 Task: Look for space in Mytilíni, Greece from 6th September, 2023 to 15th September, 2023 for 6 adults in price range Rs.8000 to Rs.12000. Place can be entire place or private room with 6 bedrooms having 6 beds and 6 bathrooms. Property type can be house, flat, hotel. Amenities needed are: wifi, TV, free parkinig on premises, gym, breakfast. Booking option can be shelf check-in. Required host language is English.
Action: Mouse moved to (544, 107)
Screenshot: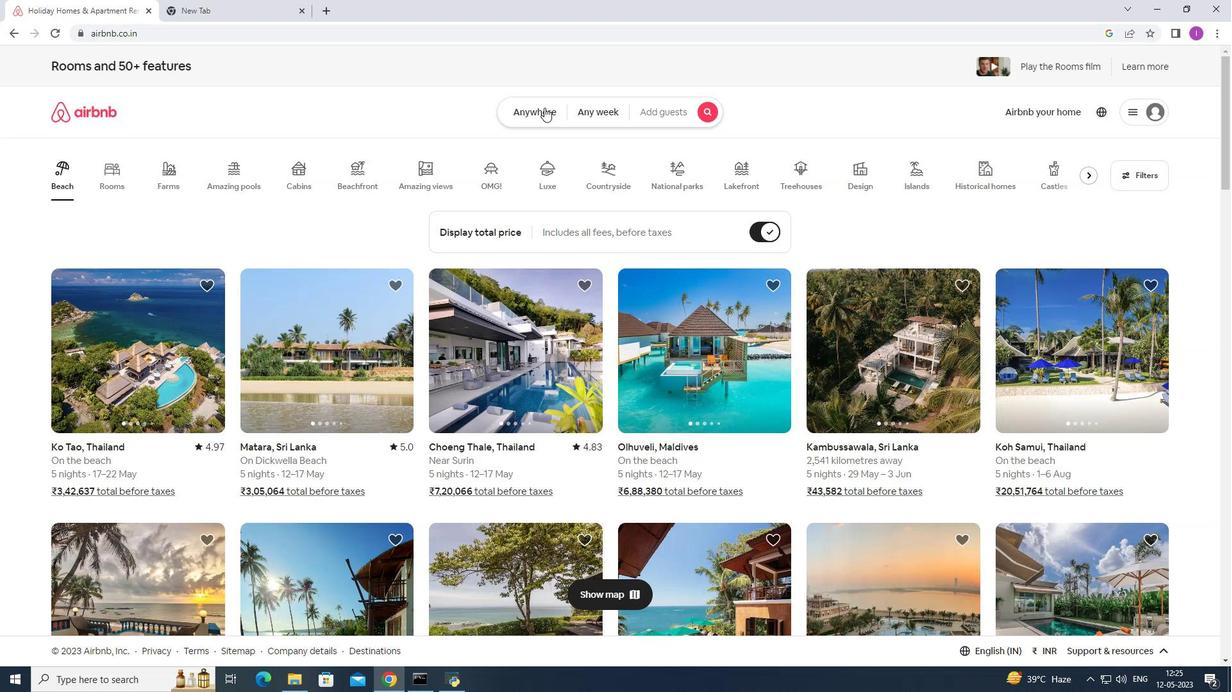 
Action: Mouse pressed left at (544, 107)
Screenshot: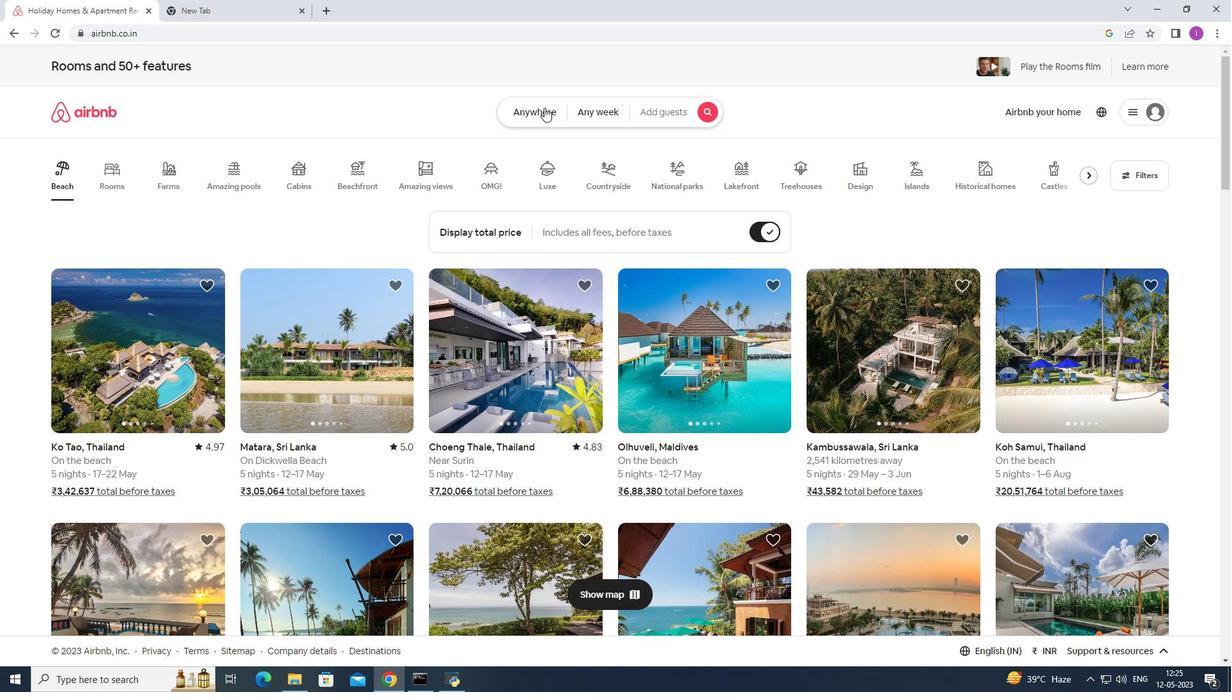 
Action: Mouse moved to (463, 160)
Screenshot: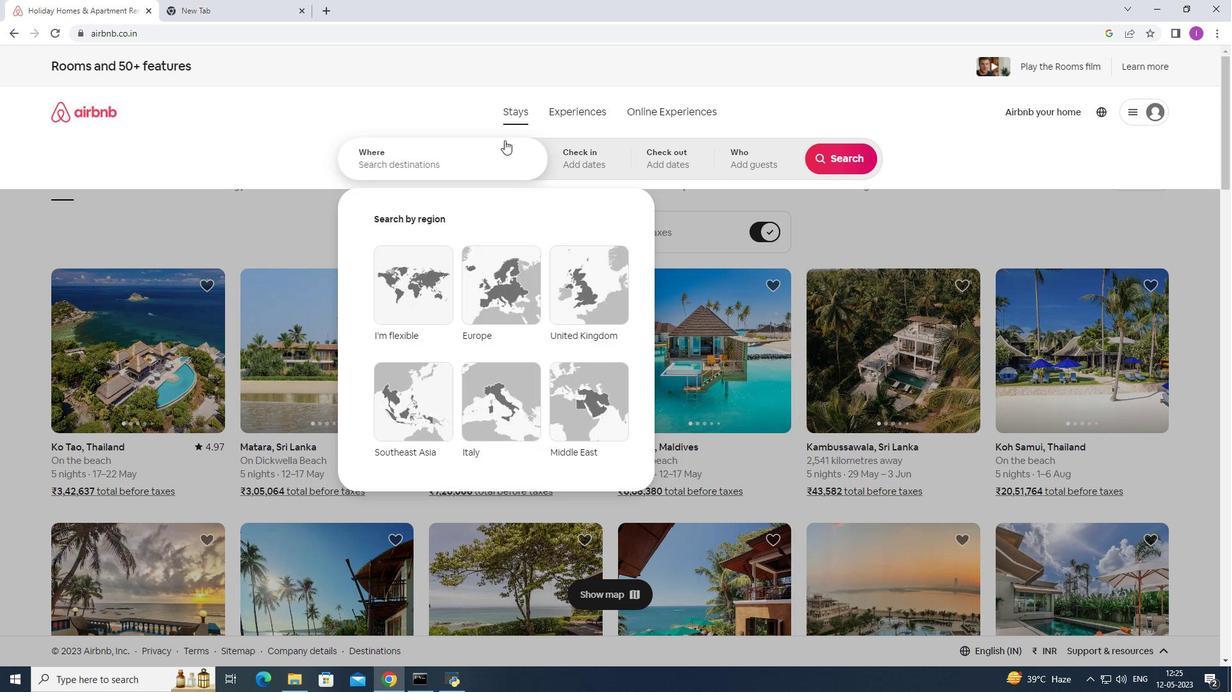 
Action: Mouse pressed left at (463, 160)
Screenshot: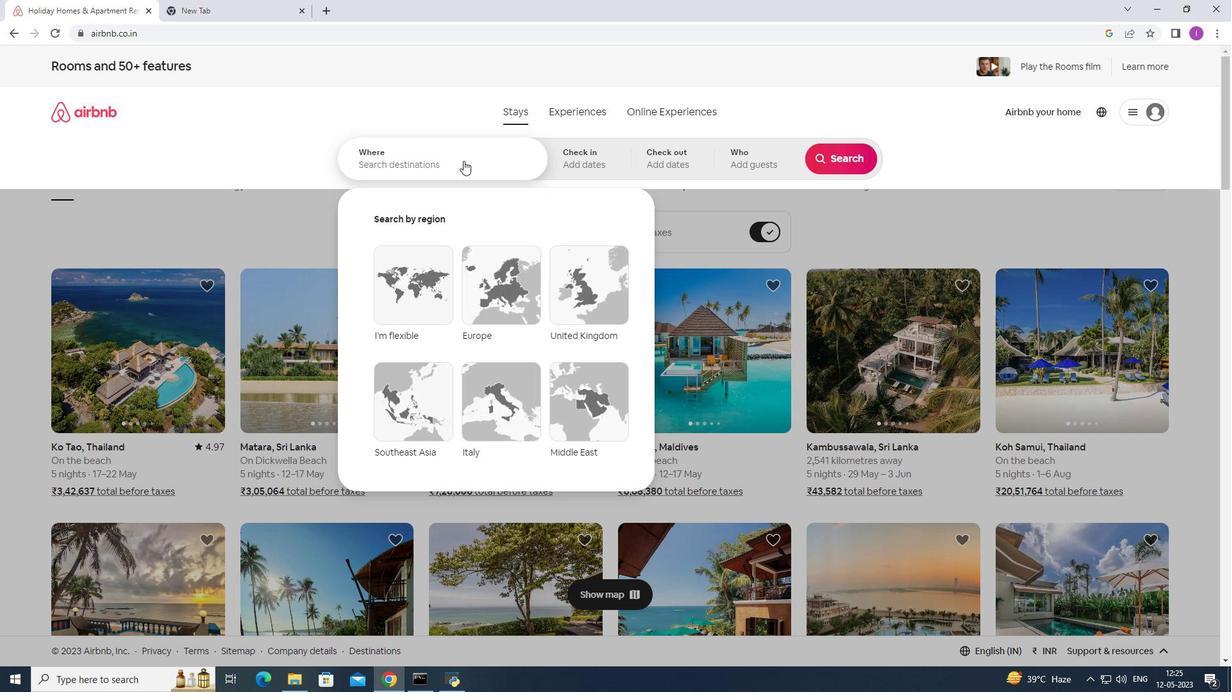 
Action: Mouse moved to (467, 157)
Screenshot: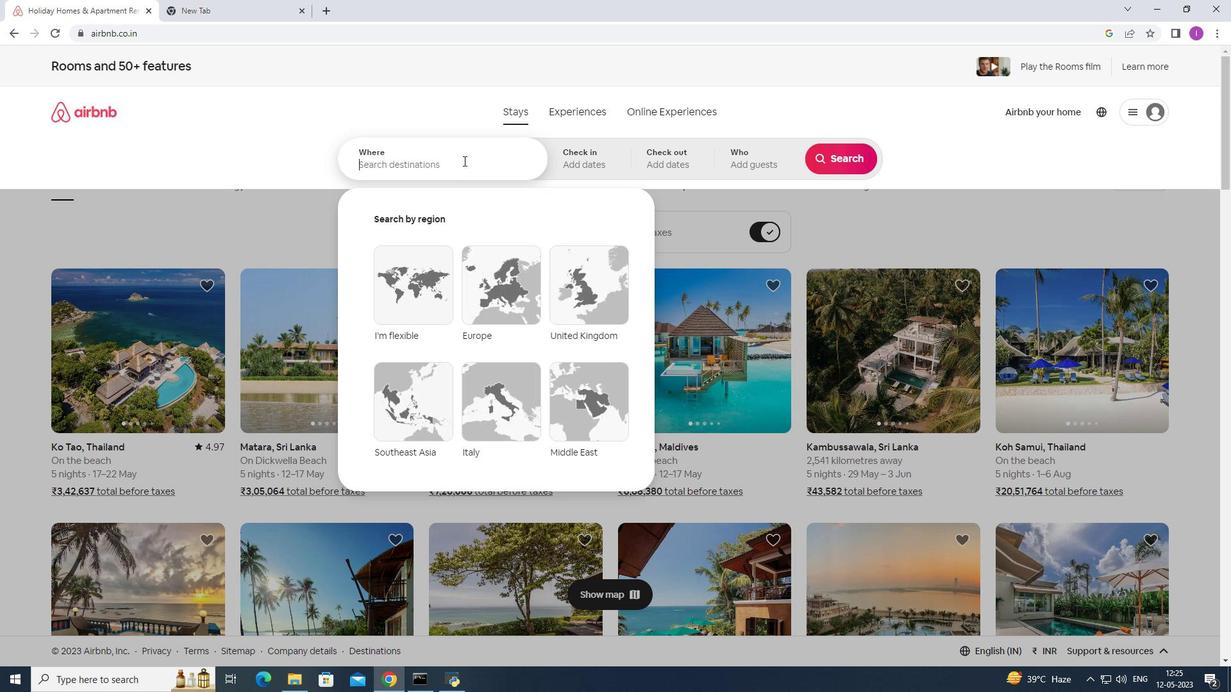 
Action: Key pressed <Key.shift><Key.shift><Key.shift><Key.shift><Key.shift>Mytilini,<Key.shift><Key.shift><Key.shift><Key.shift><Key.shift><Key.shift>Greece
Screenshot: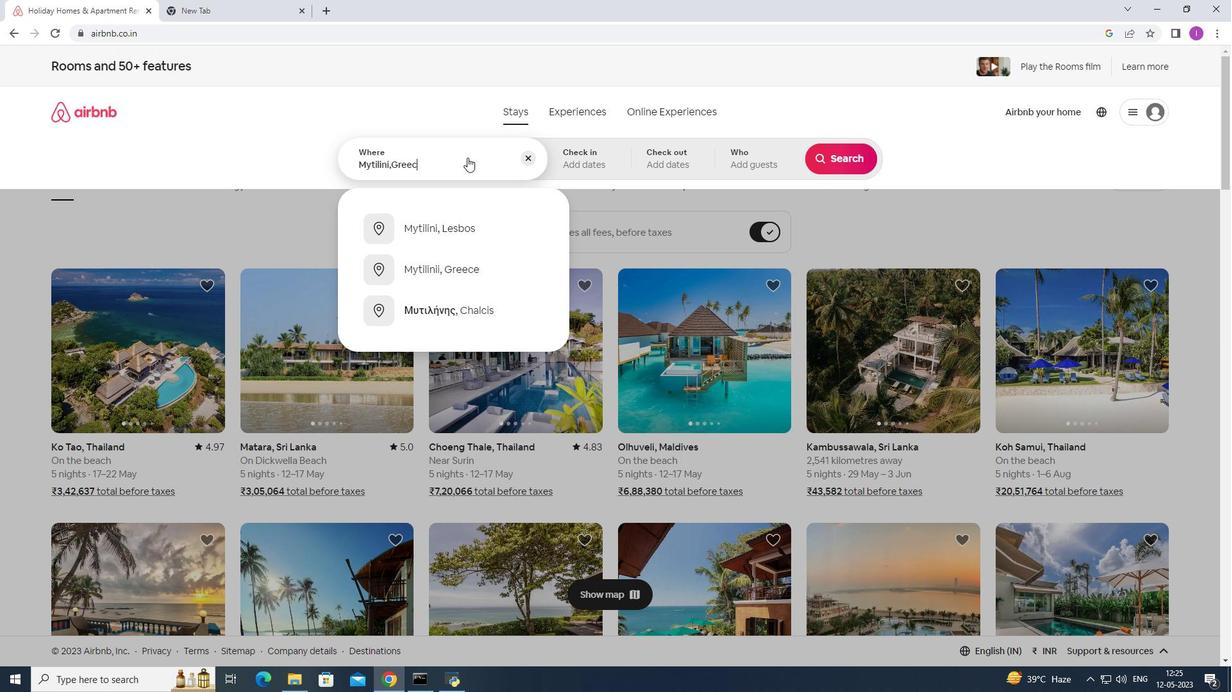 
Action: Mouse moved to (443, 228)
Screenshot: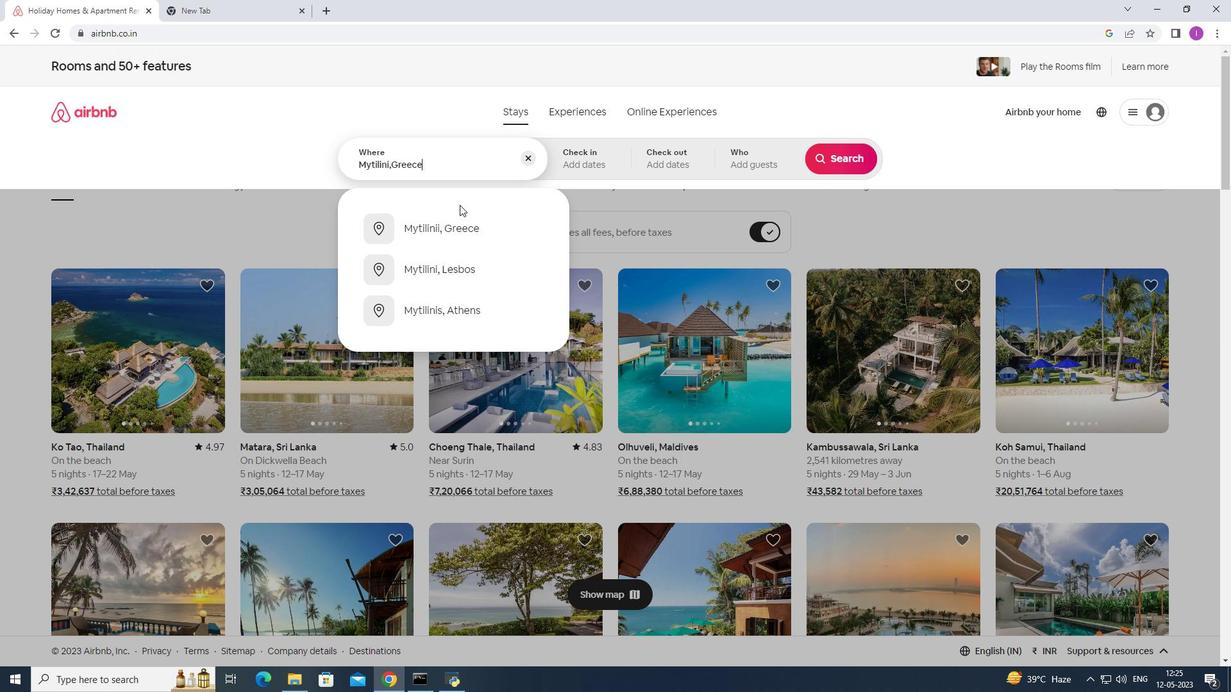 
Action: Mouse pressed left at (443, 228)
Screenshot: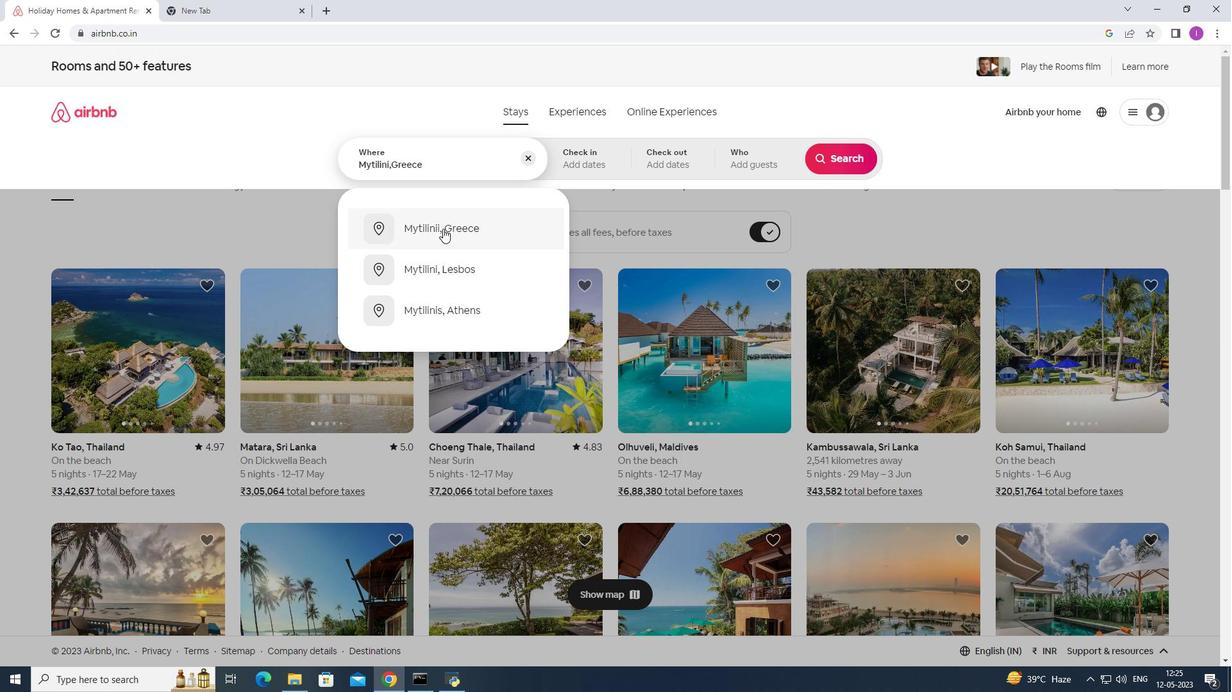 
Action: Mouse moved to (838, 260)
Screenshot: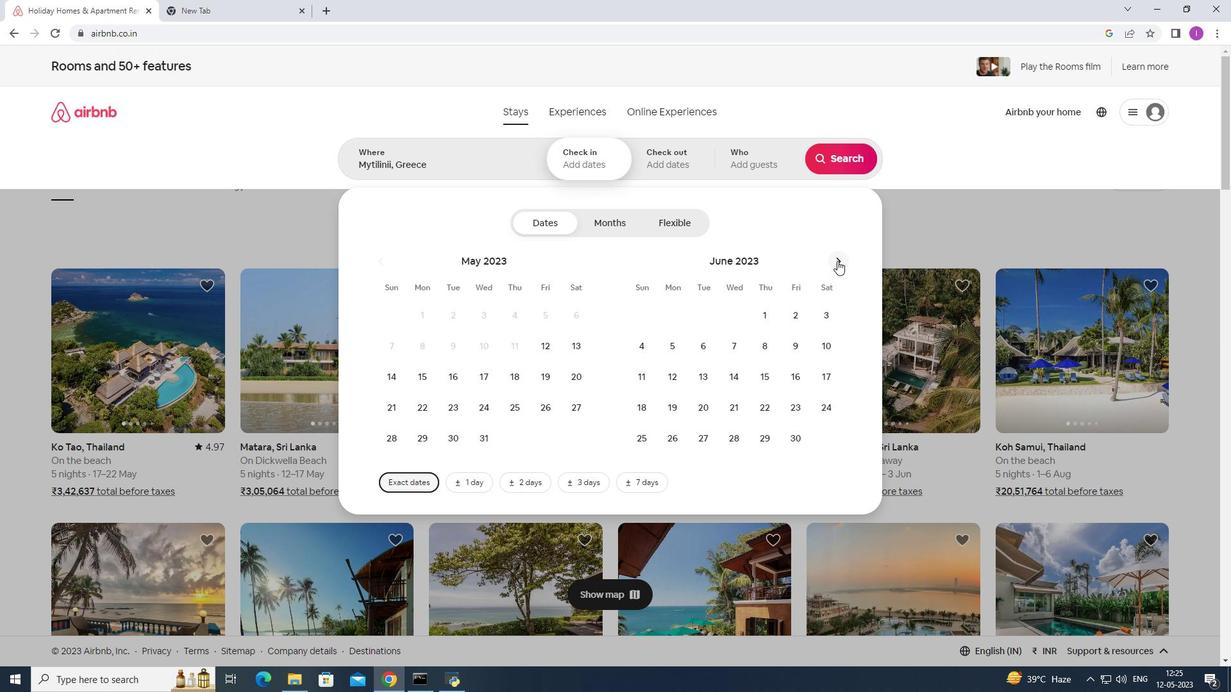 
Action: Mouse pressed left at (838, 260)
Screenshot: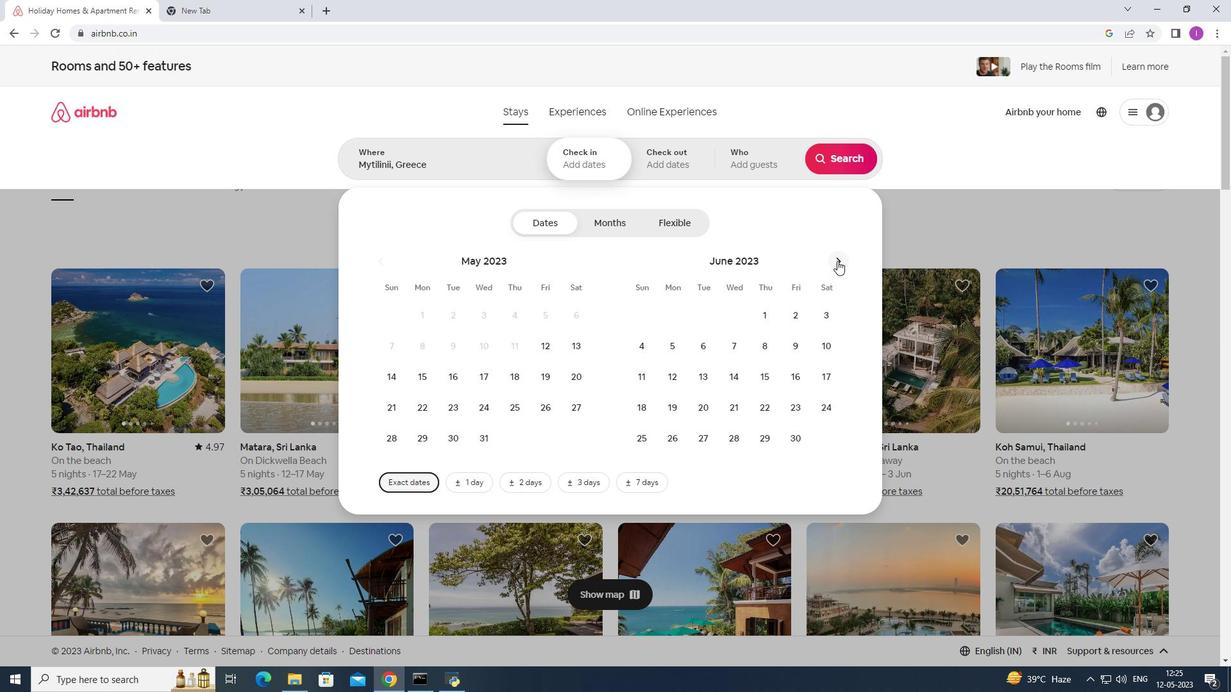 
Action: Mouse moved to (838, 260)
Screenshot: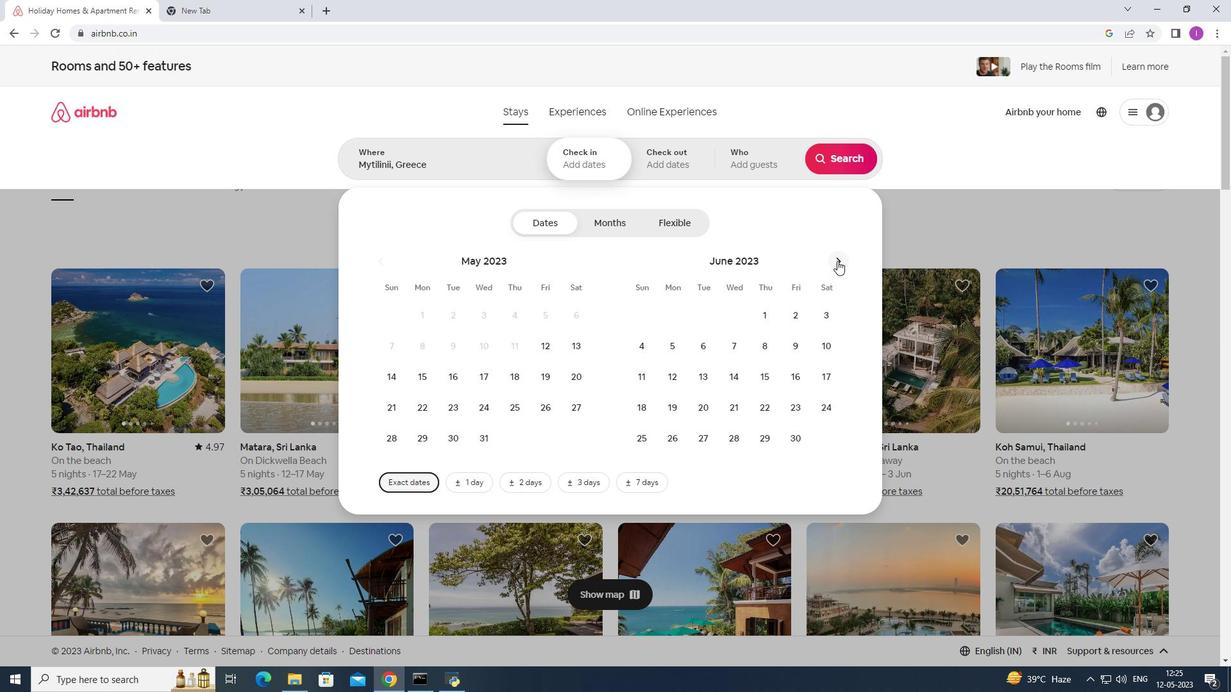 
Action: Mouse pressed left at (838, 260)
Screenshot: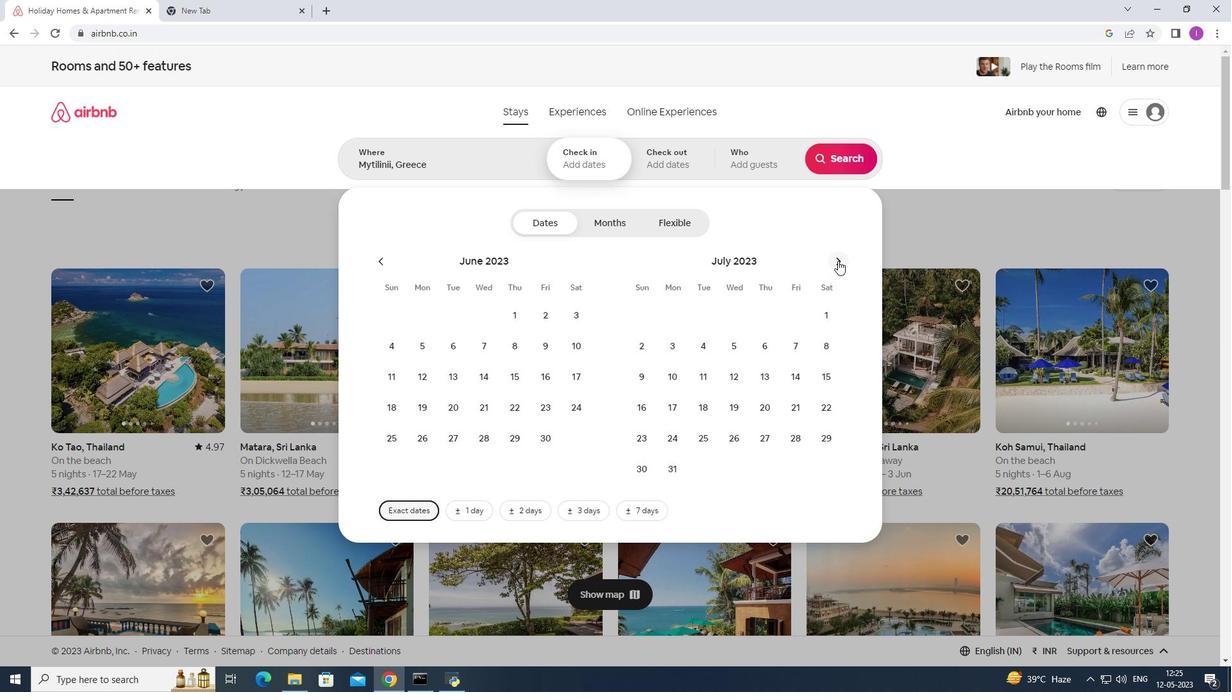 
Action: Mouse moved to (832, 263)
Screenshot: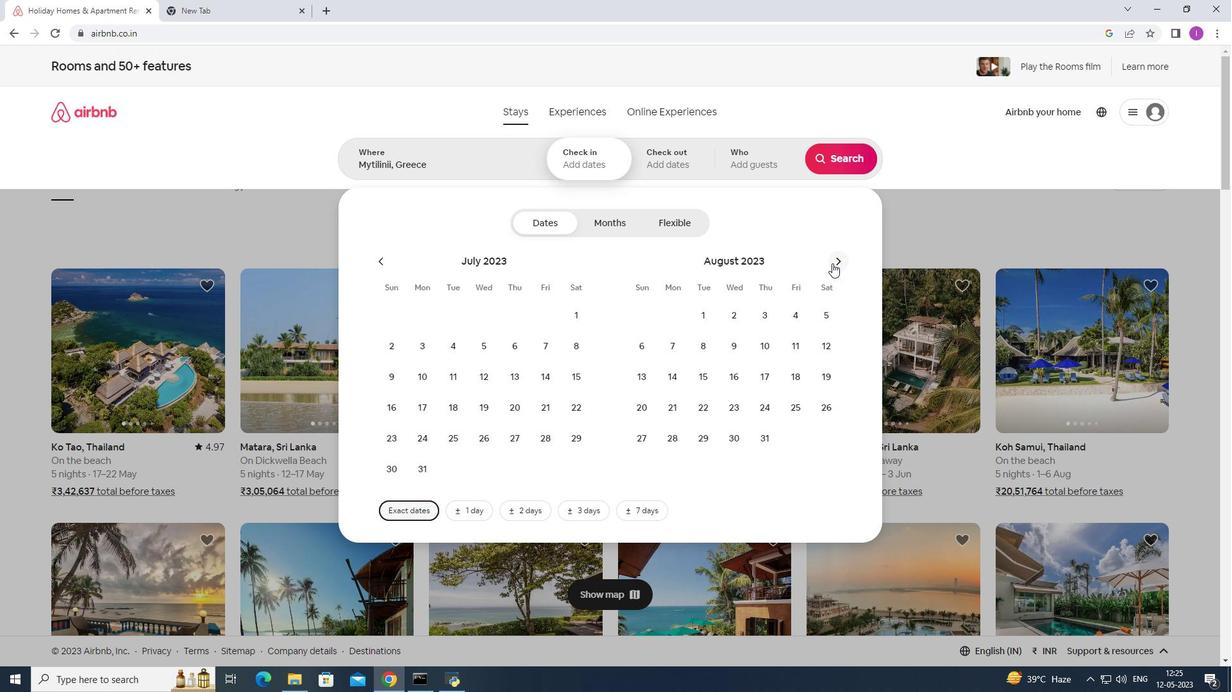 
Action: Mouse pressed left at (832, 263)
Screenshot: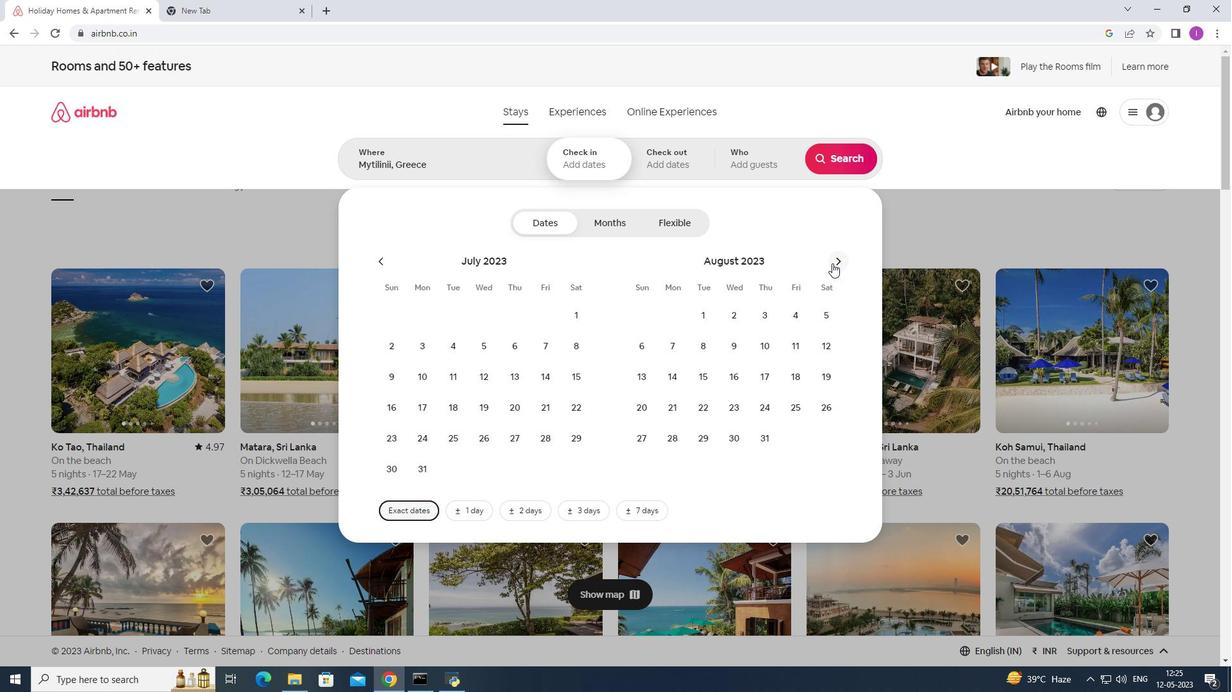 
Action: Mouse moved to (735, 343)
Screenshot: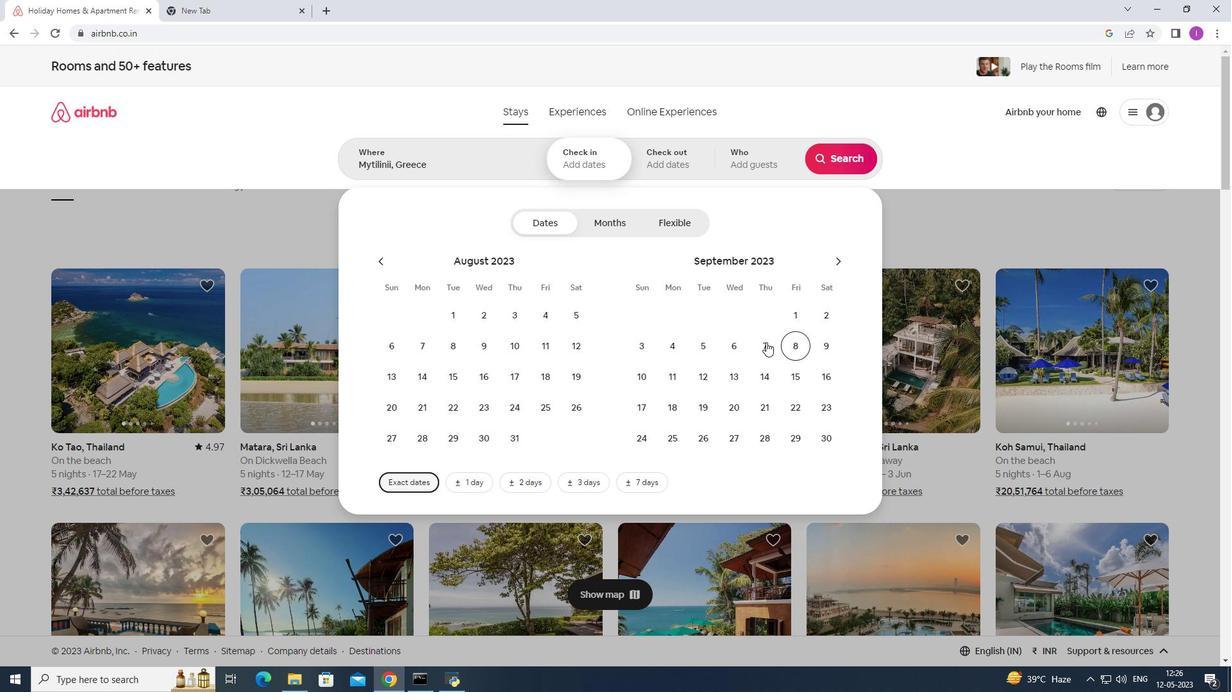 
Action: Mouse pressed left at (735, 343)
Screenshot: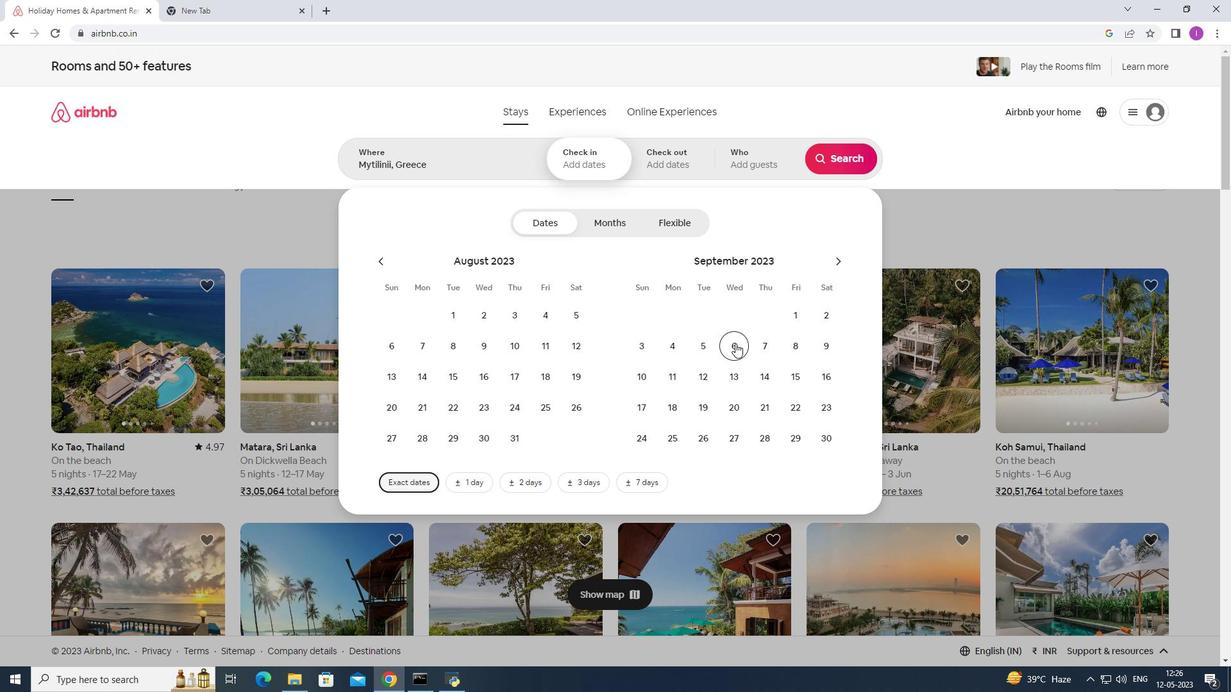 
Action: Mouse moved to (800, 371)
Screenshot: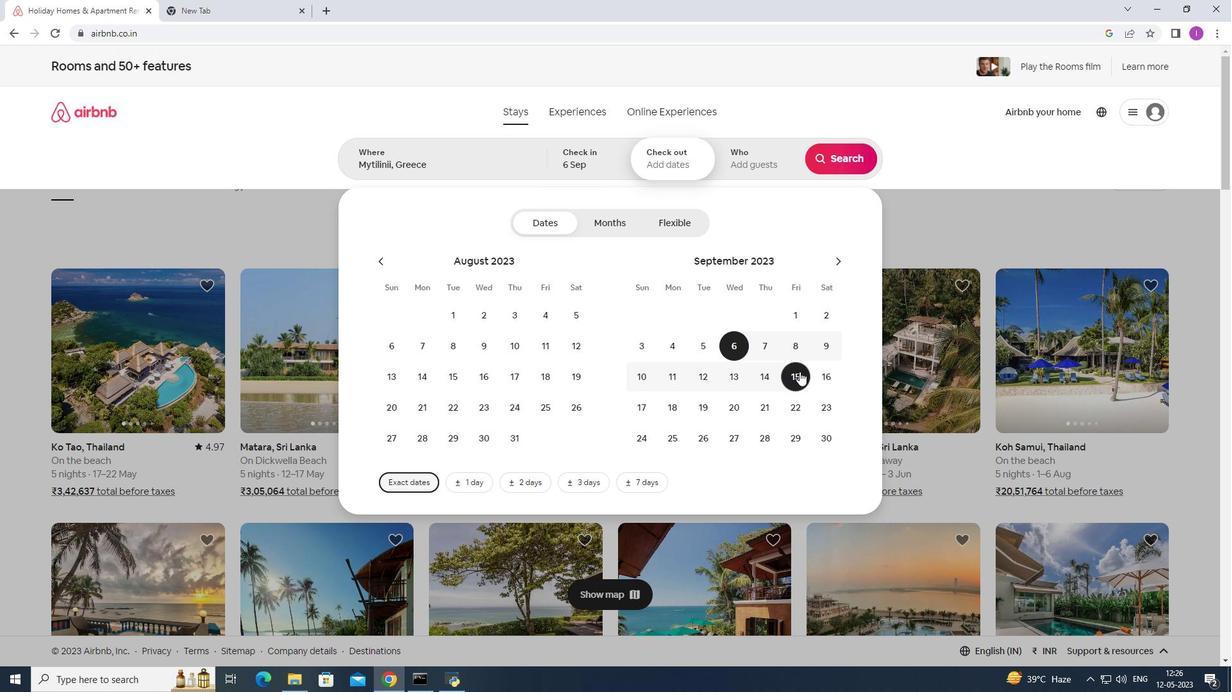 
Action: Mouse pressed left at (800, 371)
Screenshot: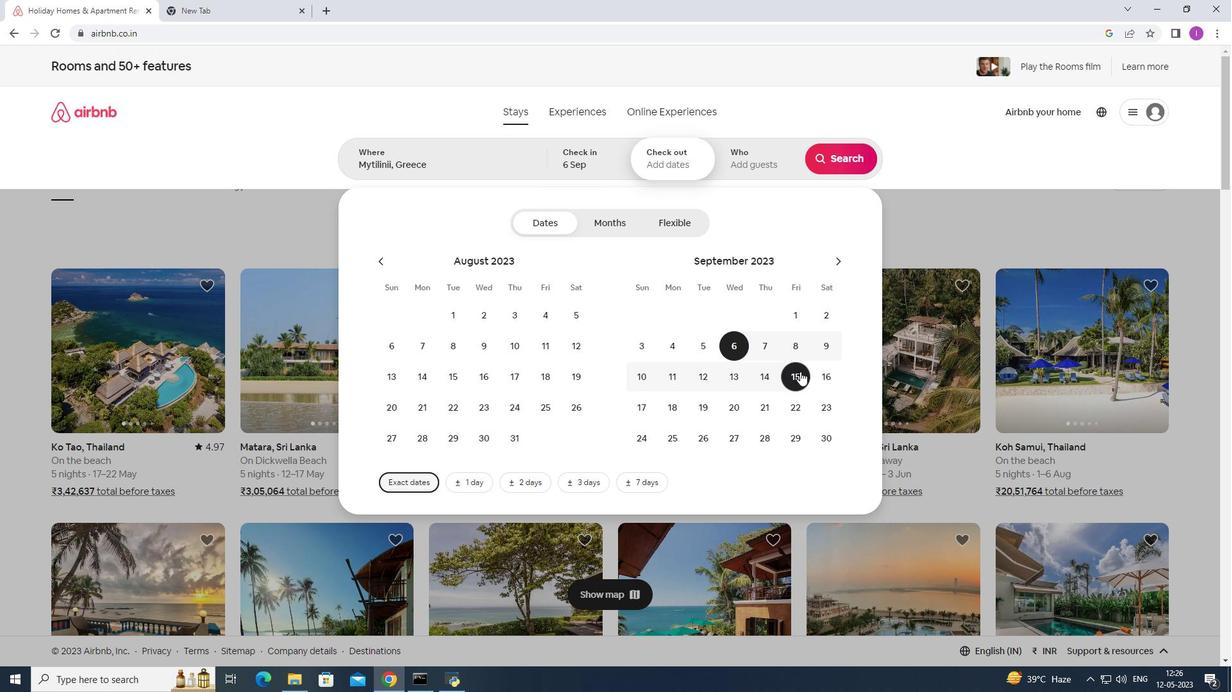 
Action: Mouse moved to (756, 159)
Screenshot: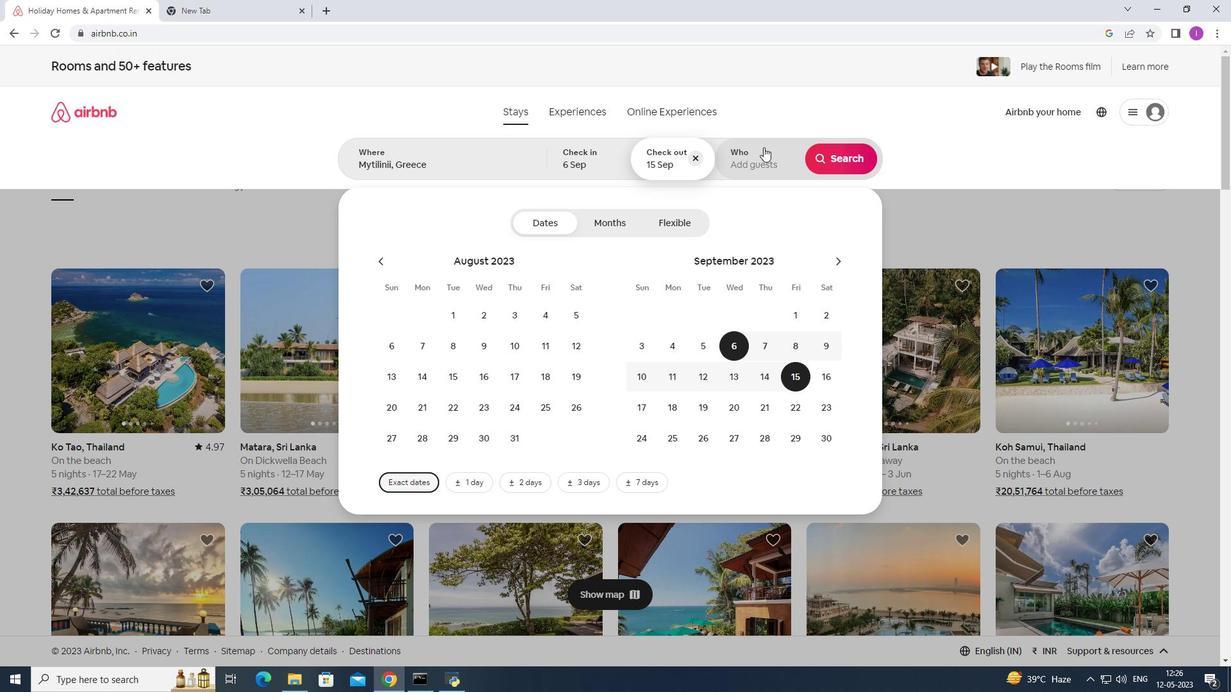 
Action: Mouse pressed left at (756, 159)
Screenshot: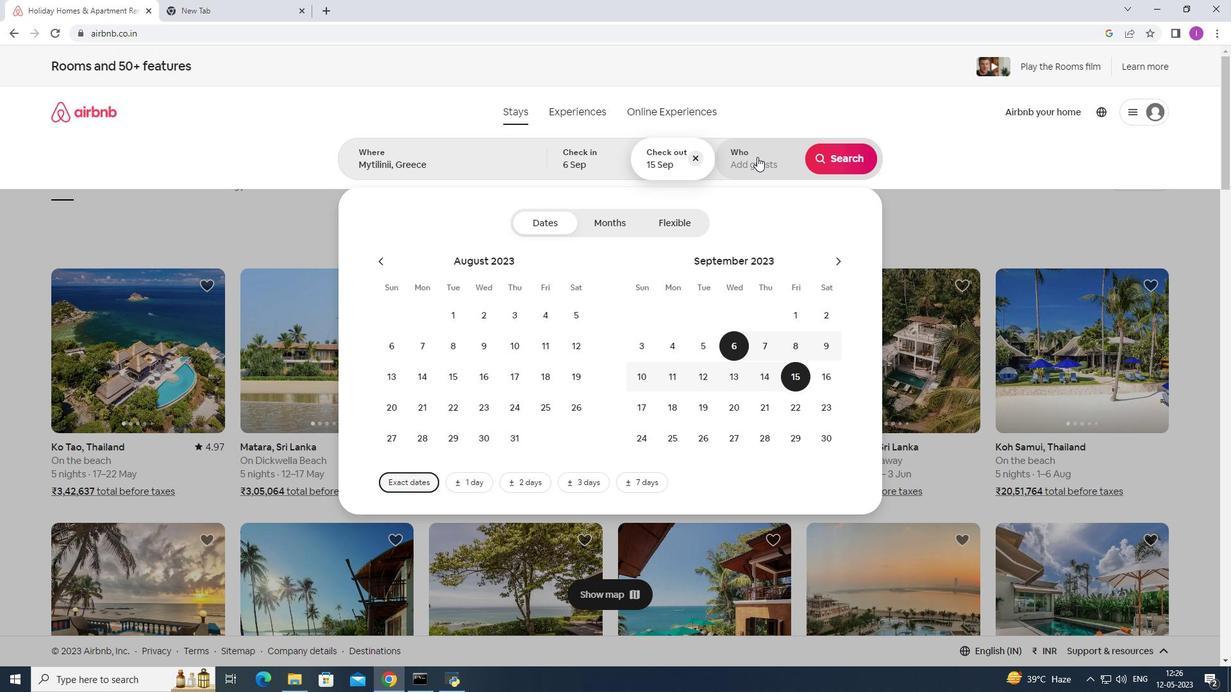 
Action: Mouse moved to (848, 223)
Screenshot: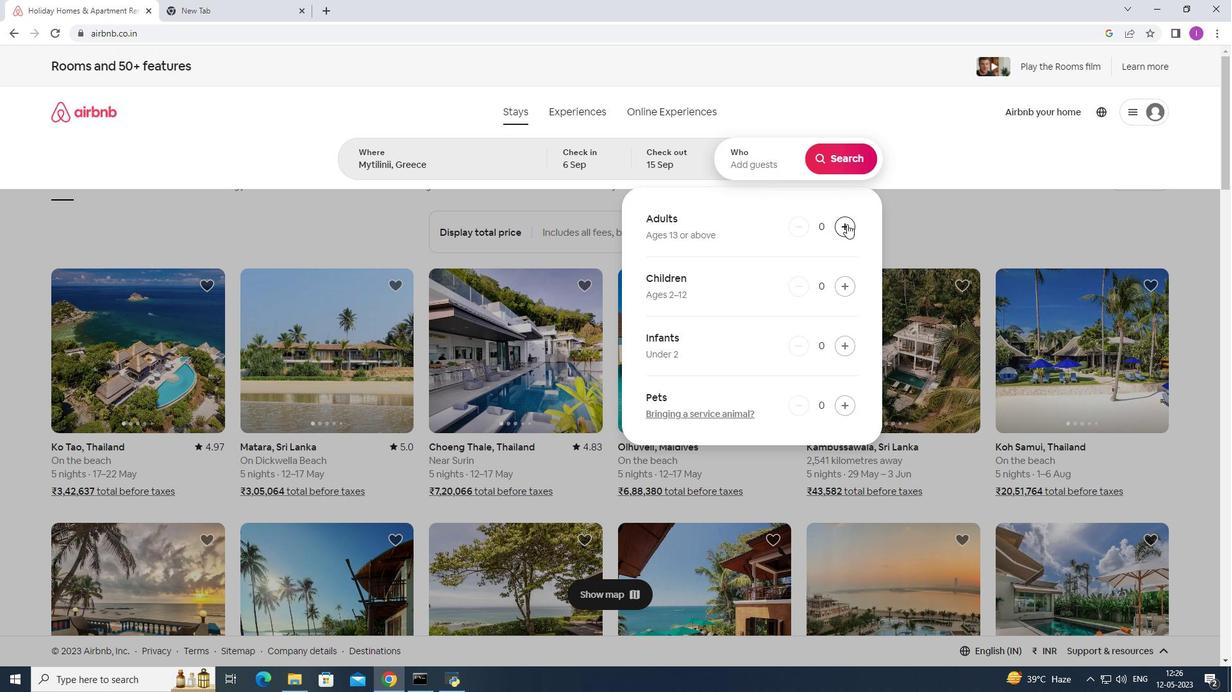 
Action: Mouse pressed left at (848, 223)
Screenshot: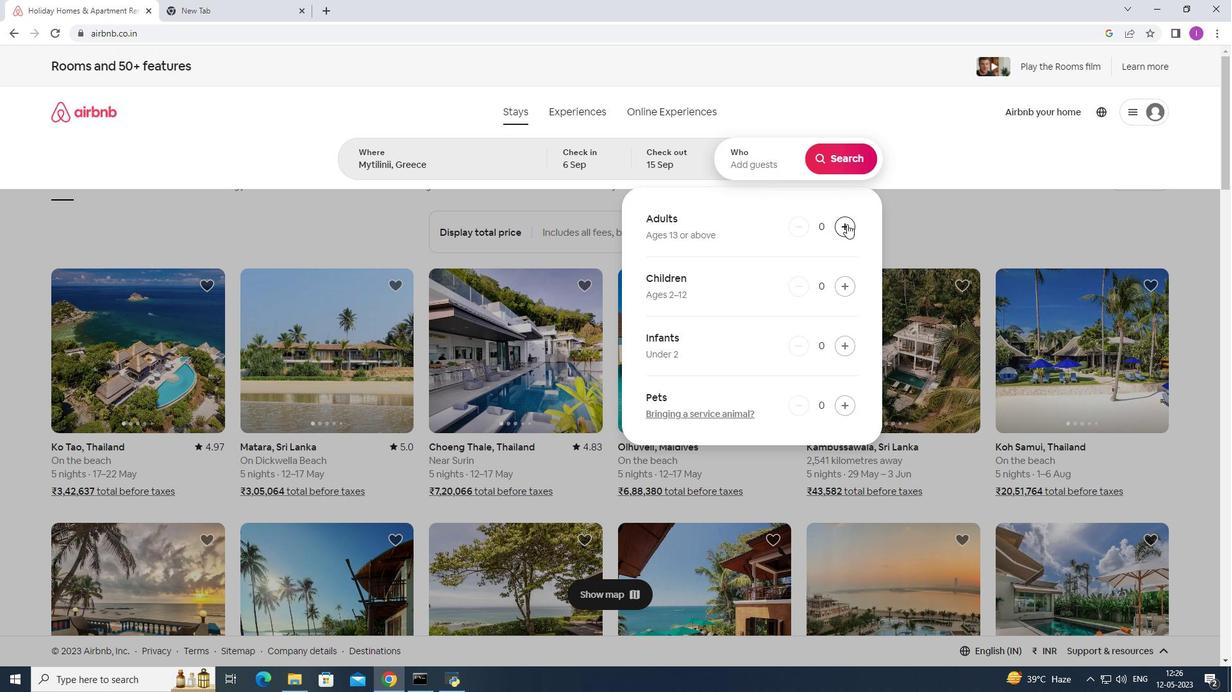 
Action: Mouse moved to (848, 222)
Screenshot: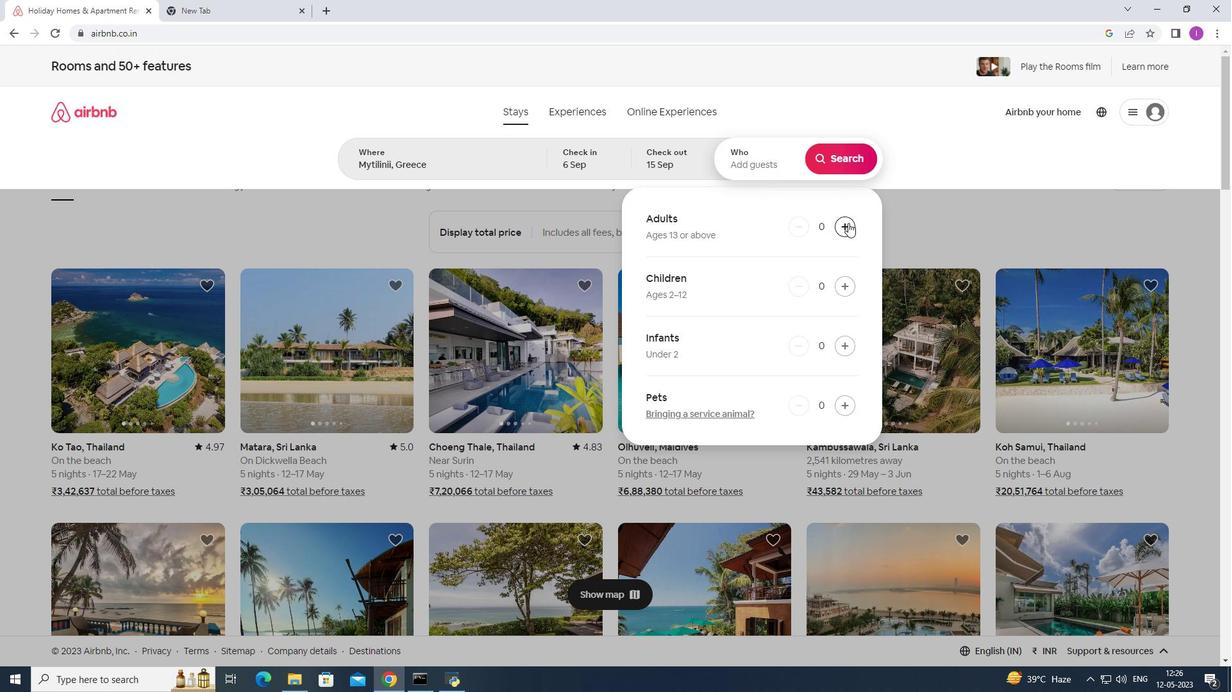 
Action: Mouse pressed left at (848, 222)
Screenshot: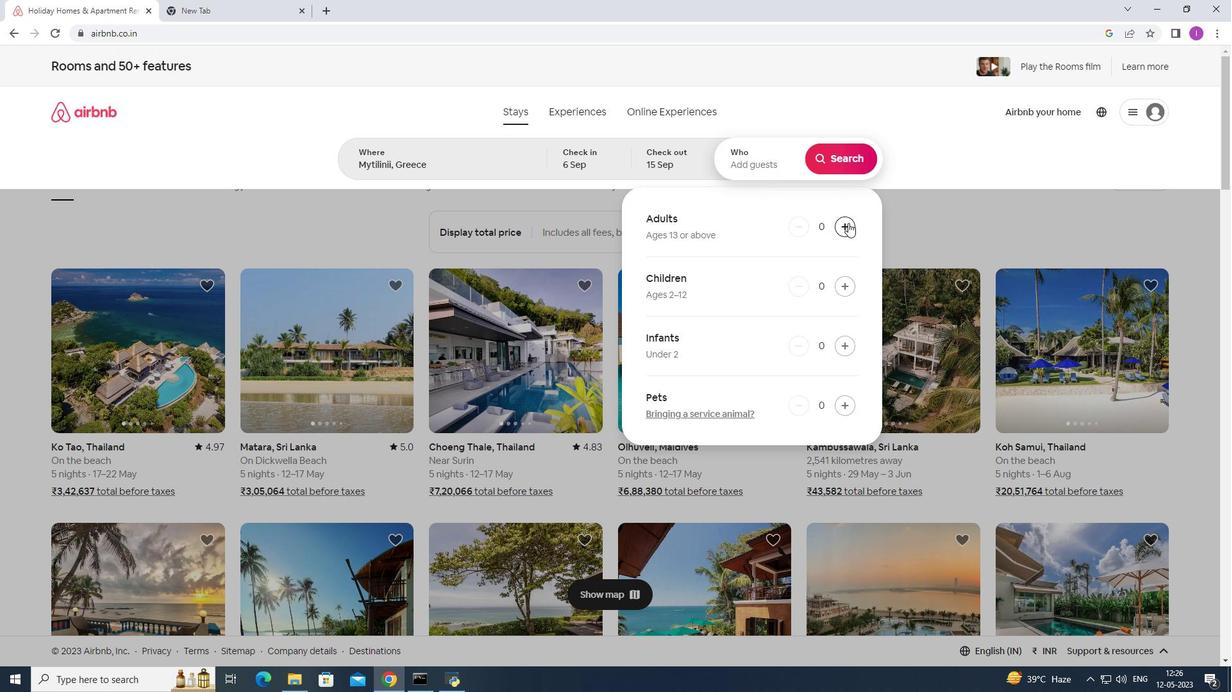 
Action: Mouse moved to (849, 222)
Screenshot: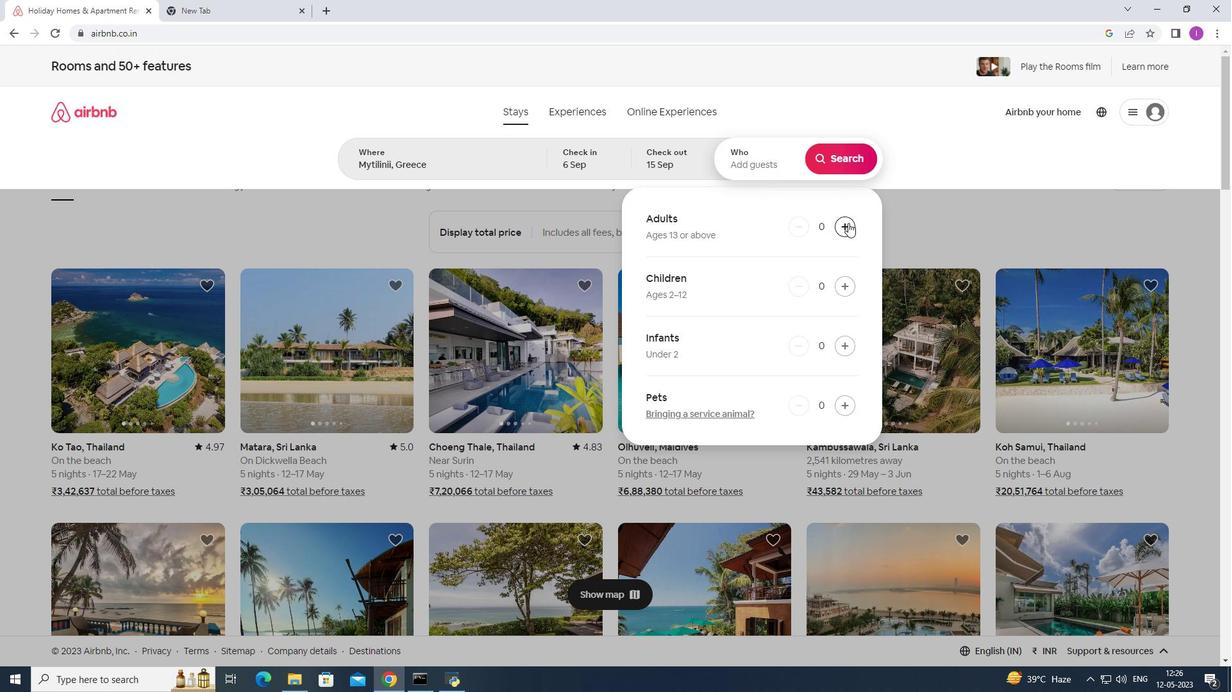 
Action: Mouse pressed left at (849, 222)
Screenshot: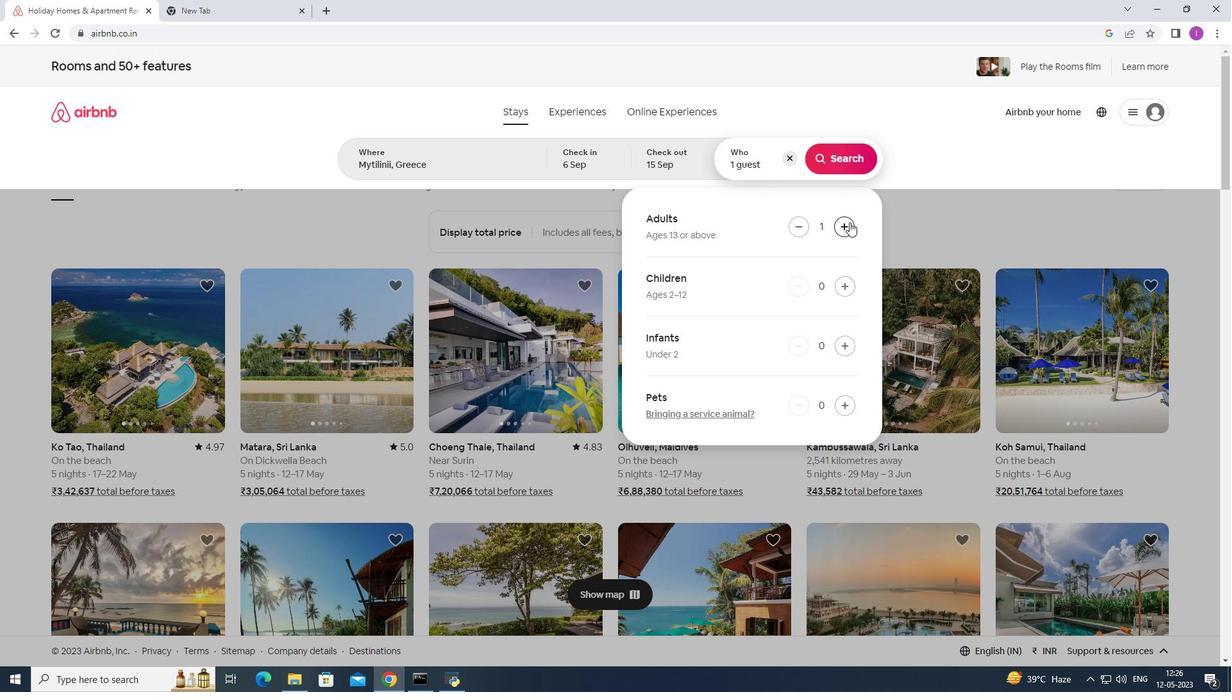 
Action: Mouse moved to (850, 222)
Screenshot: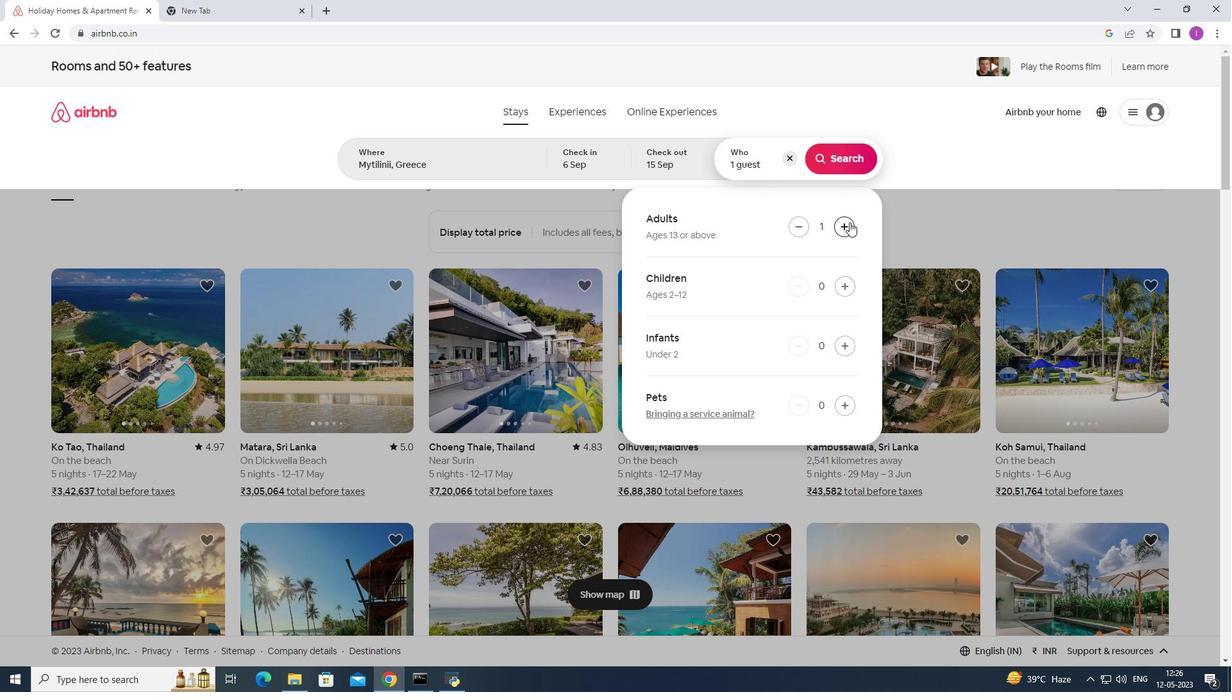 
Action: Mouse pressed left at (850, 222)
Screenshot: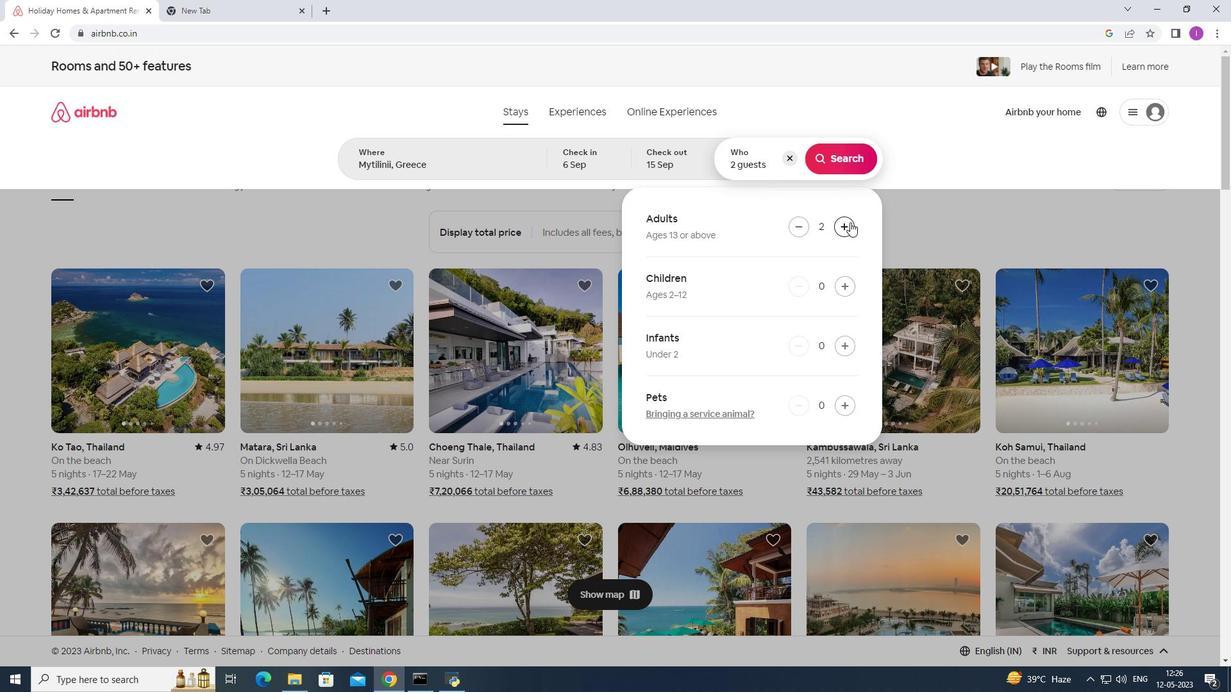 
Action: Mouse pressed left at (850, 222)
Screenshot: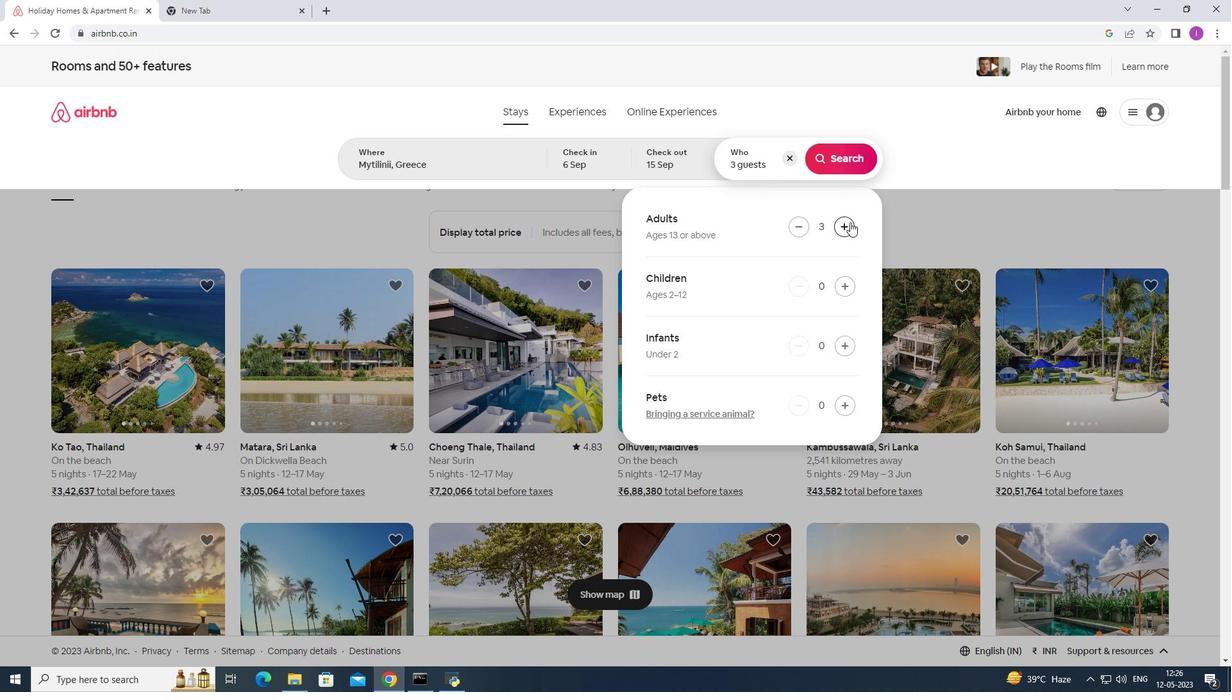 
Action: Mouse pressed left at (850, 222)
Screenshot: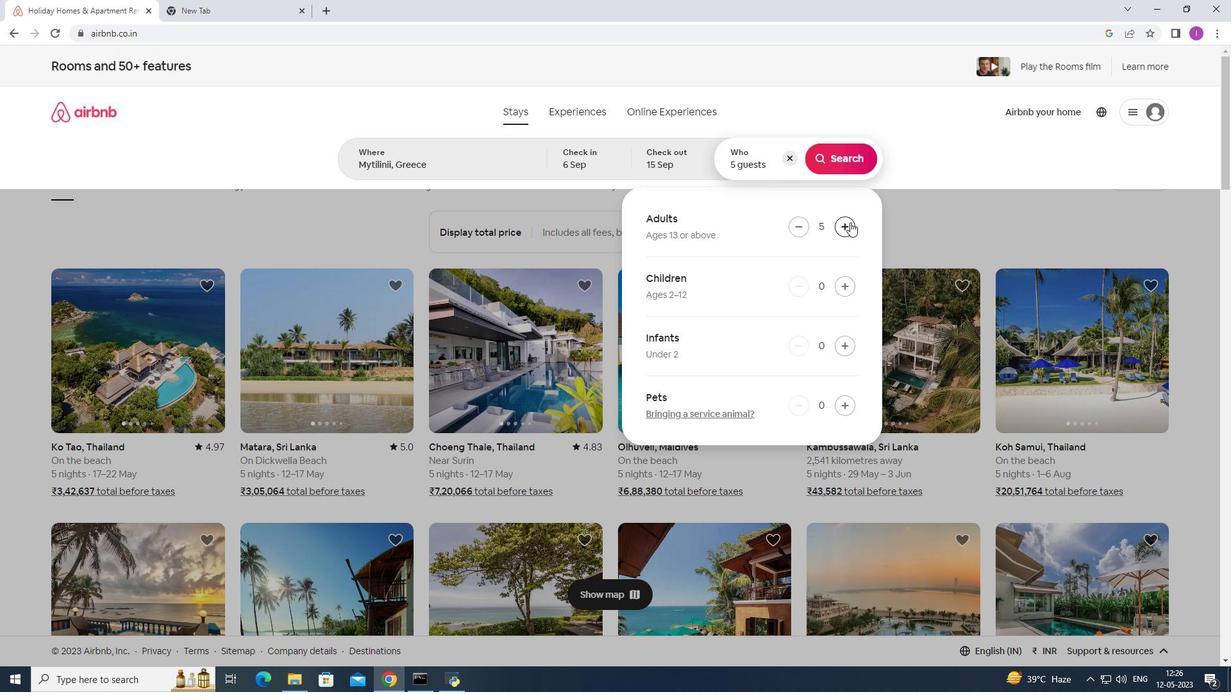 
Action: Mouse moved to (850, 168)
Screenshot: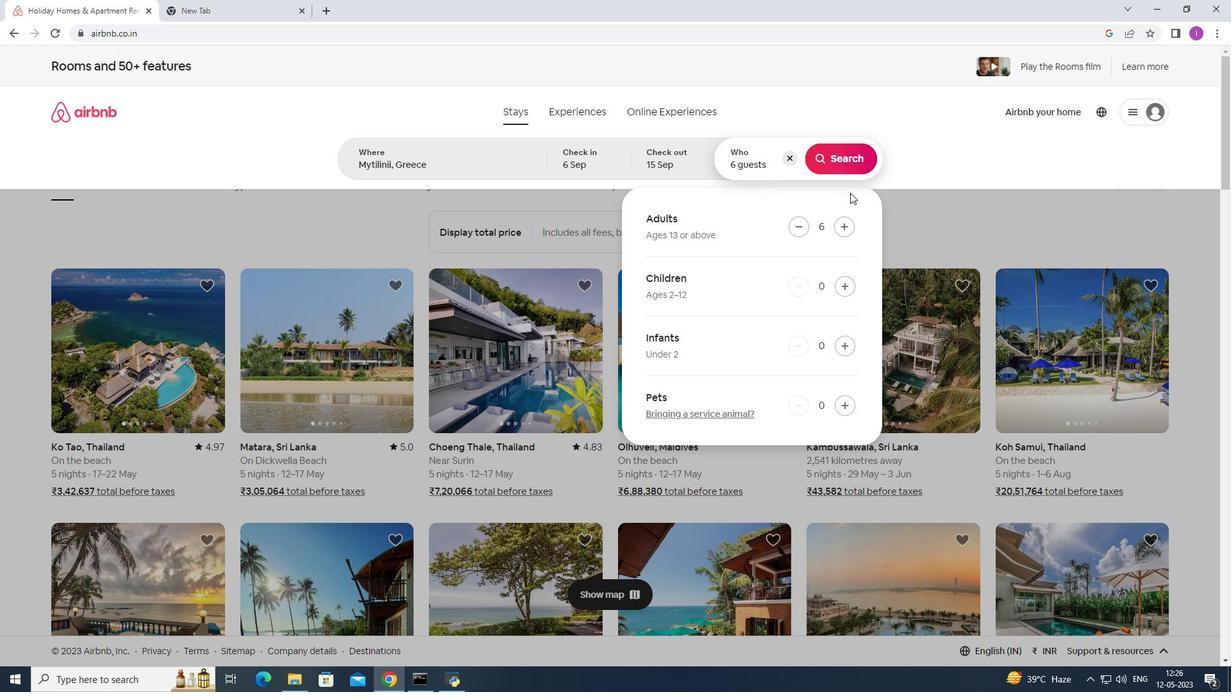 
Action: Mouse pressed left at (850, 168)
Screenshot: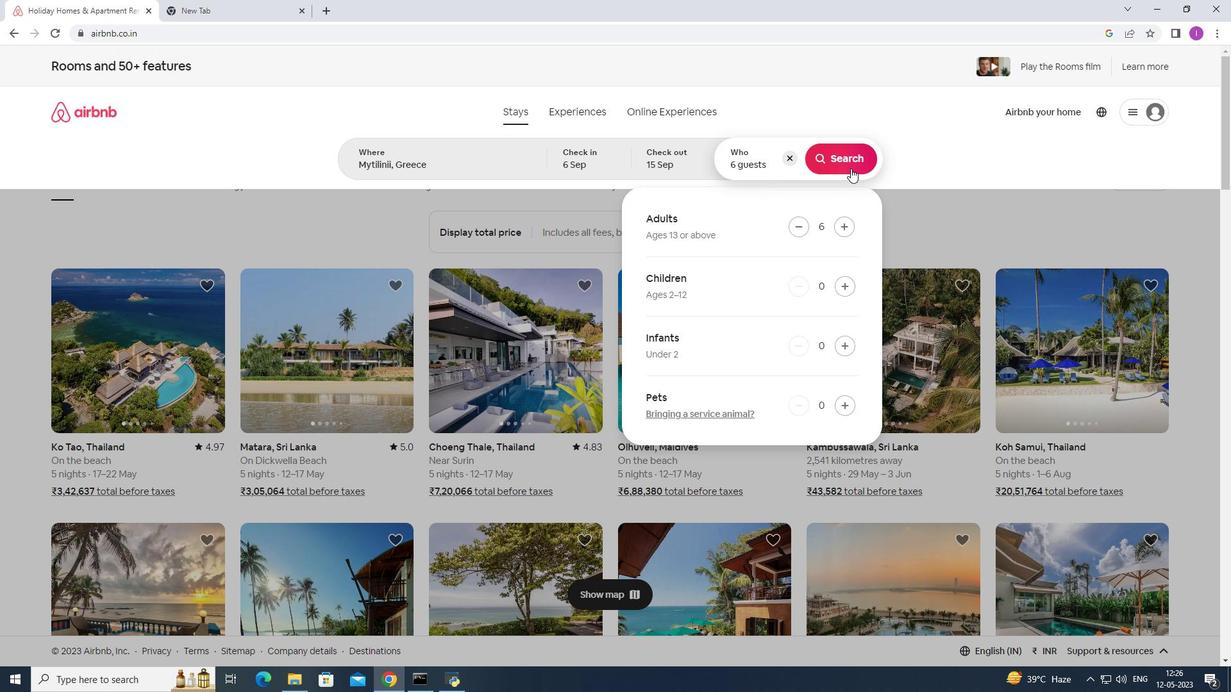 
Action: Mouse moved to (1172, 120)
Screenshot: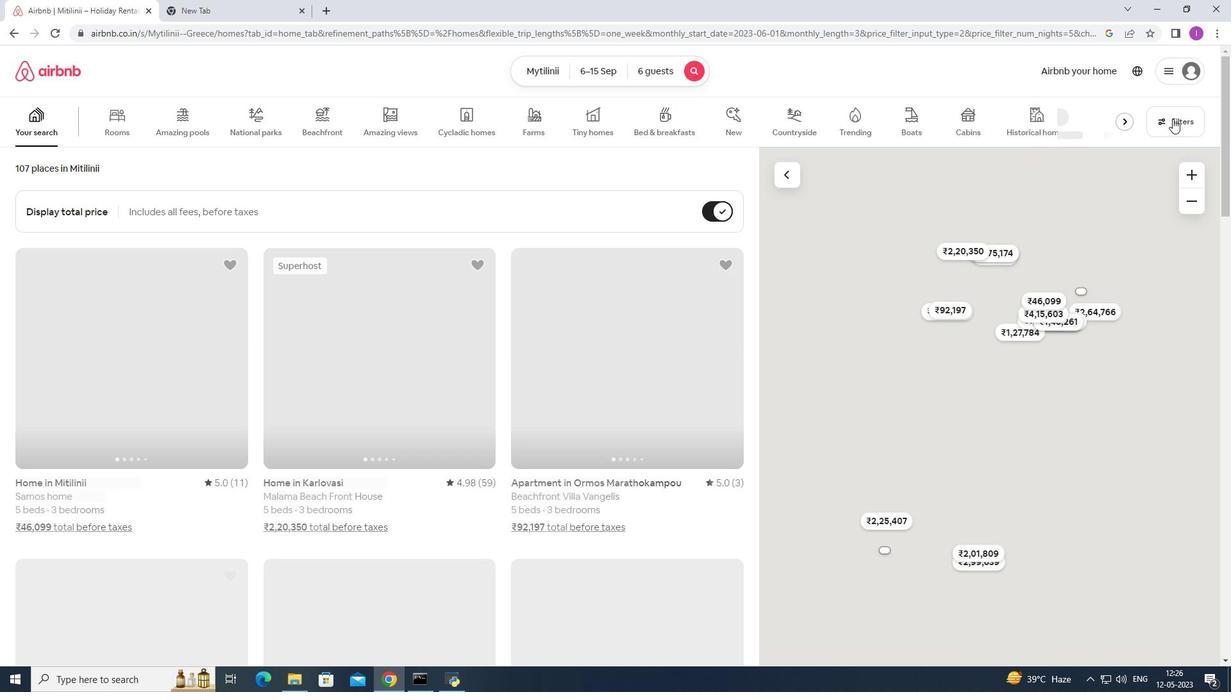 
Action: Mouse pressed left at (1172, 120)
Screenshot: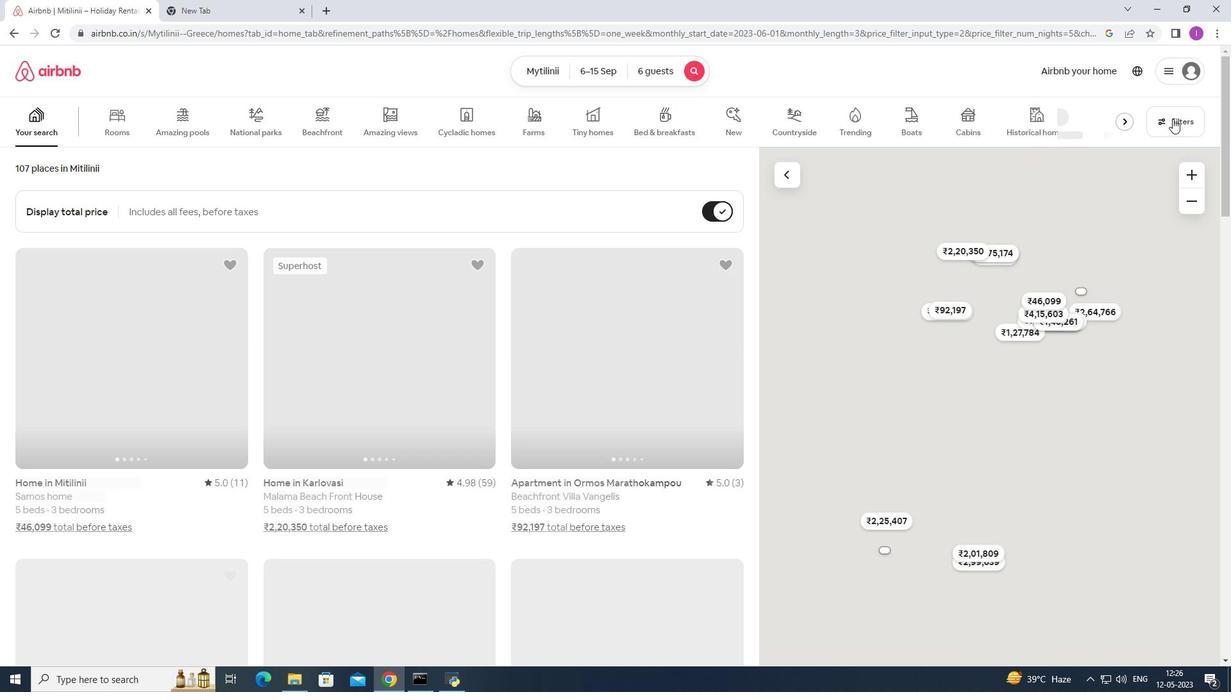 
Action: Mouse moved to (705, 434)
Screenshot: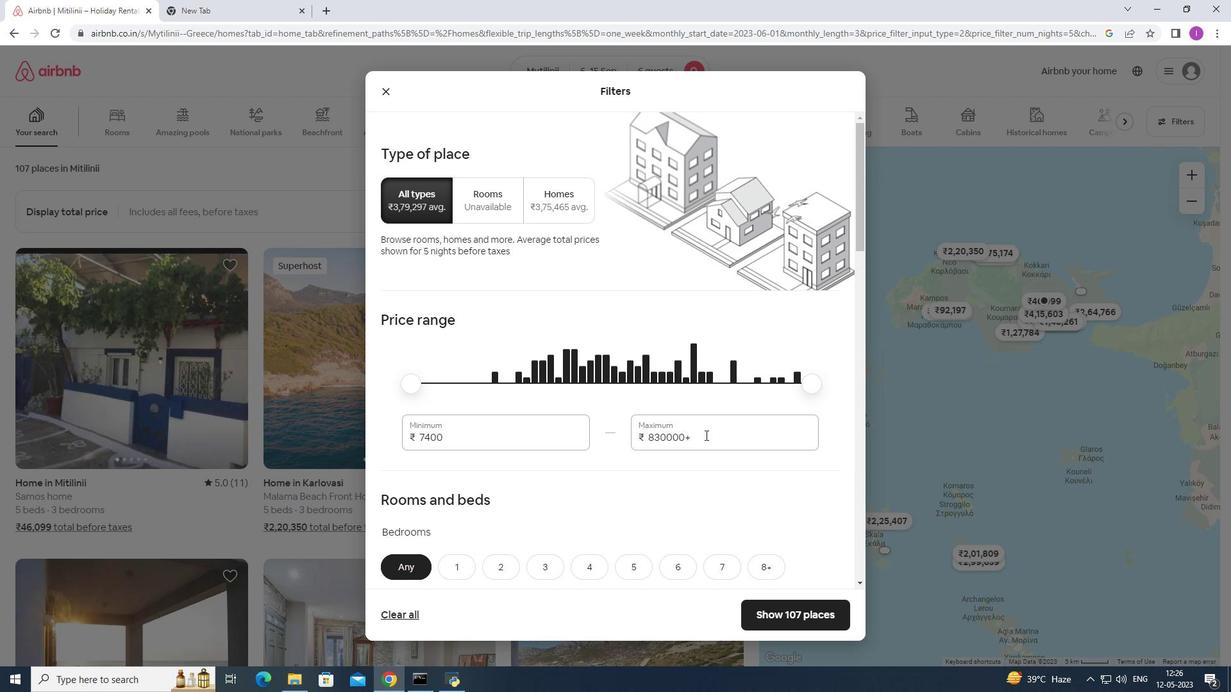 
Action: Mouse pressed left at (705, 434)
Screenshot: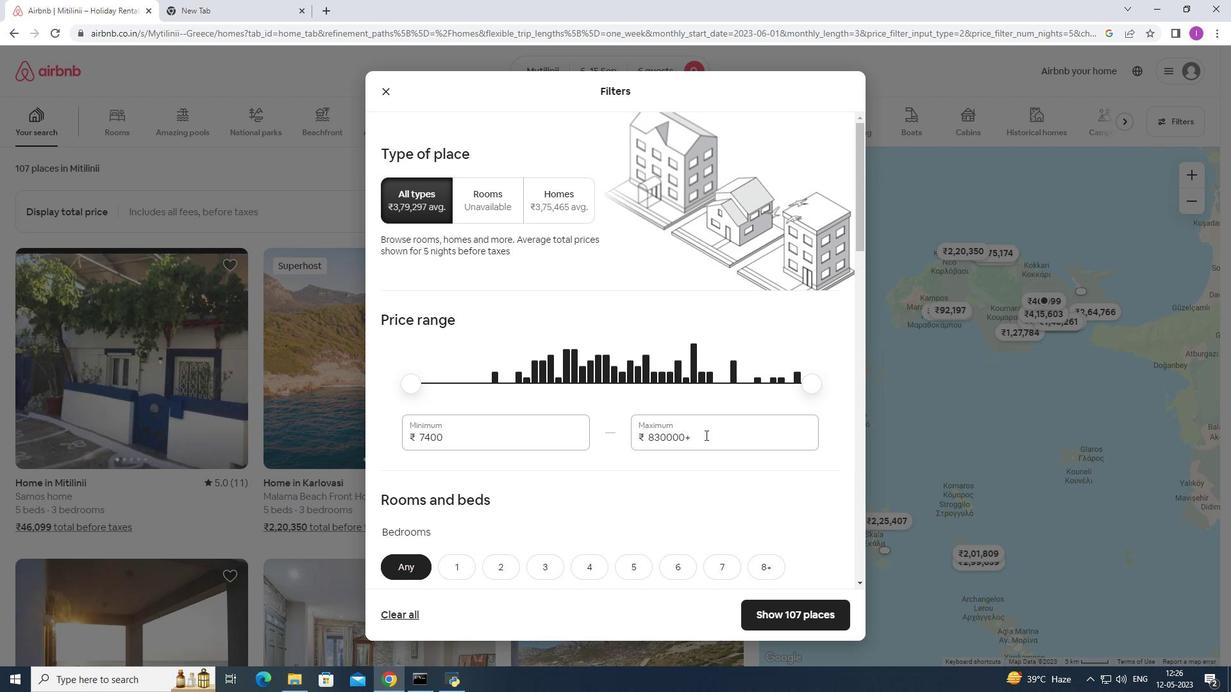 
Action: Mouse moved to (616, 448)
Screenshot: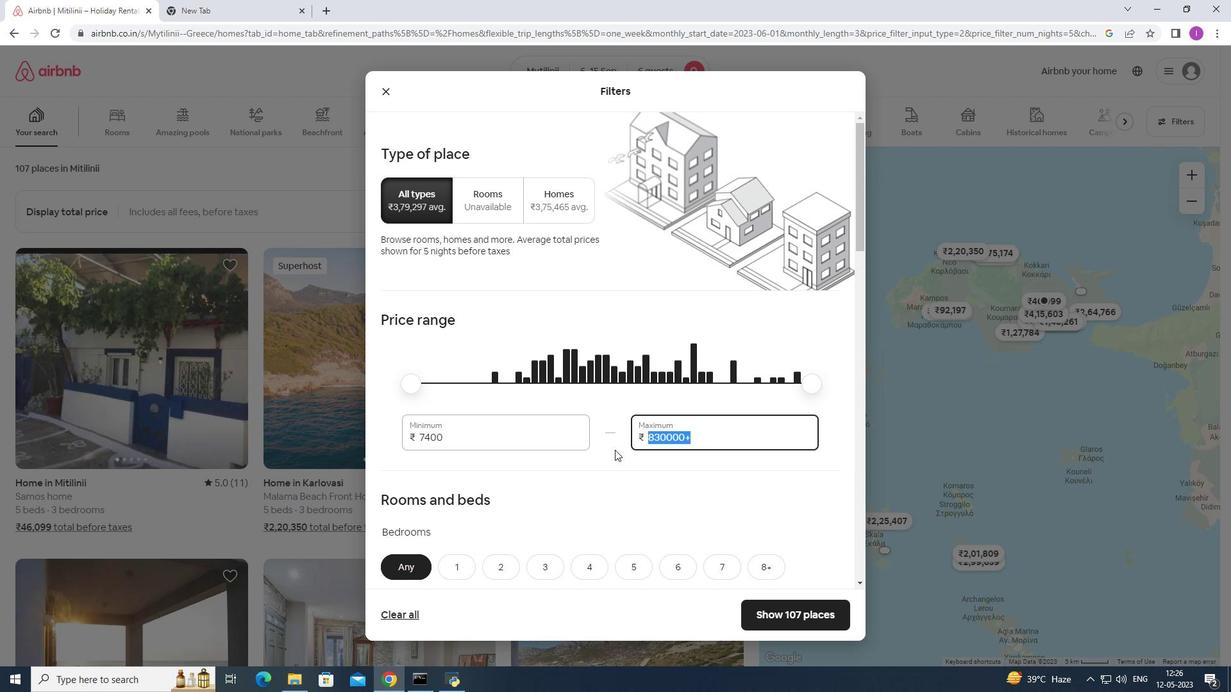 
Action: Key pressed 12000
Screenshot: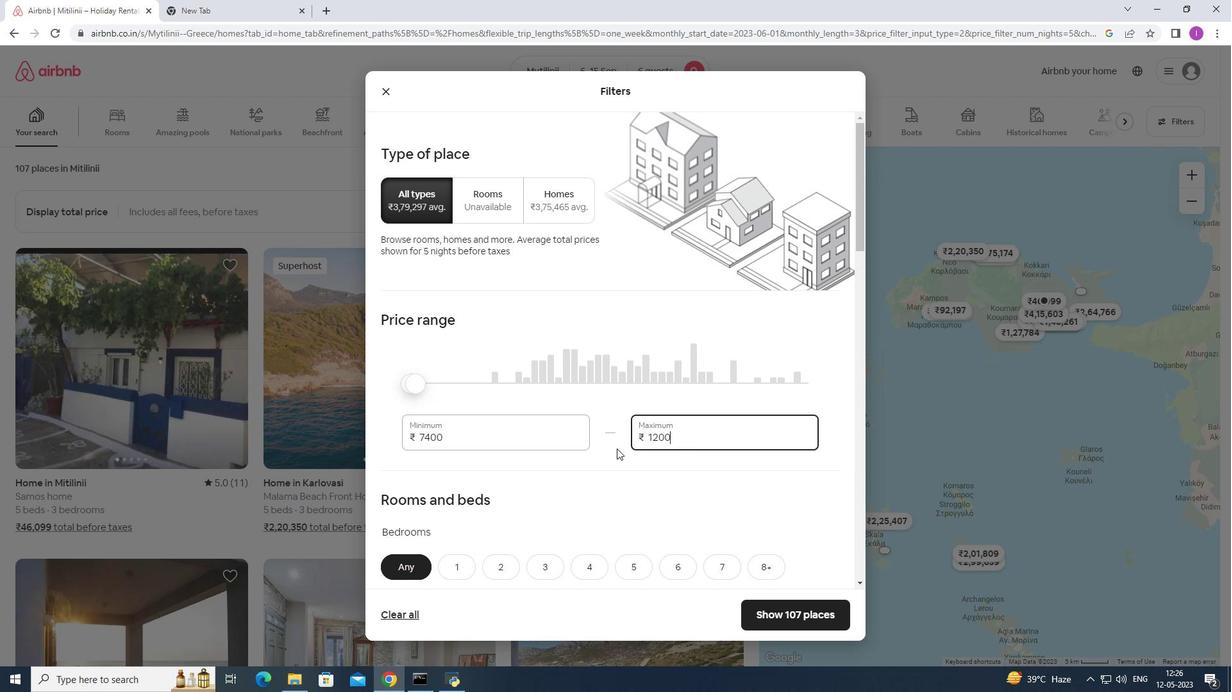 
Action: Mouse moved to (444, 434)
Screenshot: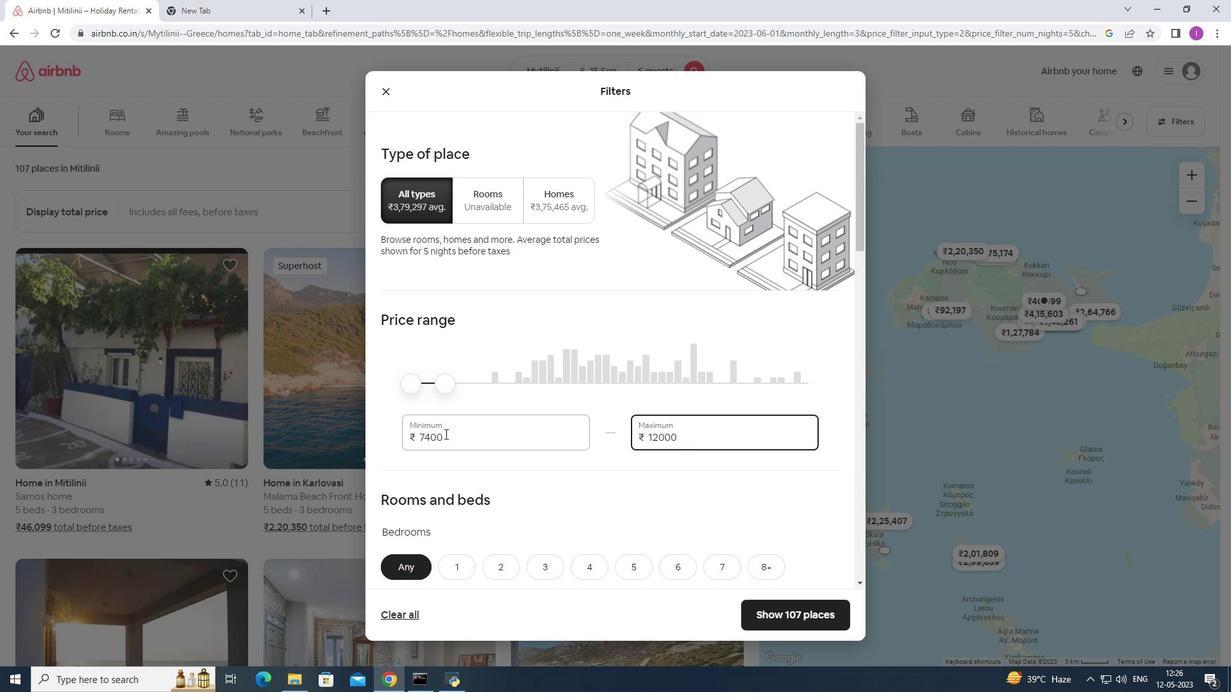 
Action: Mouse pressed left at (444, 434)
Screenshot: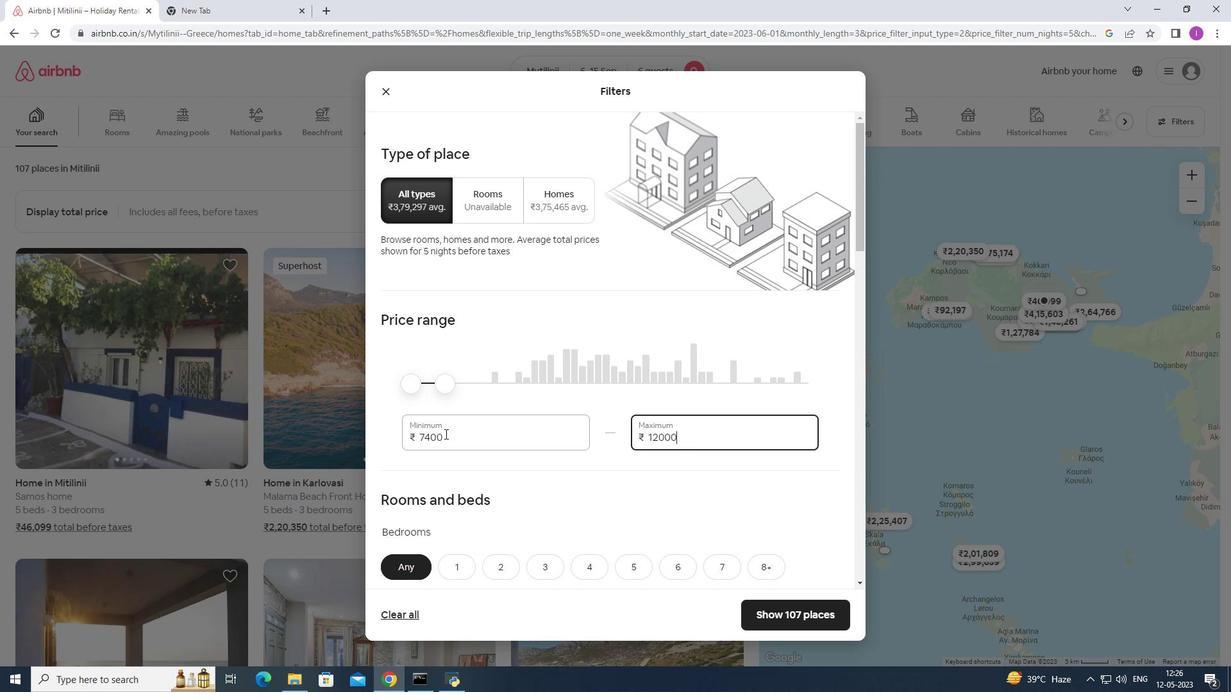 
Action: Mouse moved to (435, 432)
Screenshot: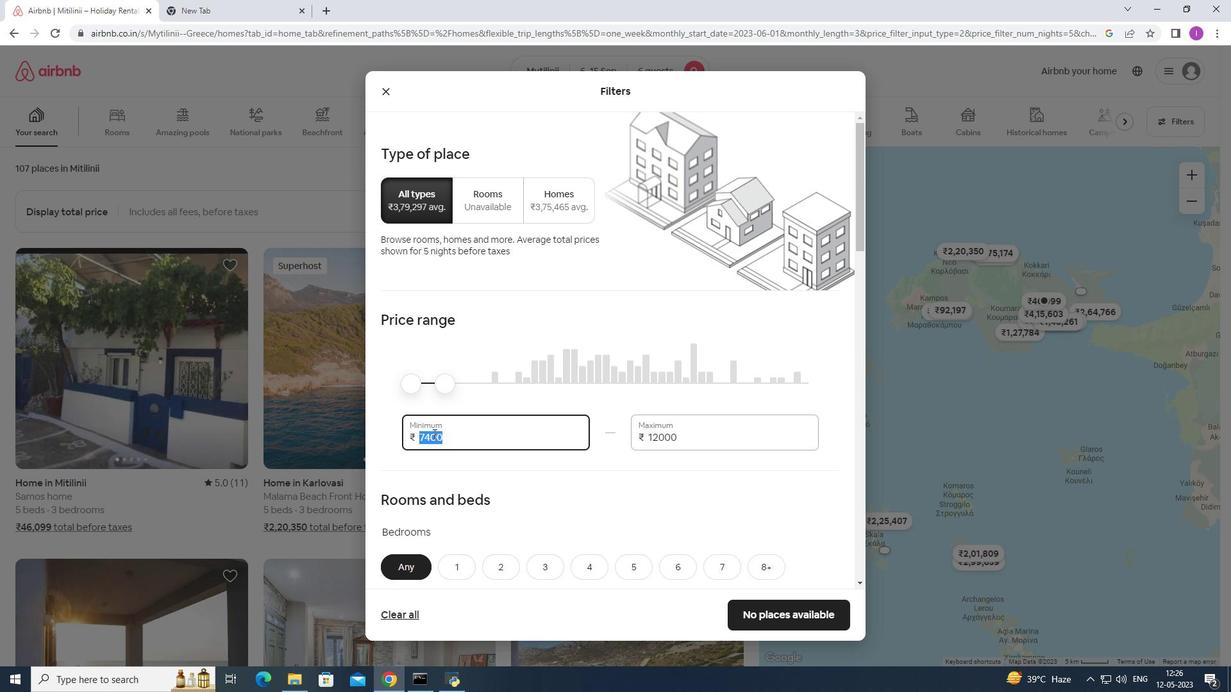 
Action: Key pressed 8
Screenshot: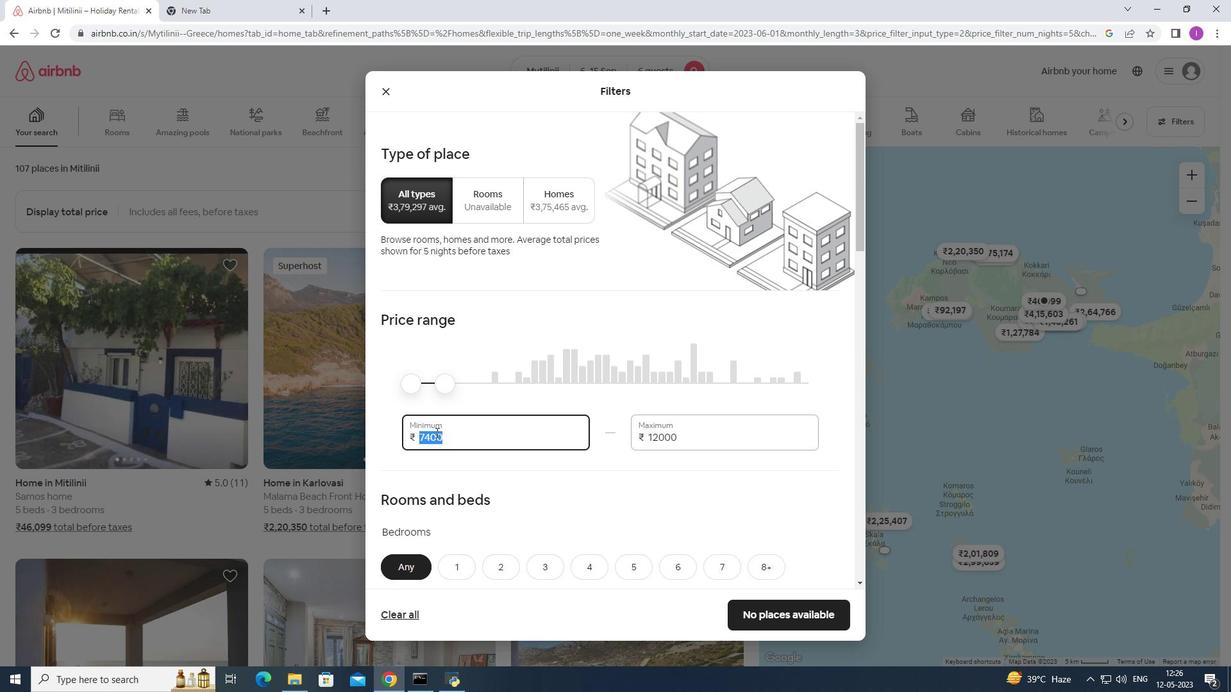 
Action: Mouse moved to (436, 432)
Screenshot: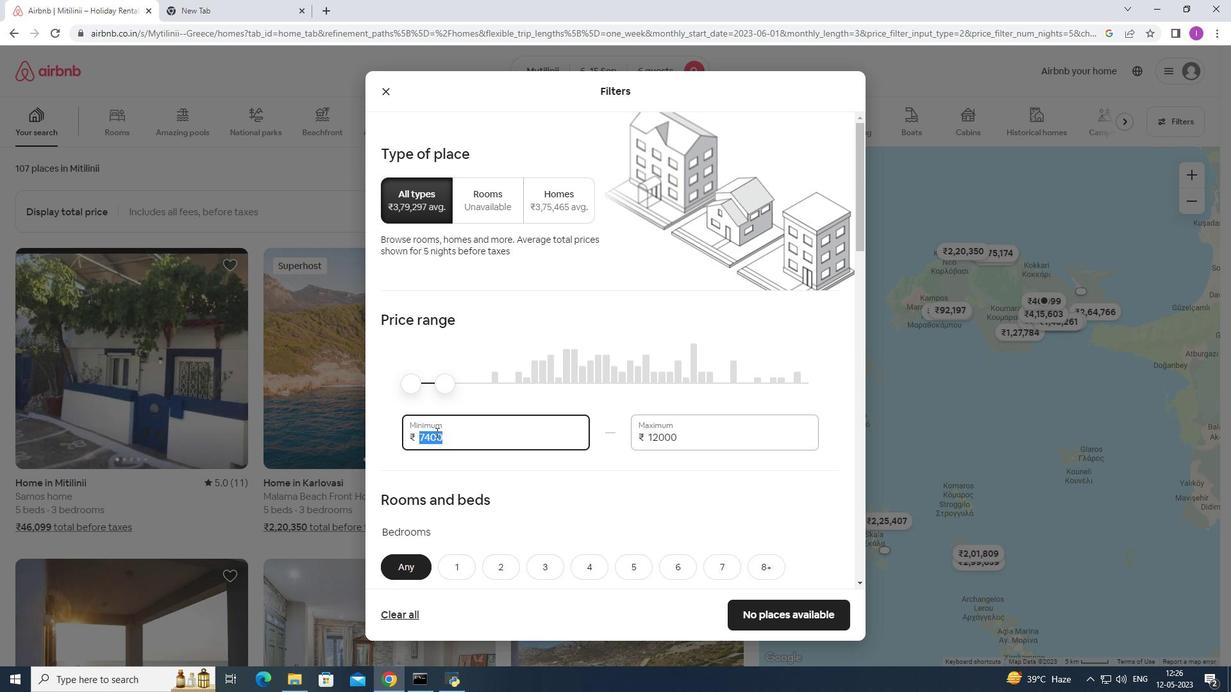 
Action: Key pressed 000
Screenshot: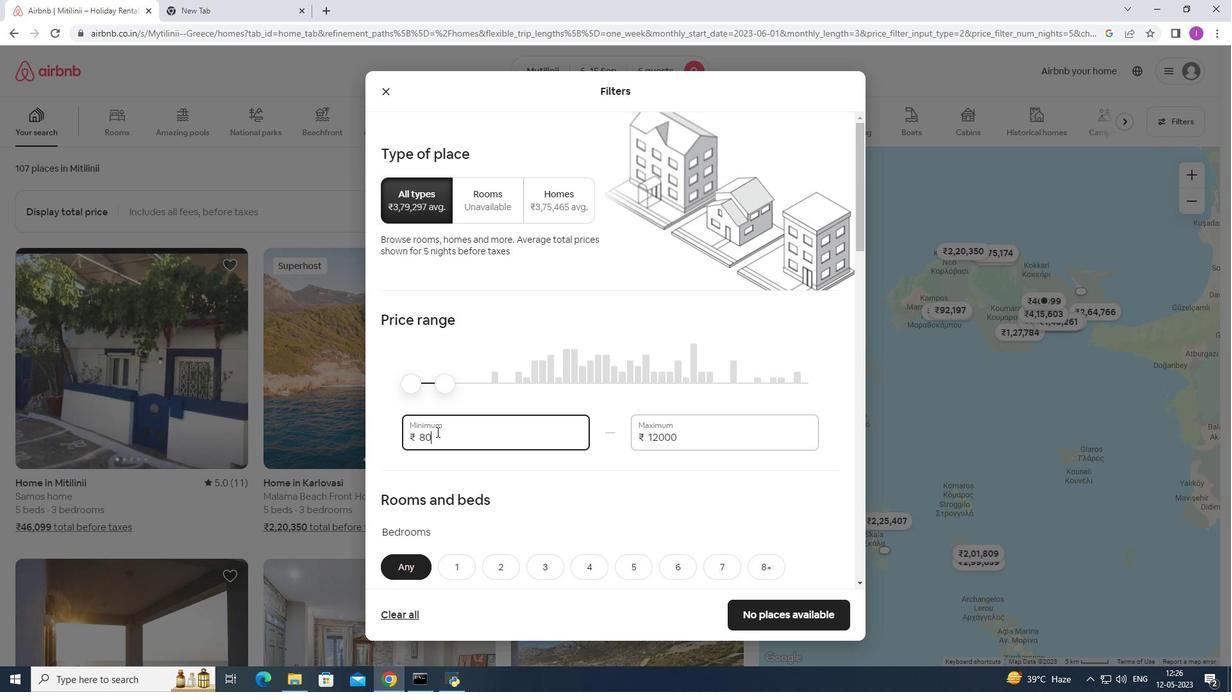 
Action: Mouse moved to (564, 420)
Screenshot: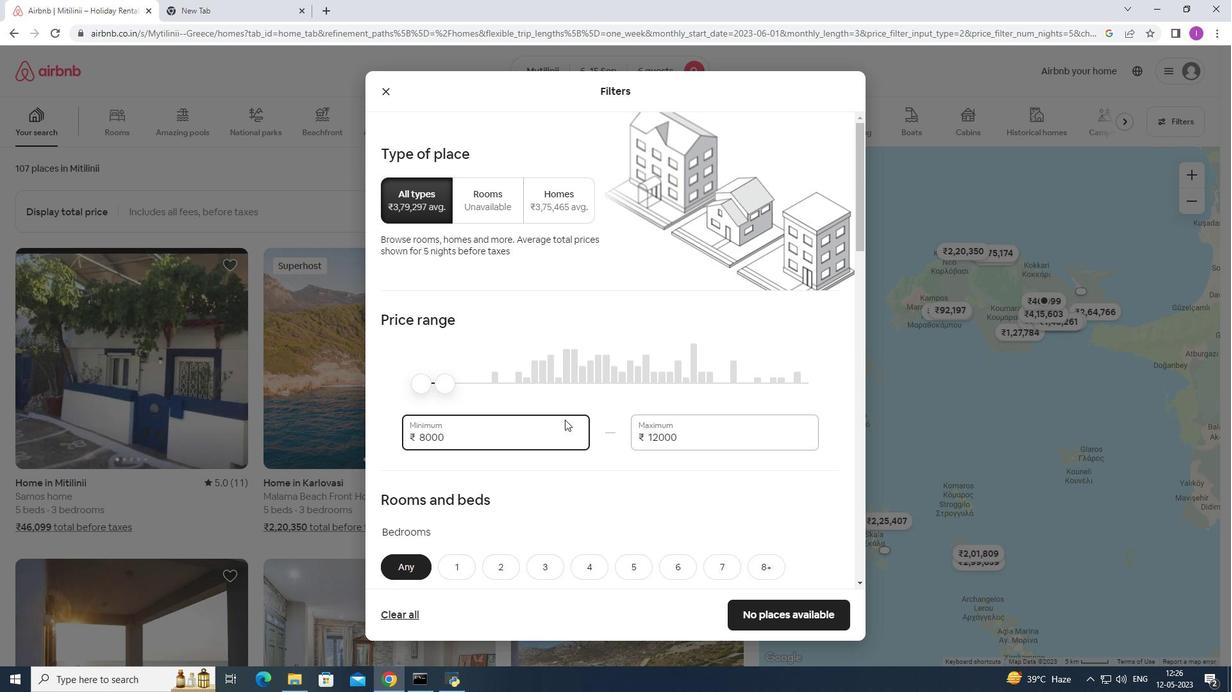 
Action: Mouse scrolled (564, 419) with delta (0, 0)
Screenshot: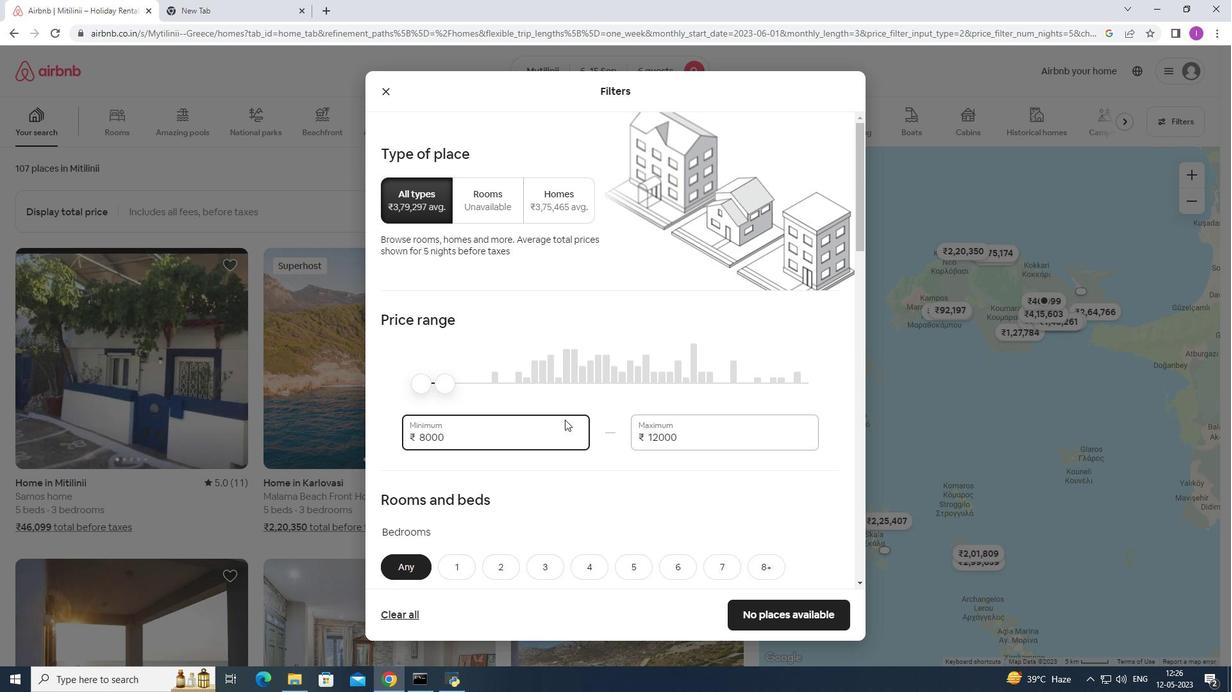 
Action: Mouse moved to (564, 421)
Screenshot: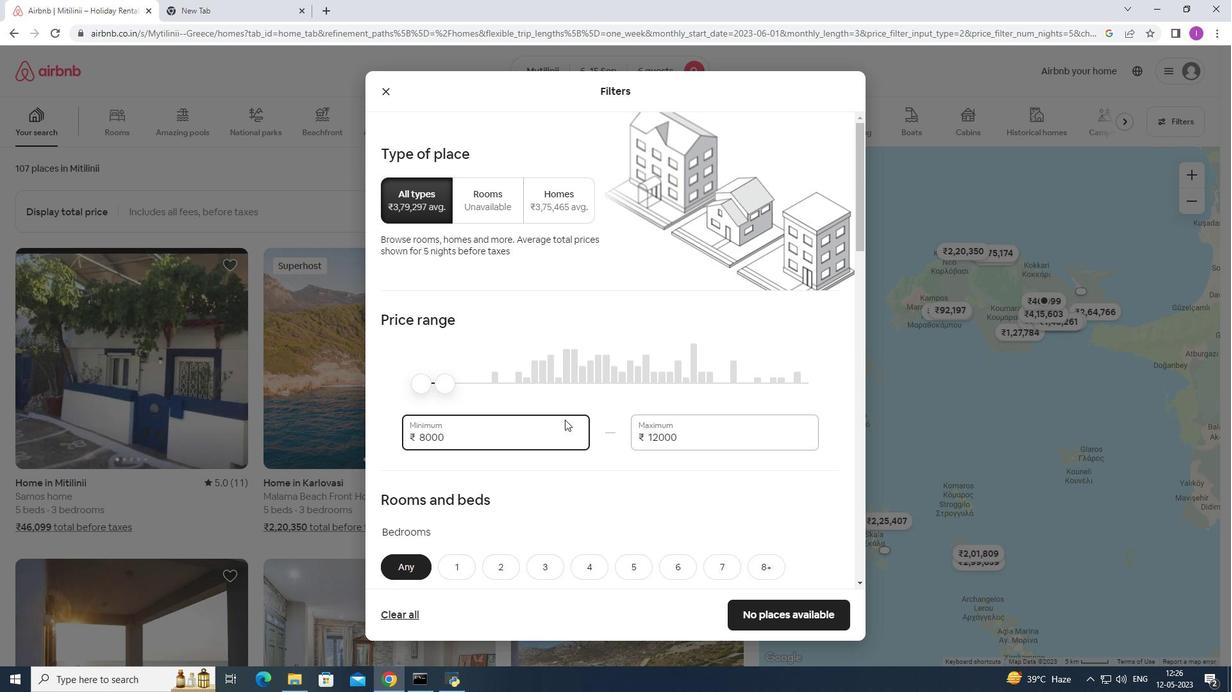 
Action: Mouse scrolled (564, 421) with delta (0, 0)
Screenshot: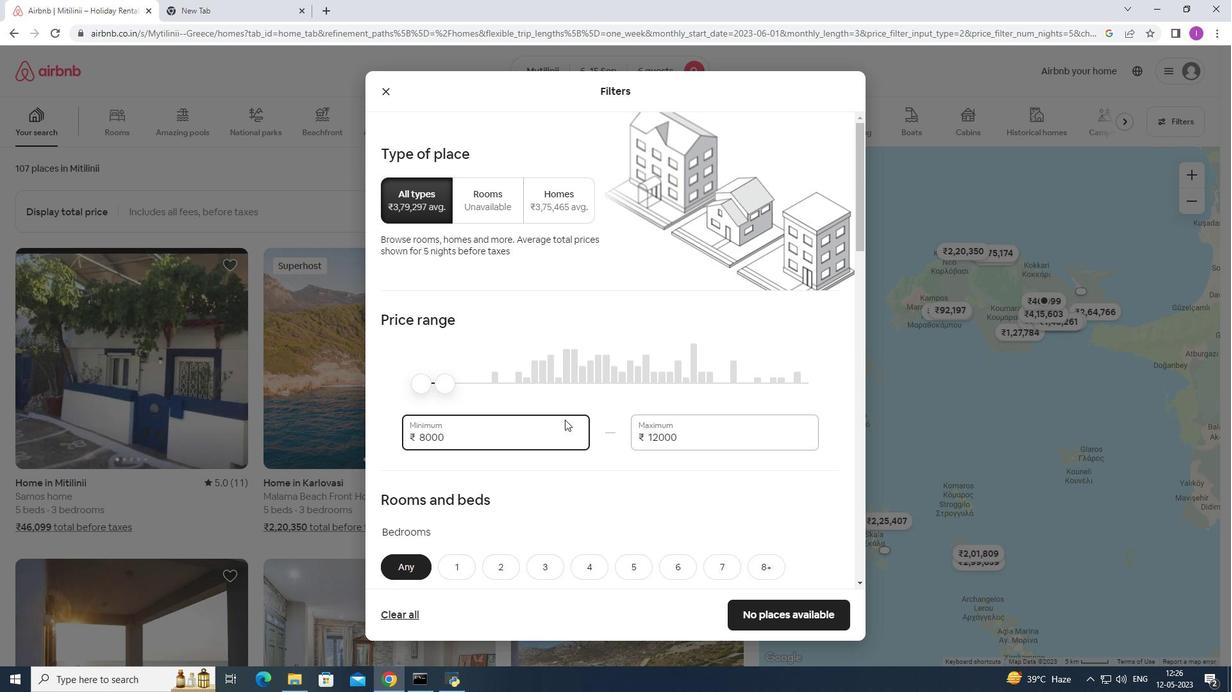 
Action: Mouse moved to (570, 415)
Screenshot: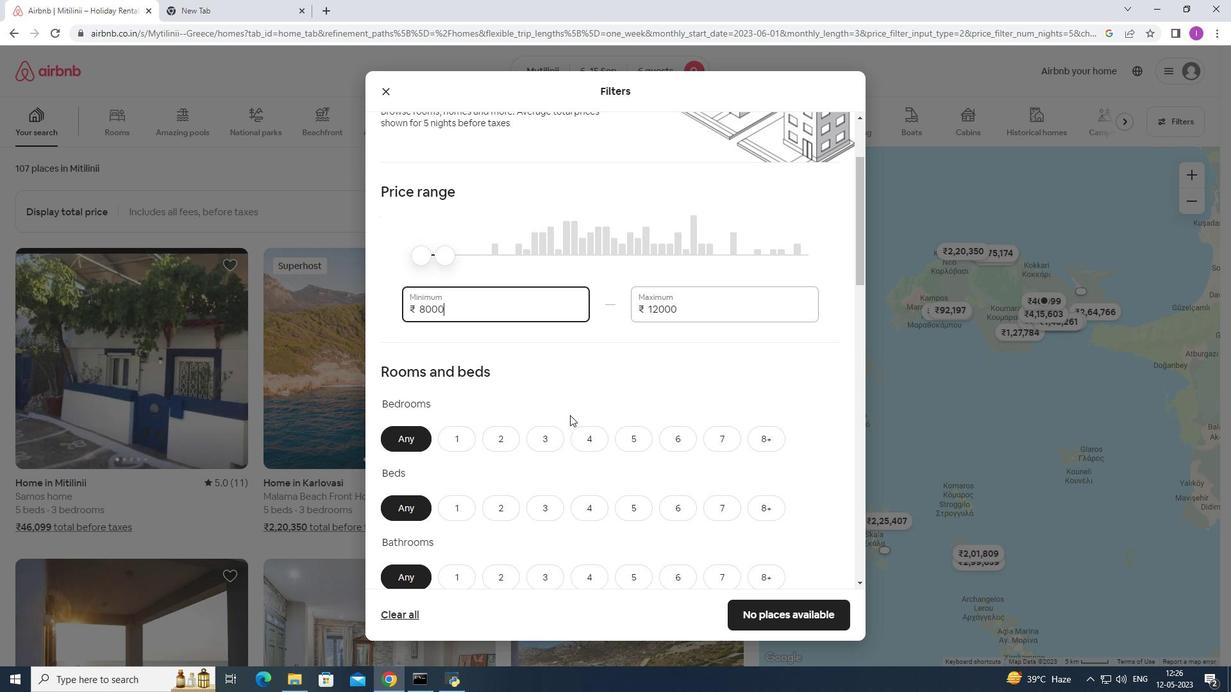 
Action: Mouse scrolled (570, 414) with delta (0, 0)
Screenshot: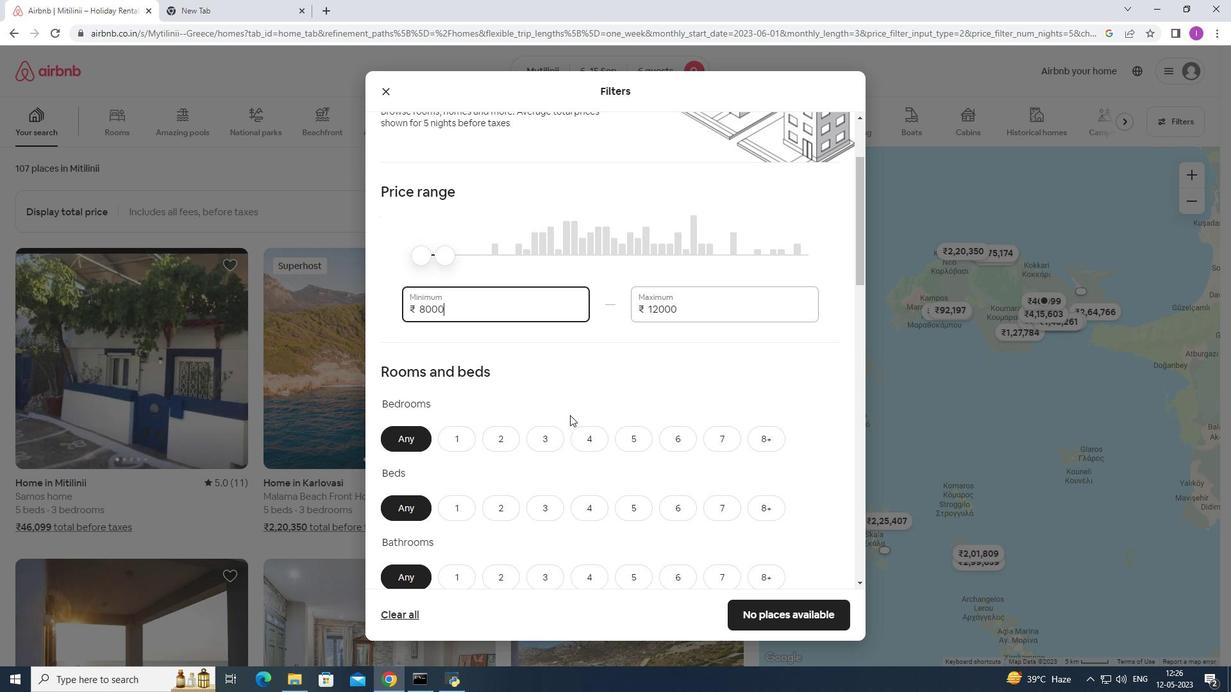 
Action: Mouse moved to (584, 414)
Screenshot: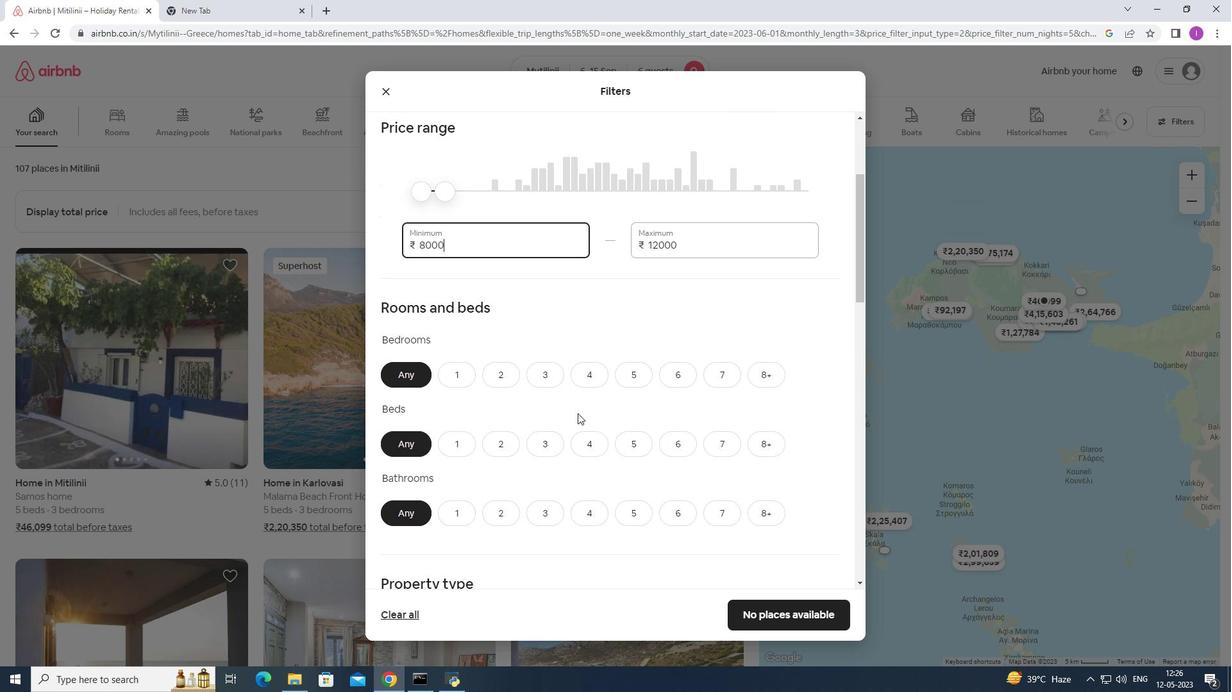 
Action: Mouse scrolled (584, 414) with delta (0, 0)
Screenshot: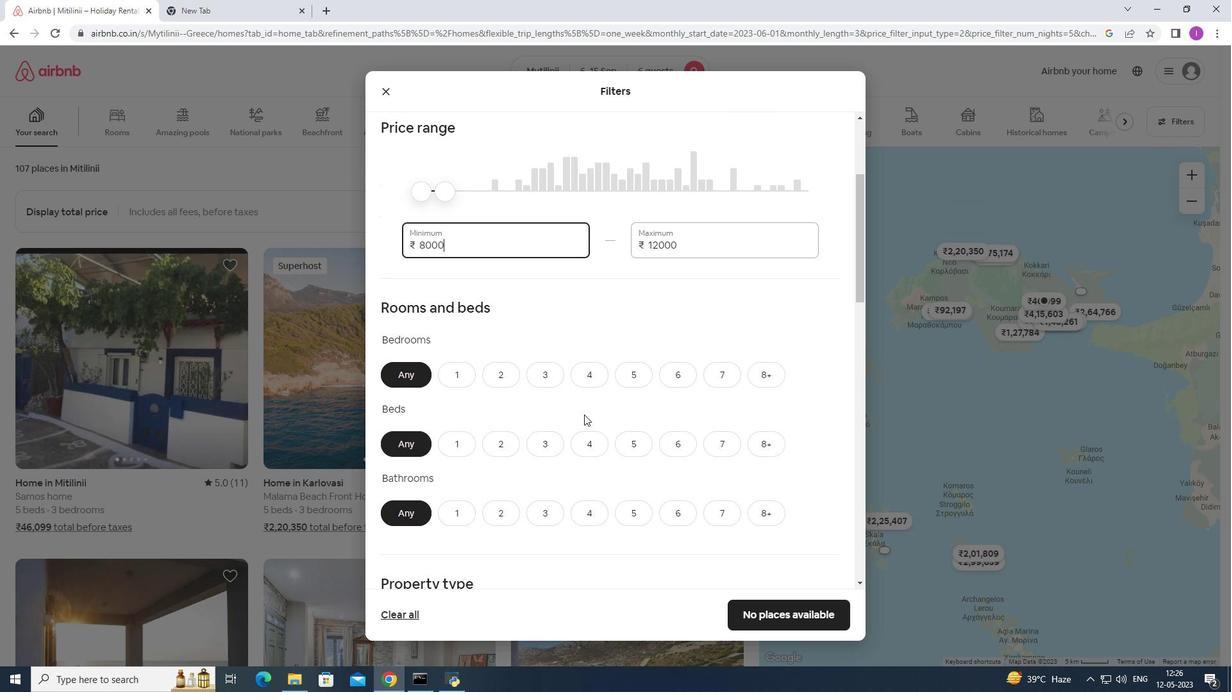
Action: Mouse moved to (586, 413)
Screenshot: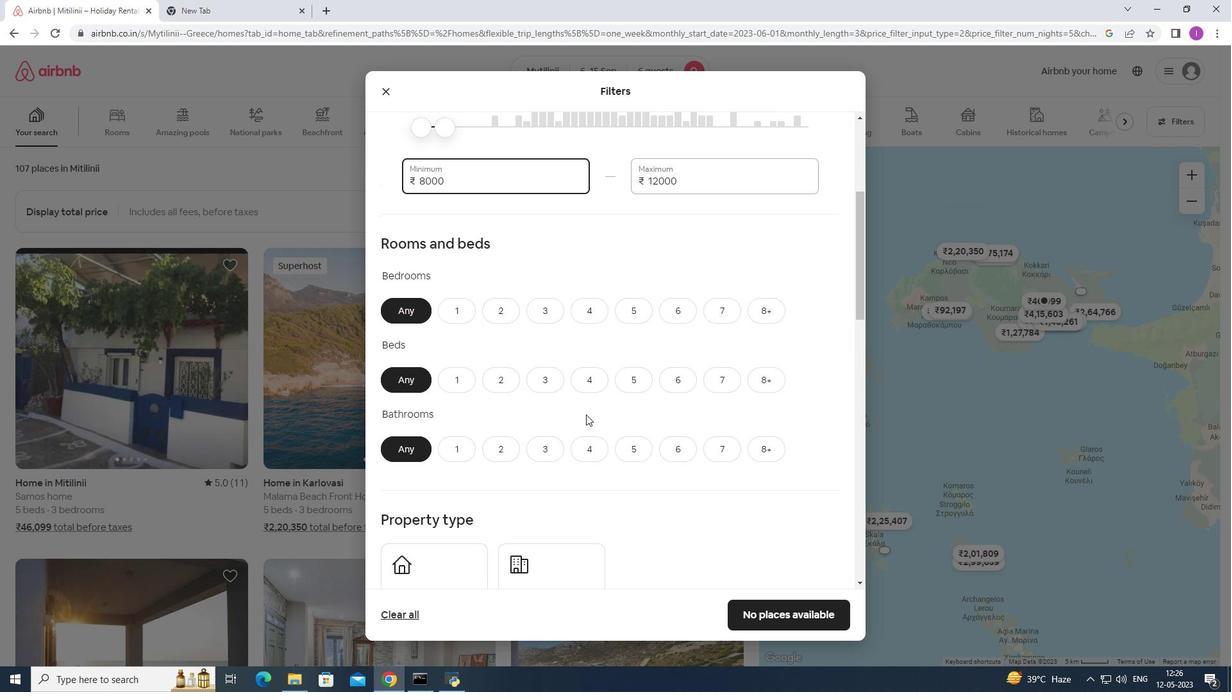 
Action: Mouse scrolled (586, 412) with delta (0, 0)
Screenshot: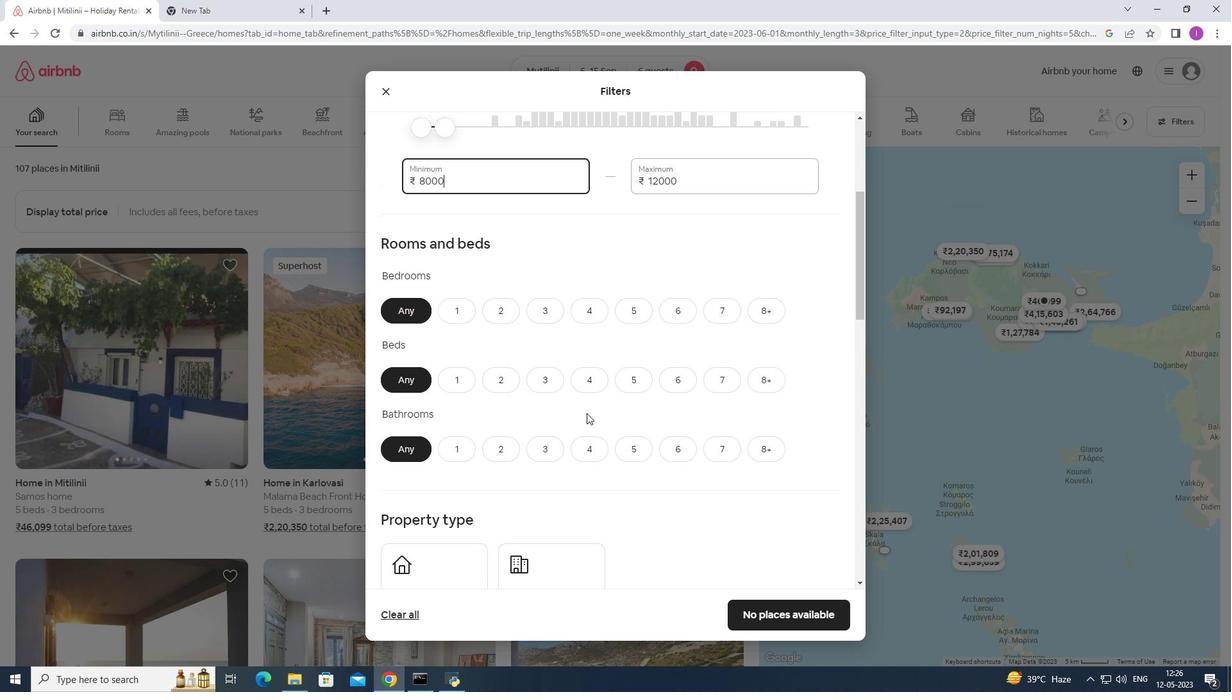 
Action: Mouse moved to (686, 251)
Screenshot: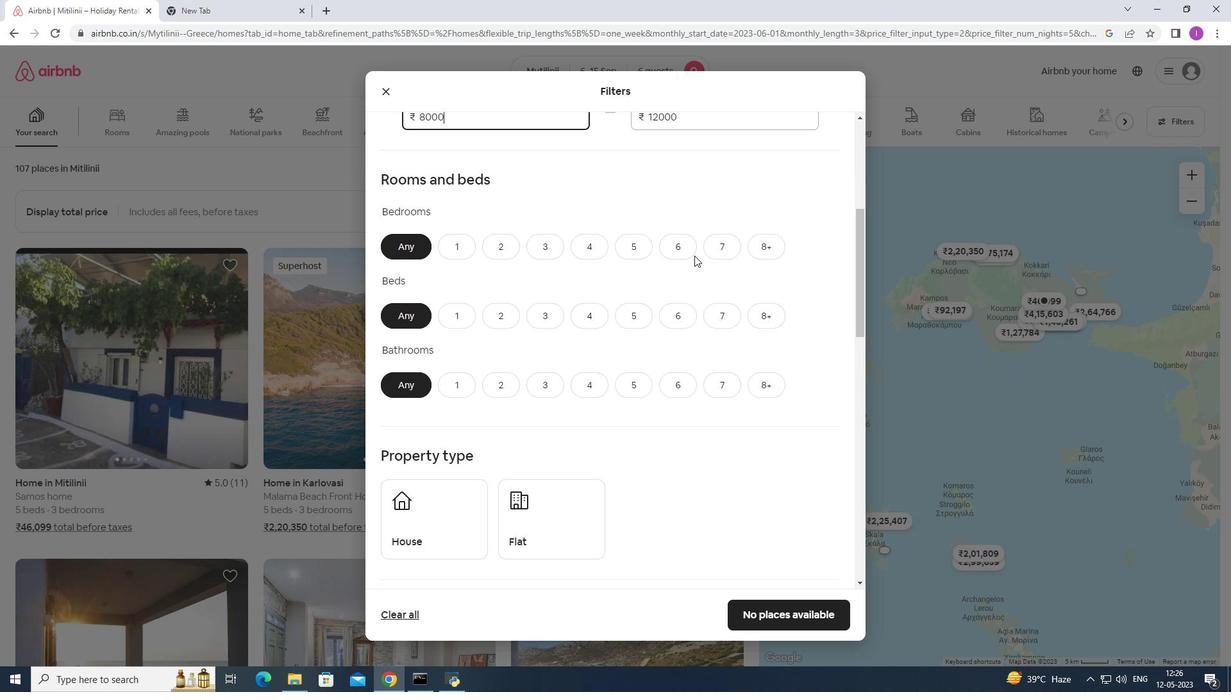 
Action: Mouse pressed left at (686, 251)
Screenshot: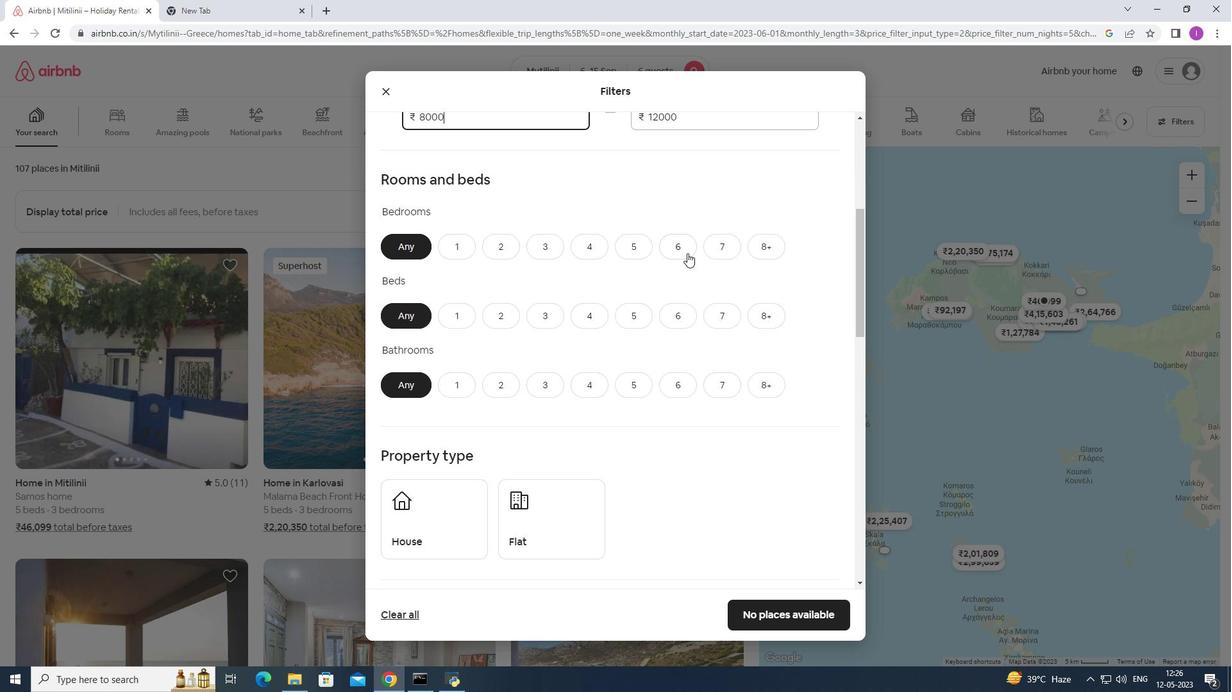
Action: Mouse moved to (671, 308)
Screenshot: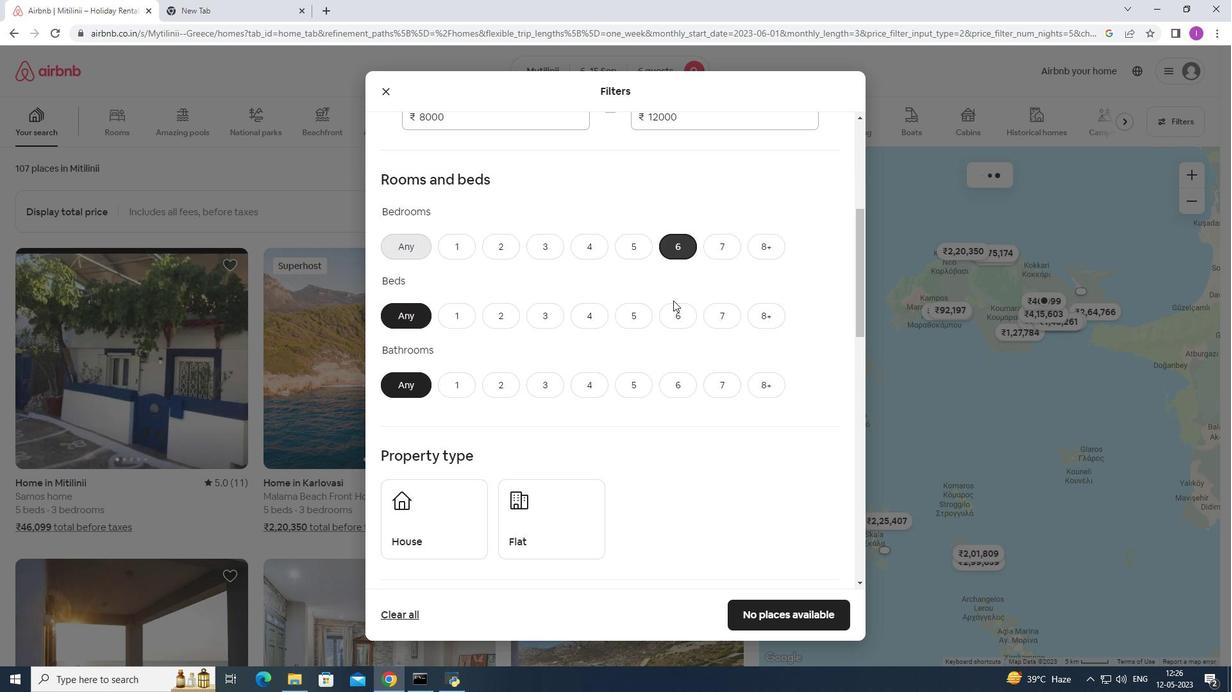 
Action: Mouse pressed left at (671, 308)
Screenshot: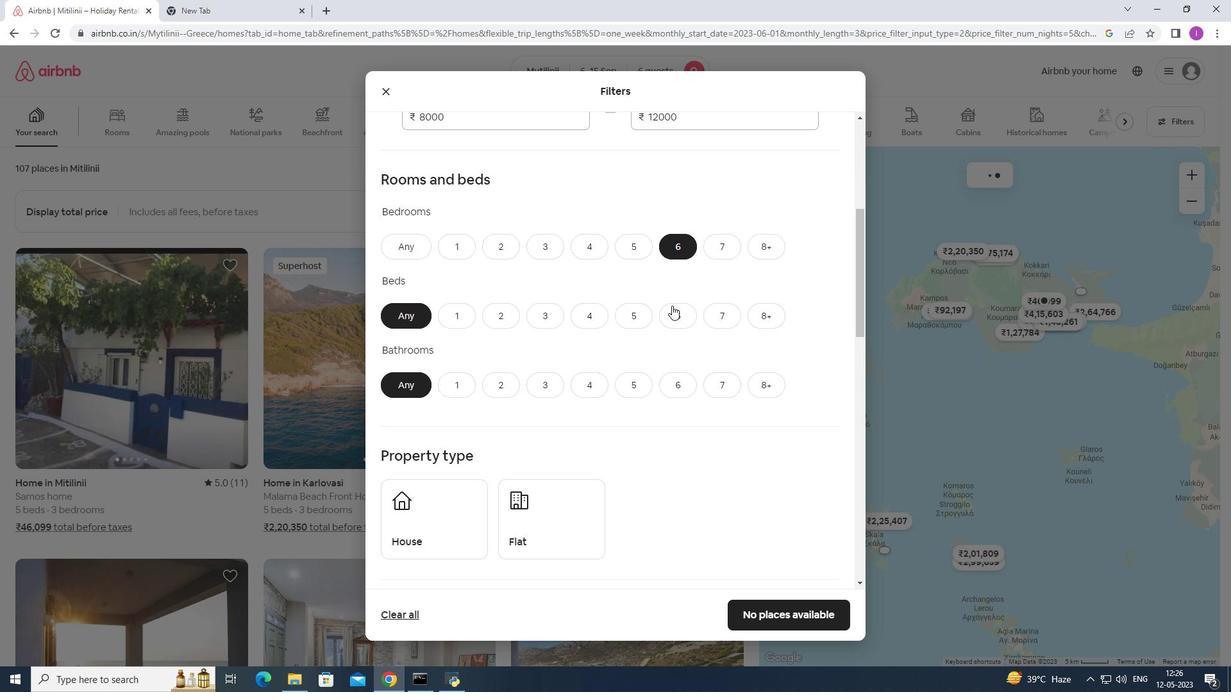 
Action: Mouse moved to (687, 383)
Screenshot: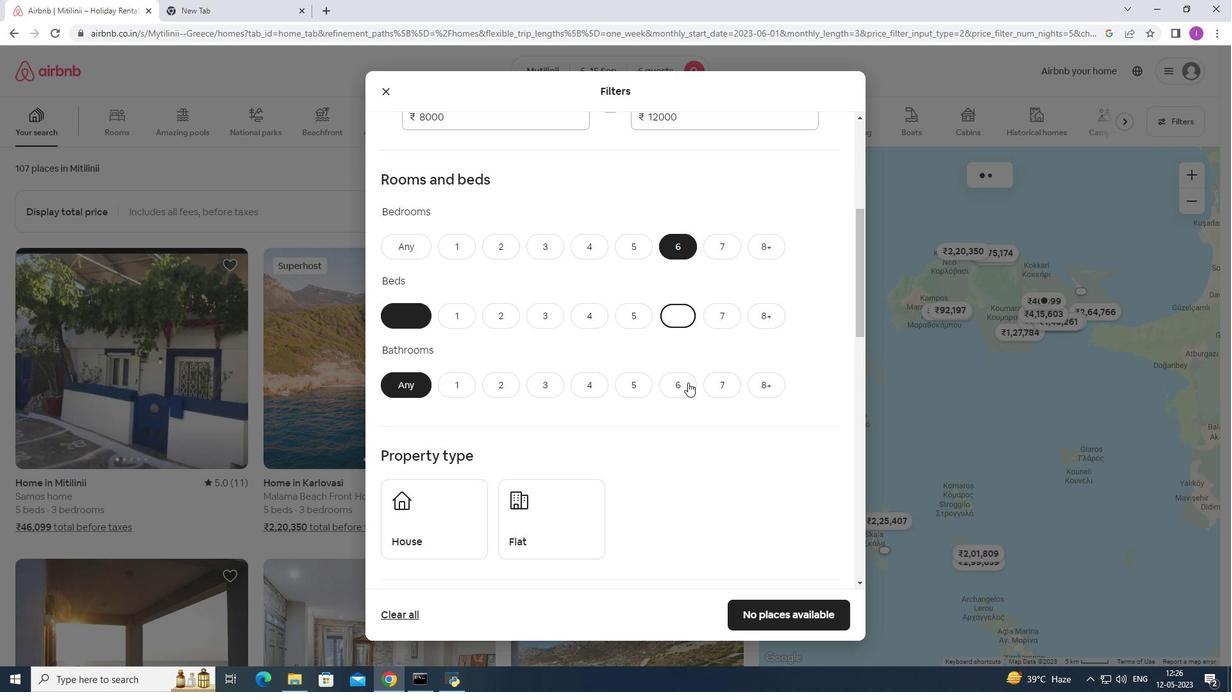 
Action: Mouse pressed left at (687, 383)
Screenshot: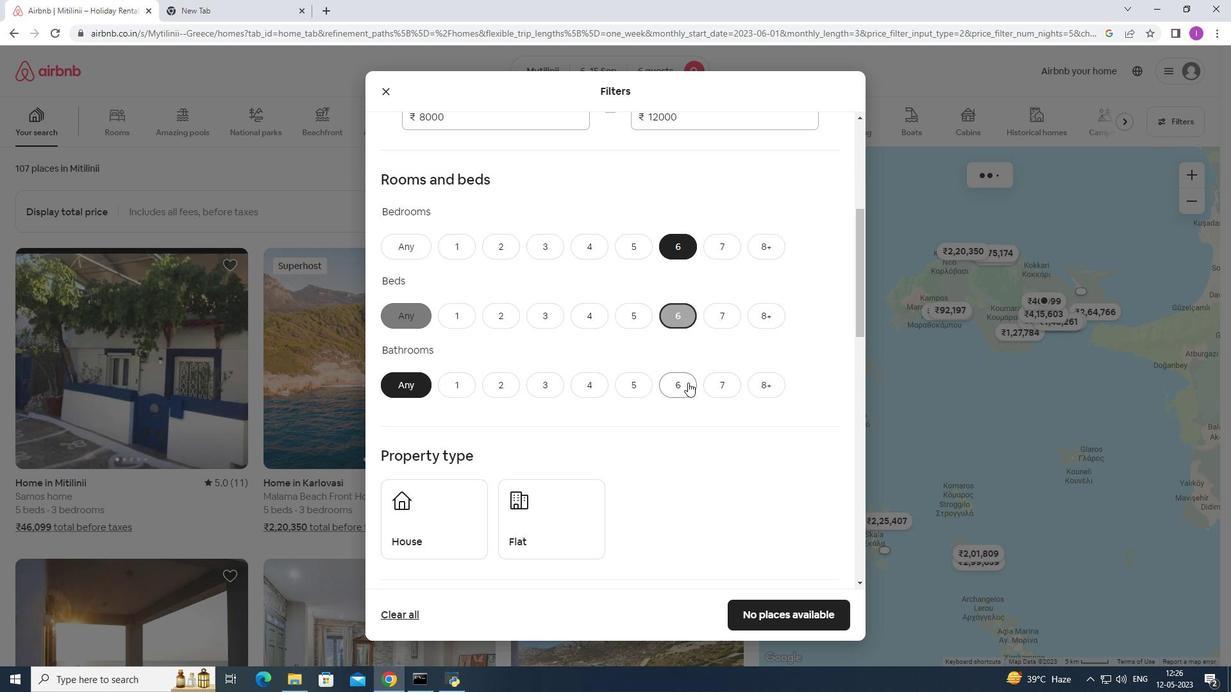 
Action: Mouse moved to (549, 397)
Screenshot: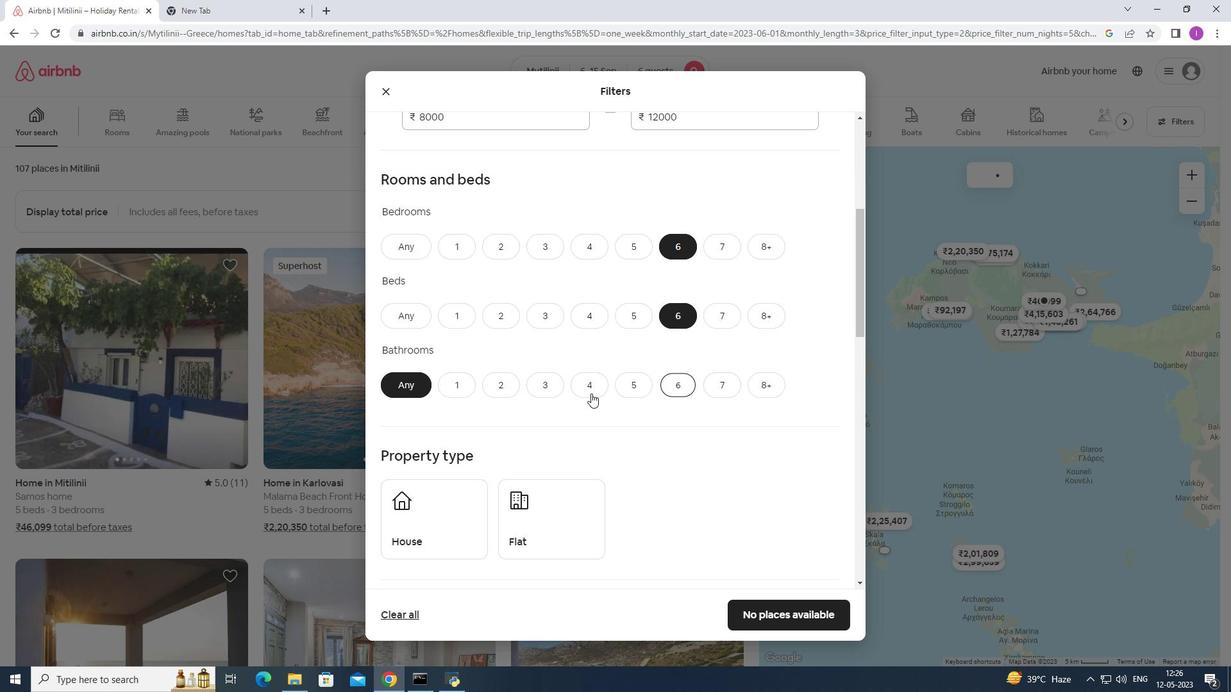 
Action: Mouse scrolled (549, 396) with delta (0, 0)
Screenshot: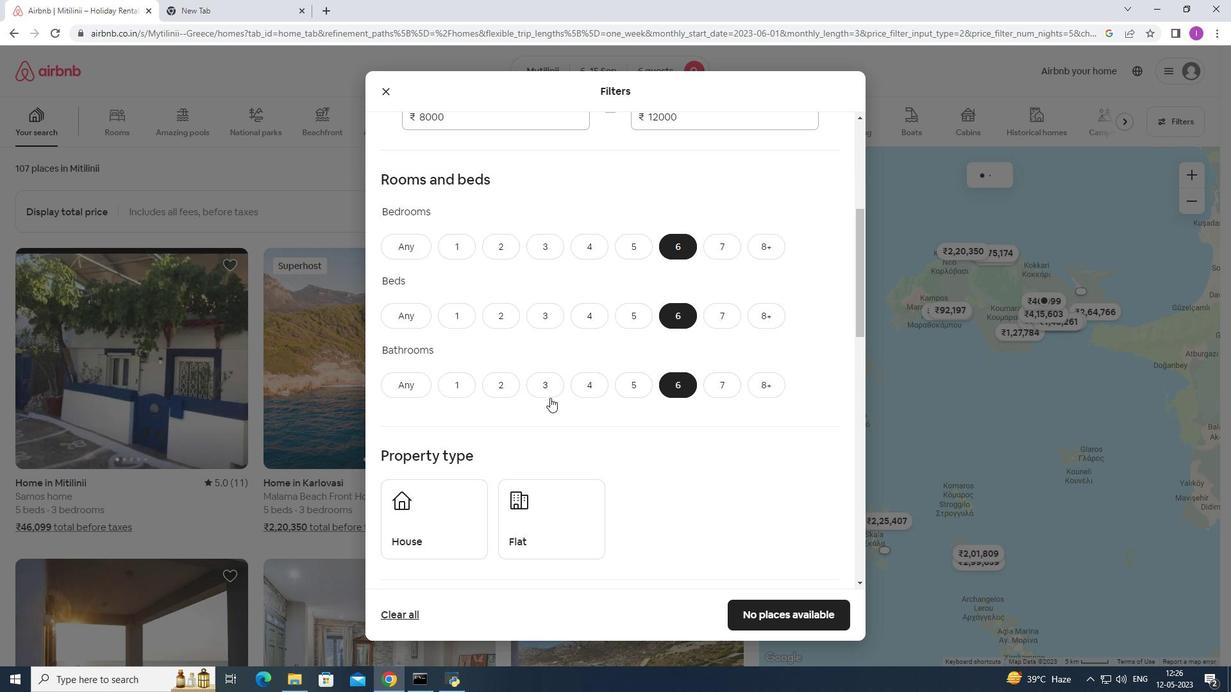 
Action: Mouse scrolled (549, 396) with delta (0, 0)
Screenshot: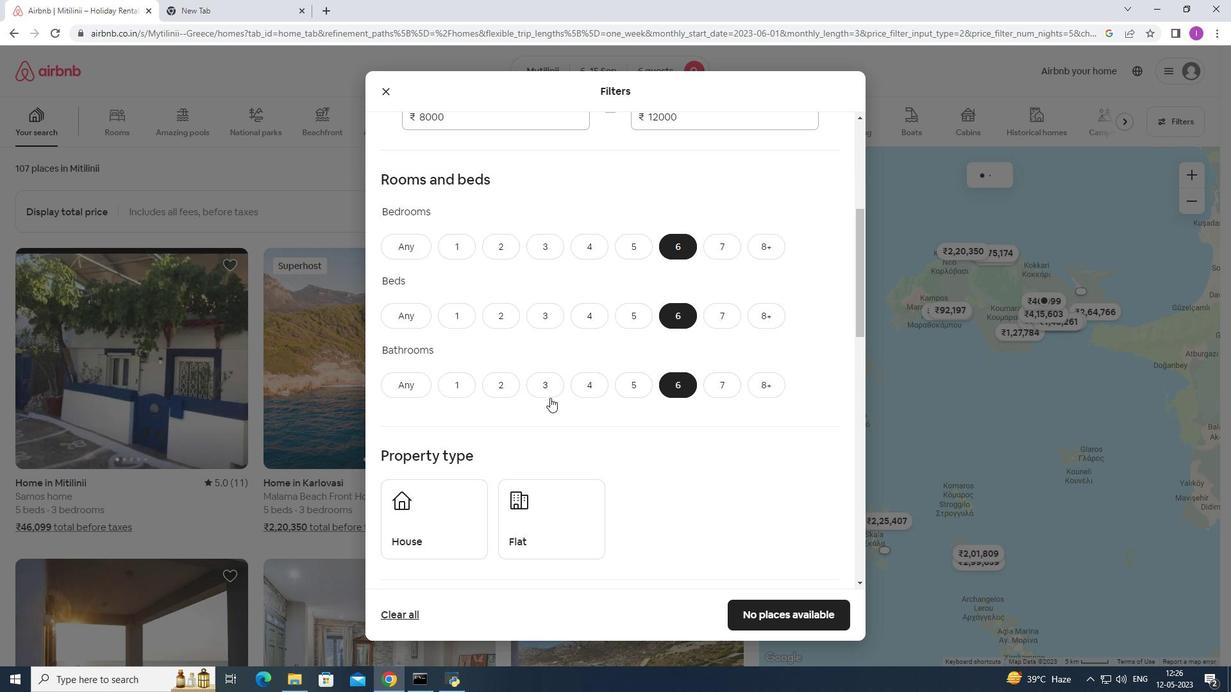 
Action: Mouse scrolled (549, 396) with delta (0, 0)
Screenshot: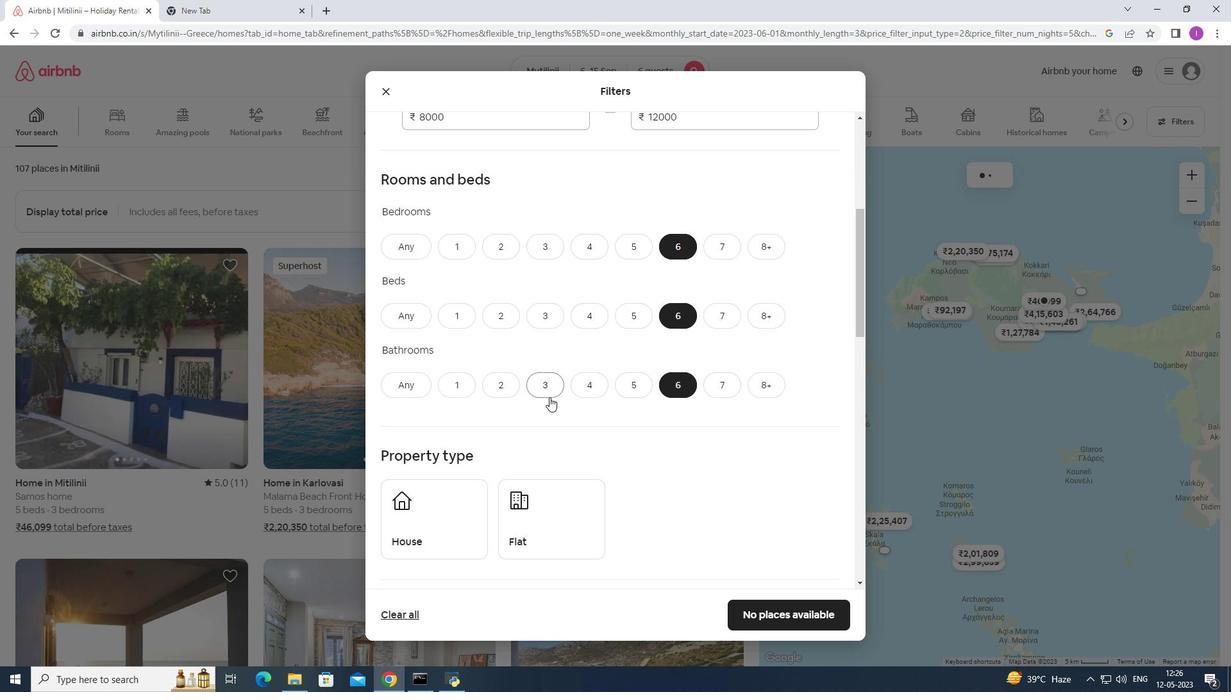 
Action: Mouse scrolled (549, 396) with delta (0, 0)
Screenshot: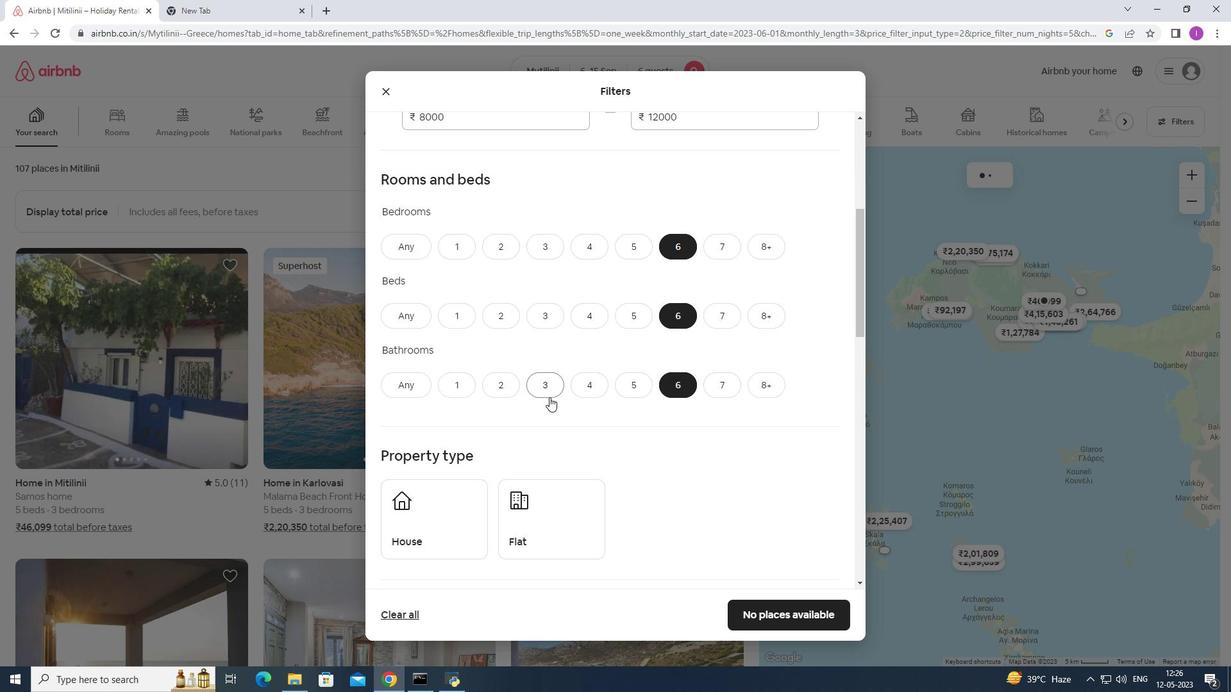 
Action: Mouse moved to (556, 389)
Screenshot: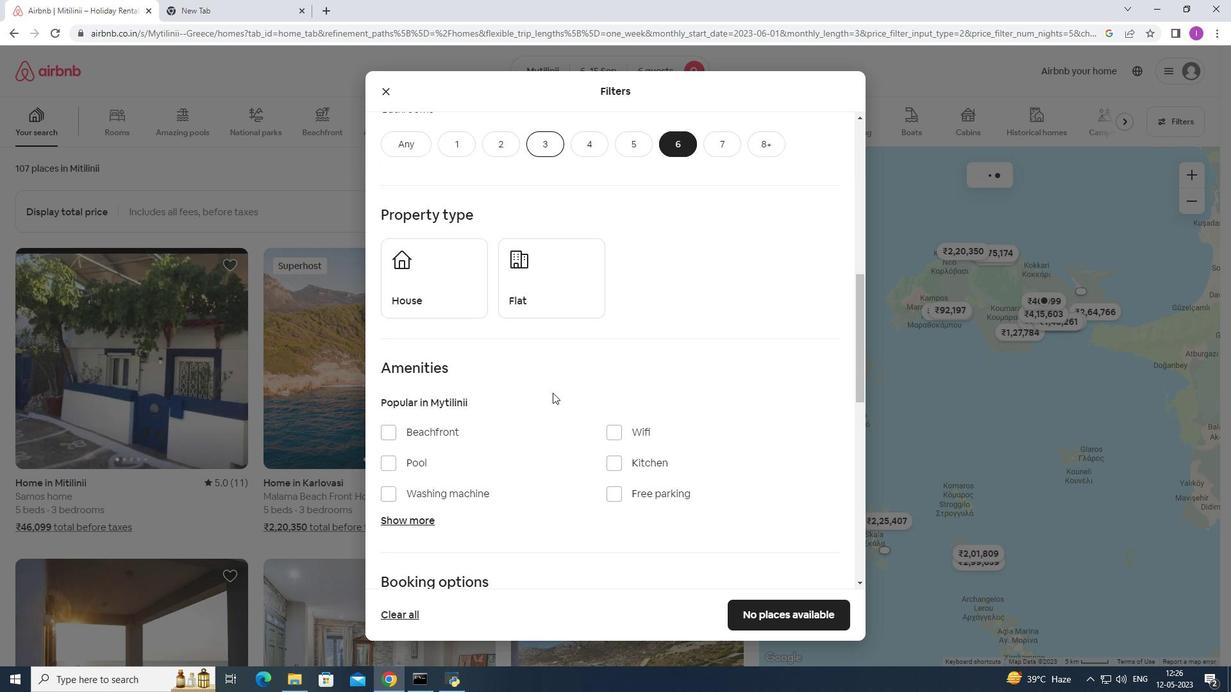 
Action: Mouse scrolled (556, 389) with delta (0, 0)
Screenshot: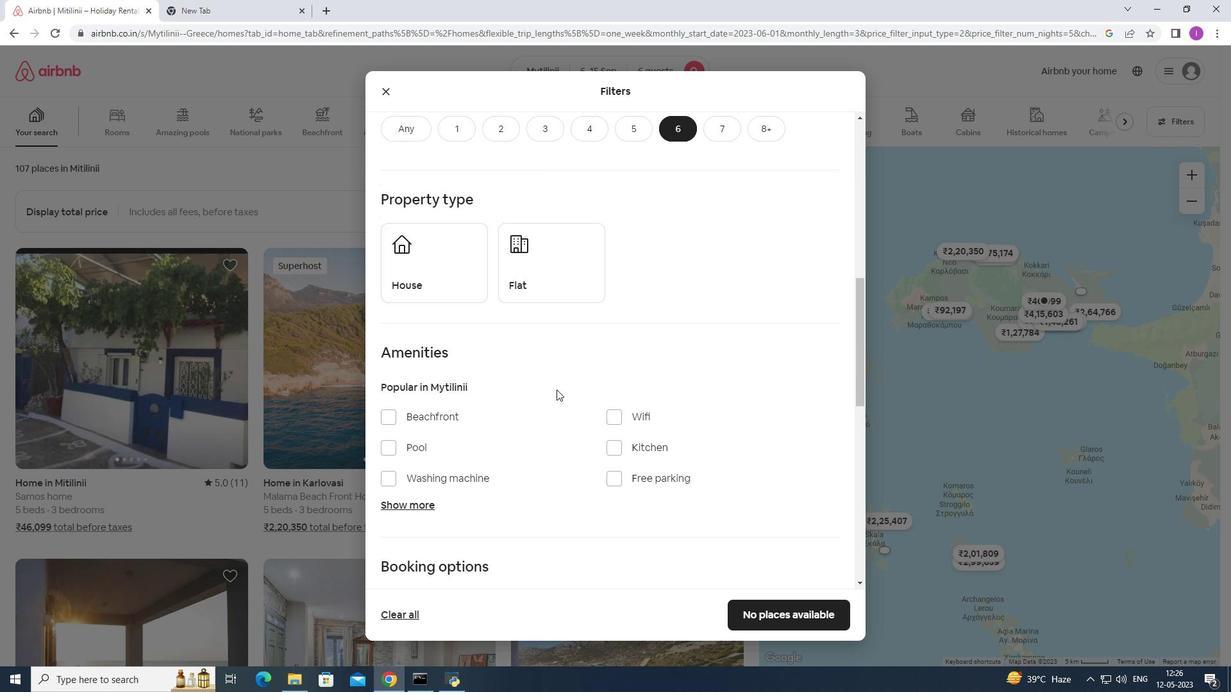 
Action: Mouse scrolled (556, 389) with delta (0, 0)
Screenshot: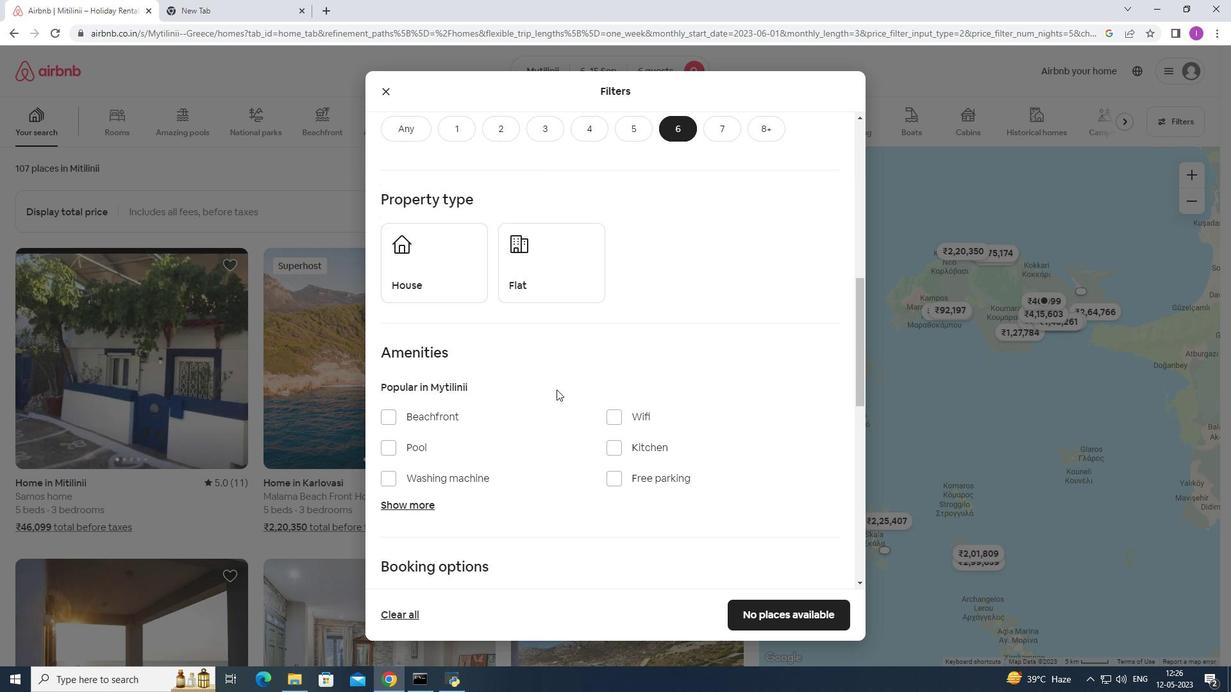 
Action: Mouse moved to (442, 149)
Screenshot: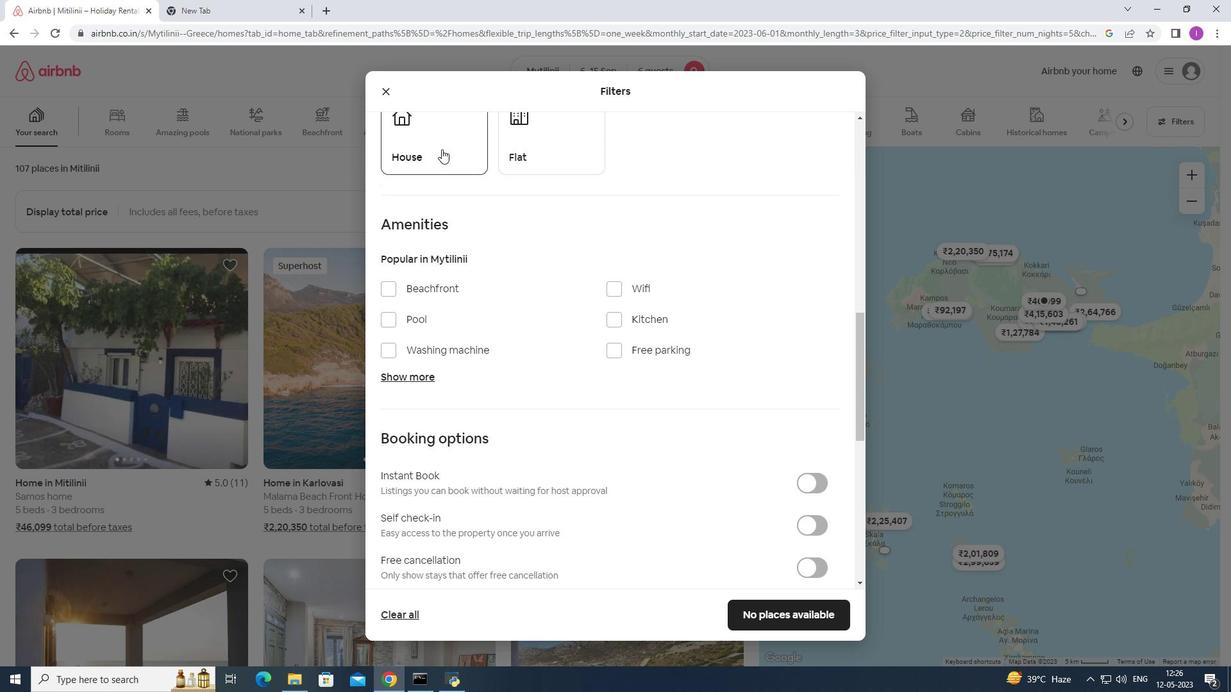 
Action: Mouse pressed left at (442, 149)
Screenshot: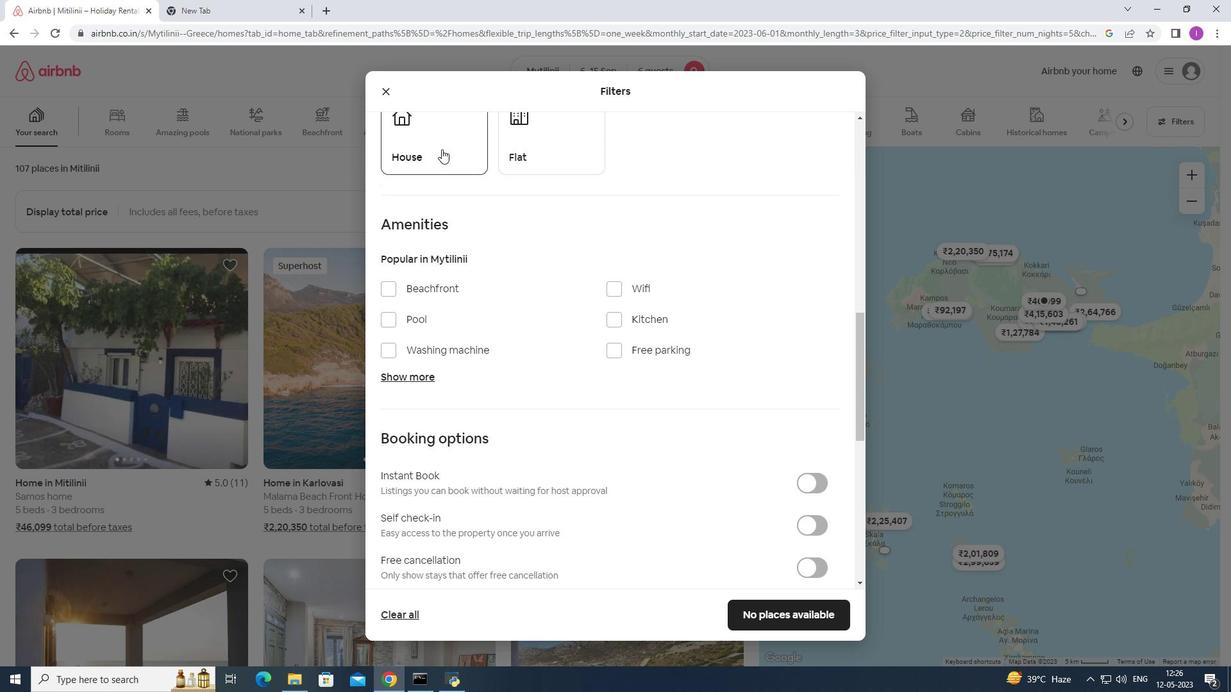 
Action: Mouse moved to (585, 164)
Screenshot: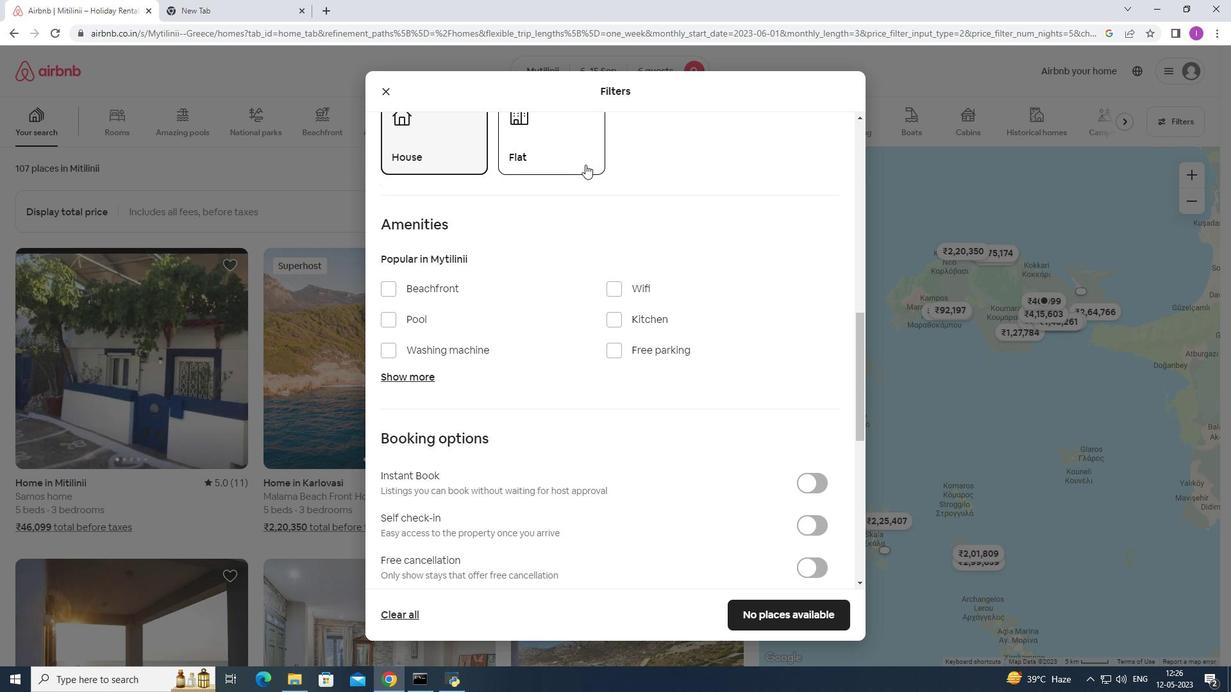 
Action: Mouse pressed left at (585, 164)
Screenshot: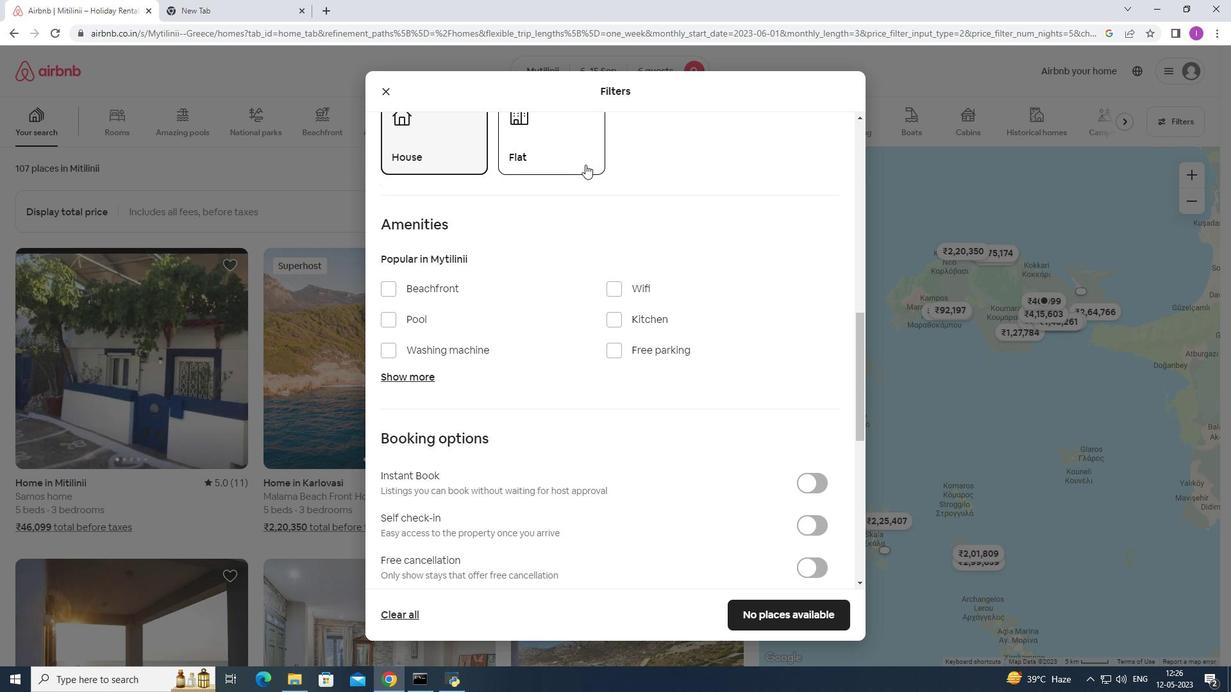 
Action: Mouse moved to (614, 290)
Screenshot: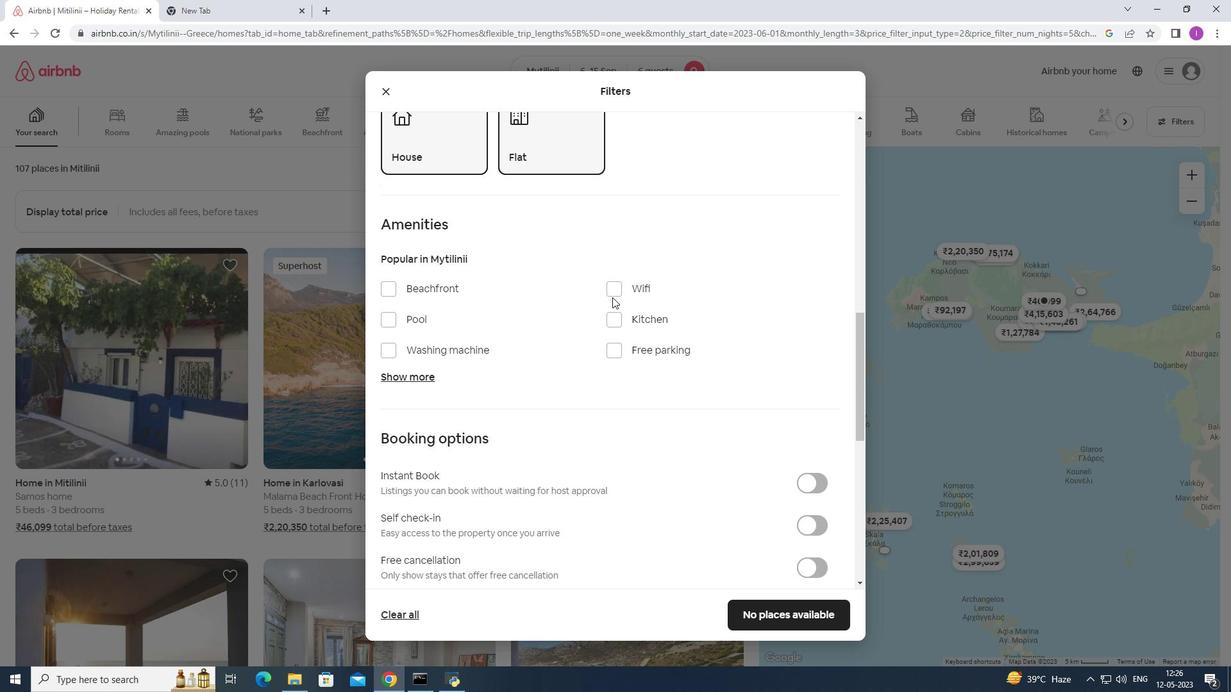 
Action: Mouse pressed left at (614, 290)
Screenshot: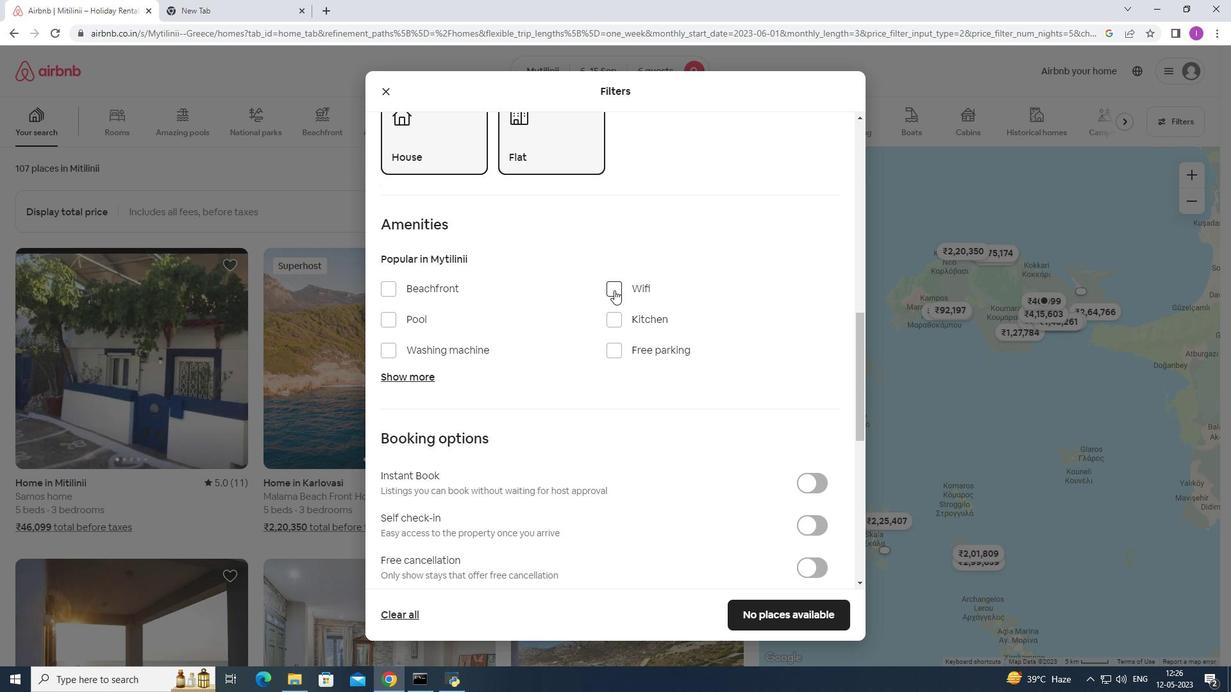 
Action: Mouse moved to (618, 352)
Screenshot: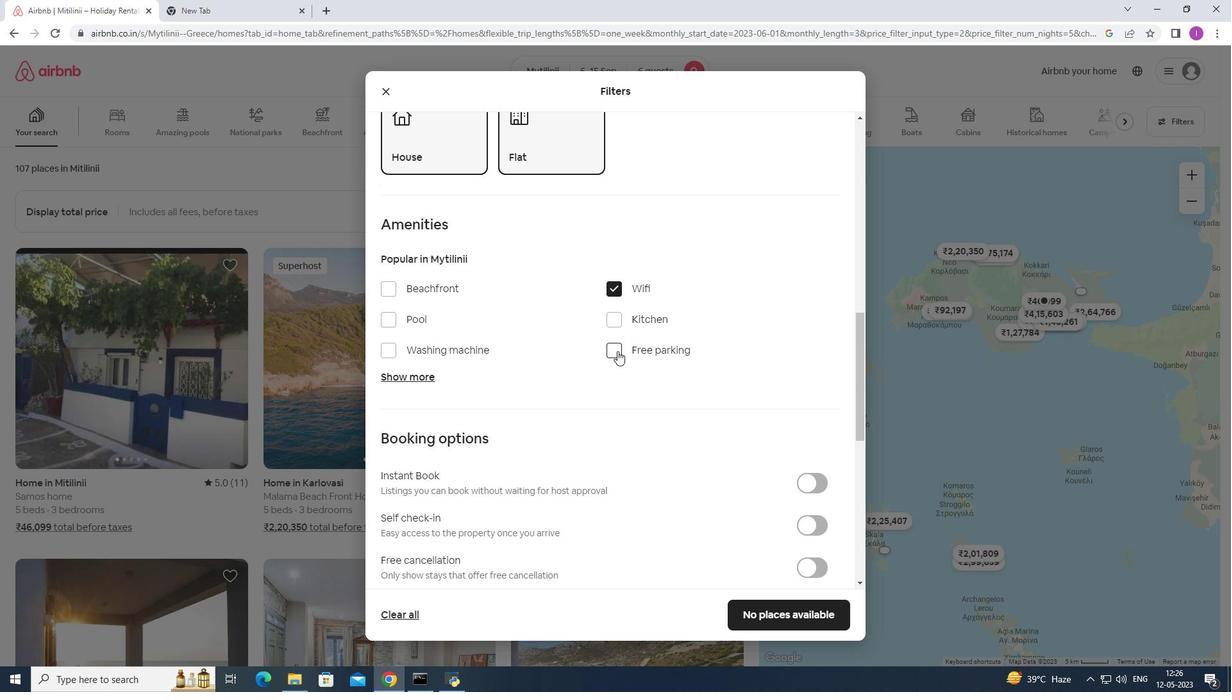 
Action: Mouse pressed left at (618, 352)
Screenshot: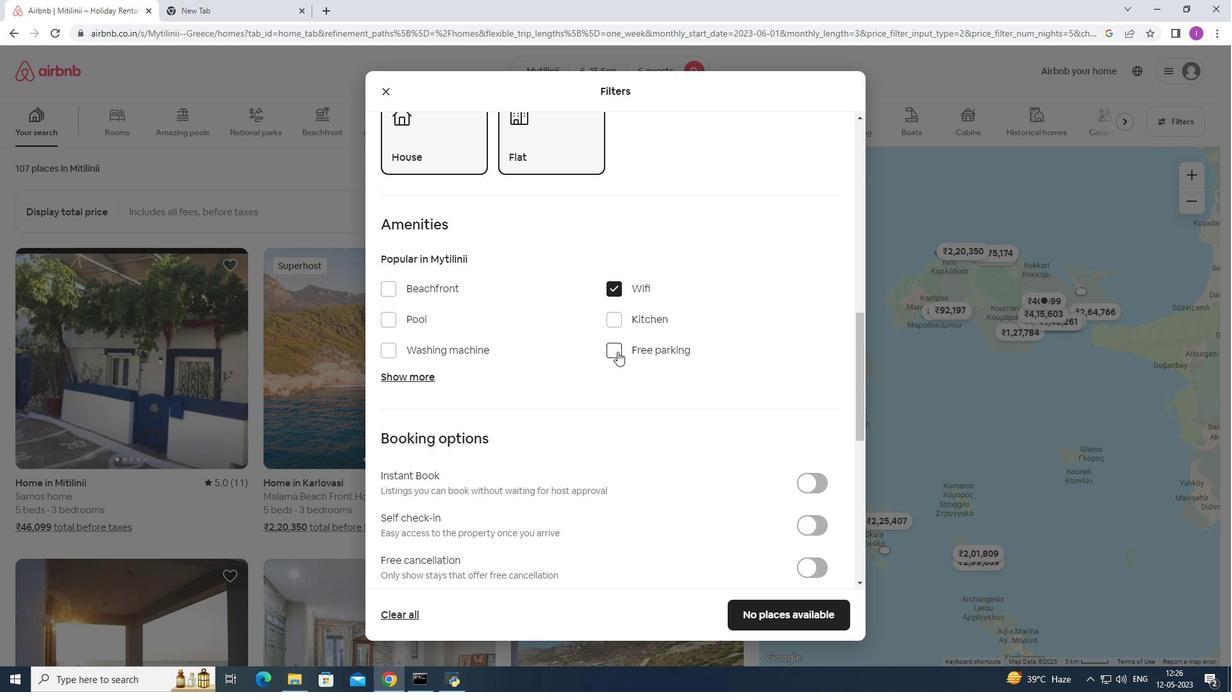 
Action: Mouse moved to (427, 373)
Screenshot: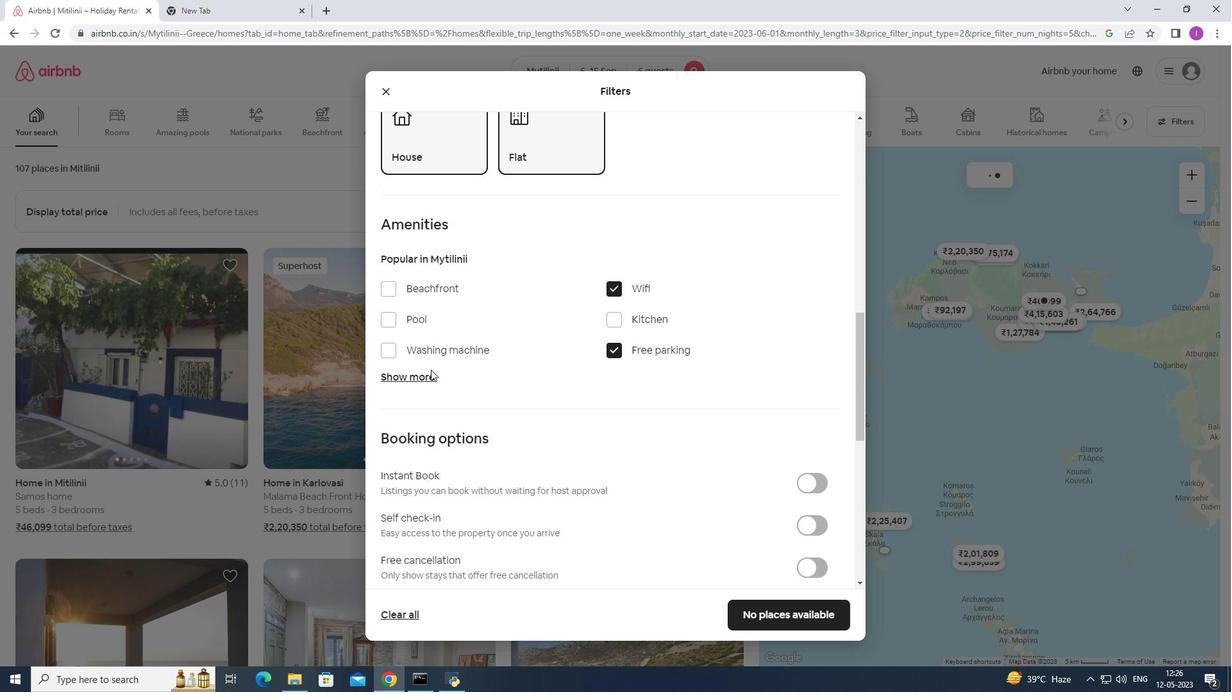 
Action: Mouse pressed left at (427, 373)
Screenshot: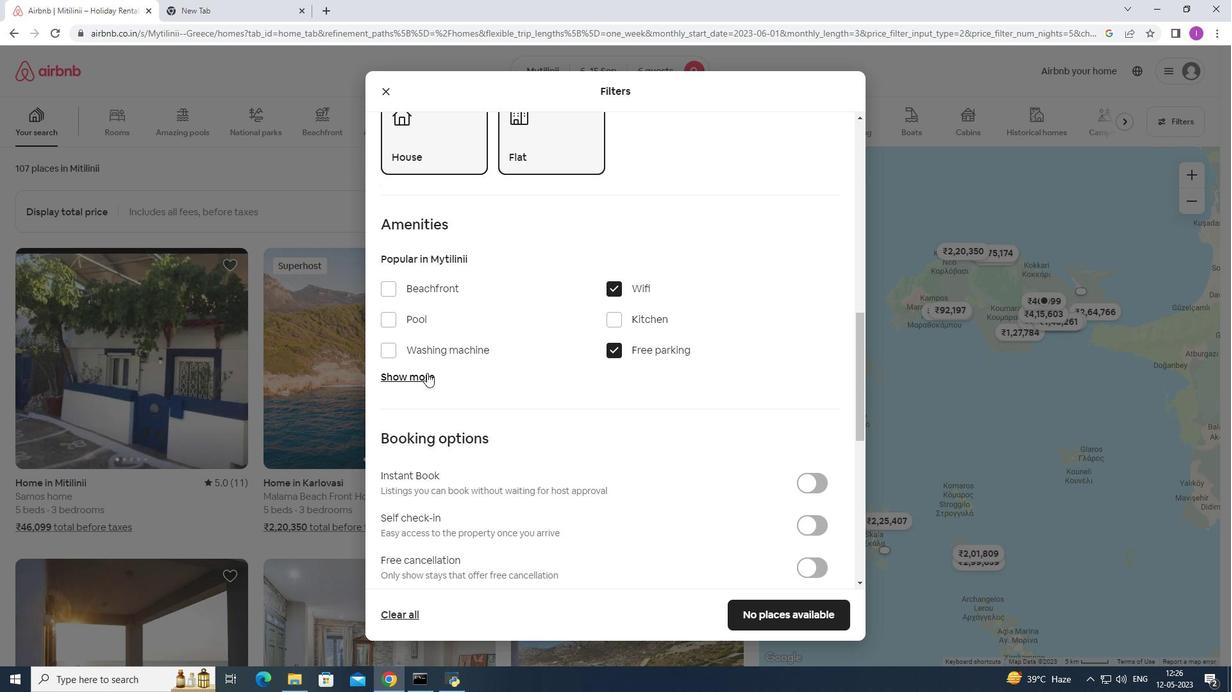 
Action: Mouse moved to (395, 485)
Screenshot: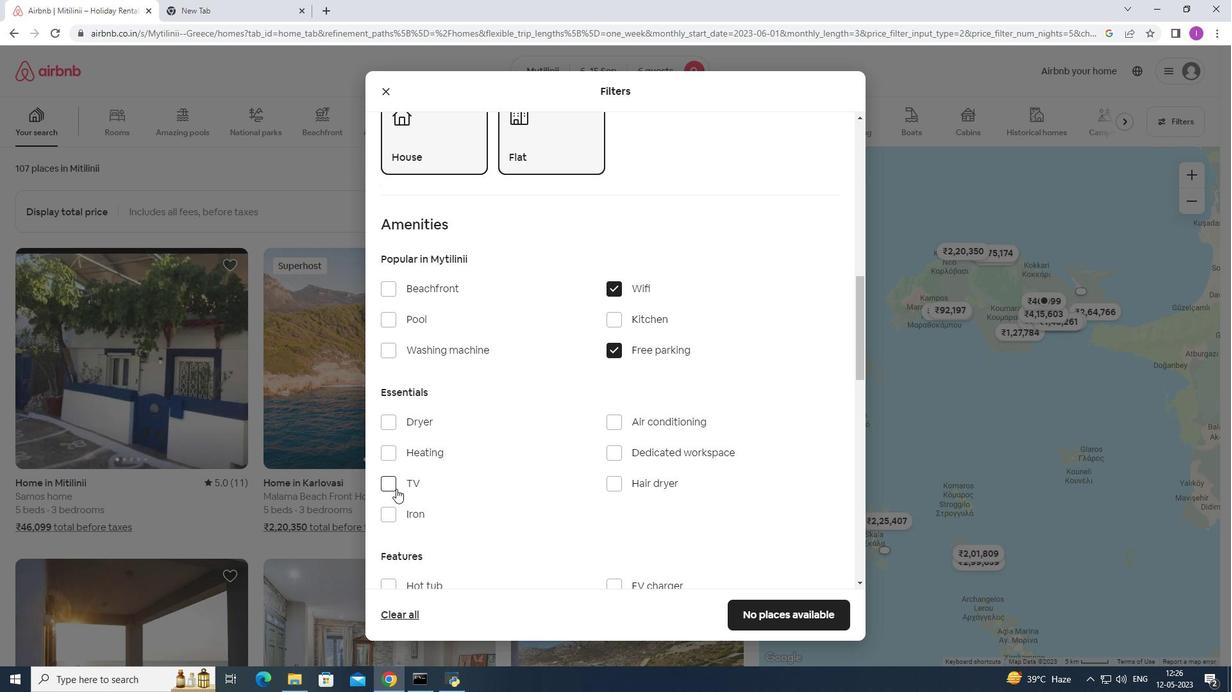 
Action: Mouse pressed left at (395, 485)
Screenshot: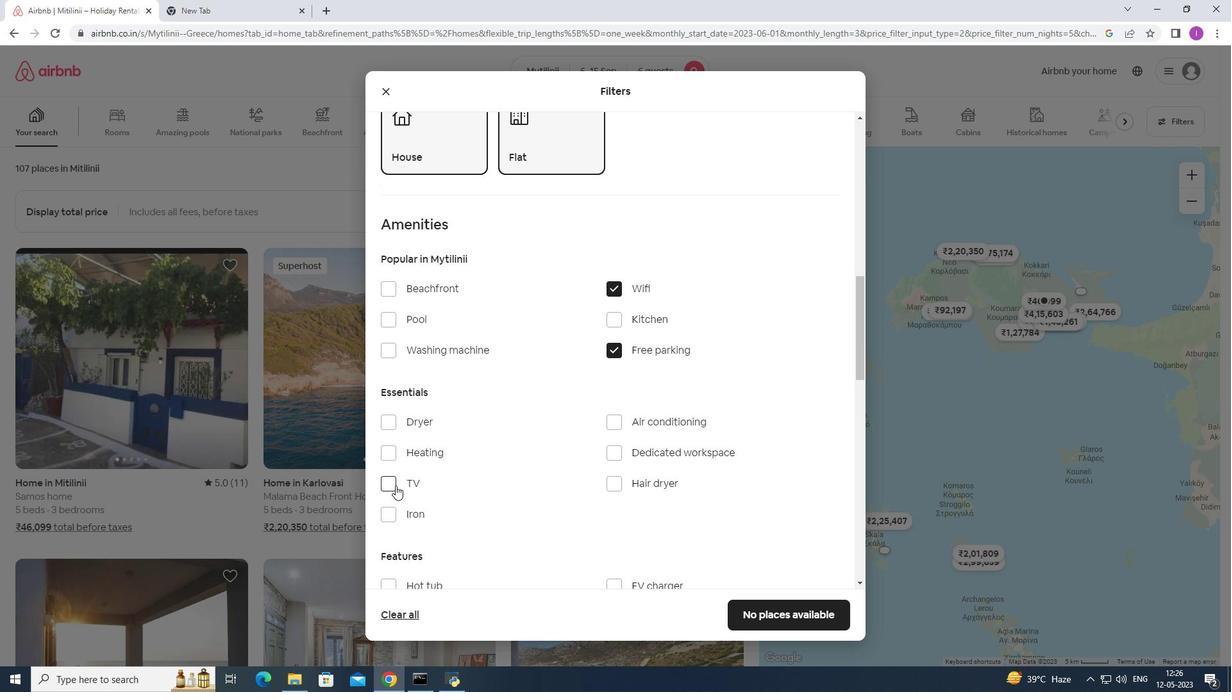 
Action: Mouse moved to (498, 460)
Screenshot: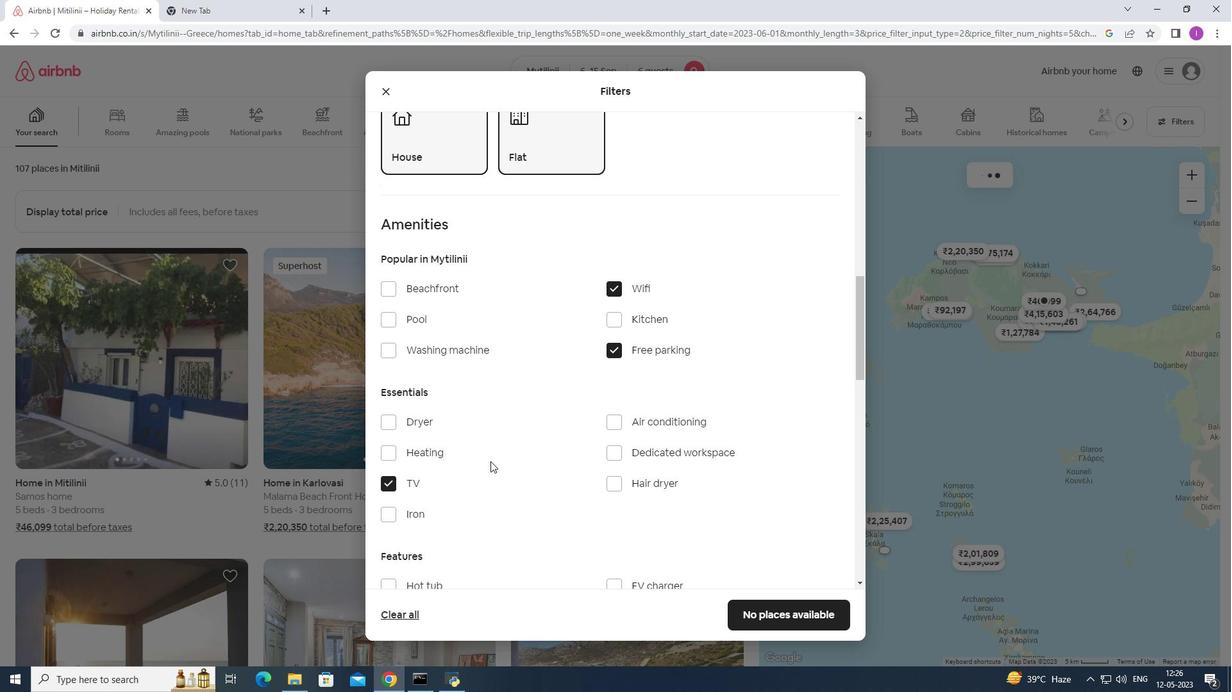 
Action: Mouse scrolled (498, 459) with delta (0, 0)
Screenshot: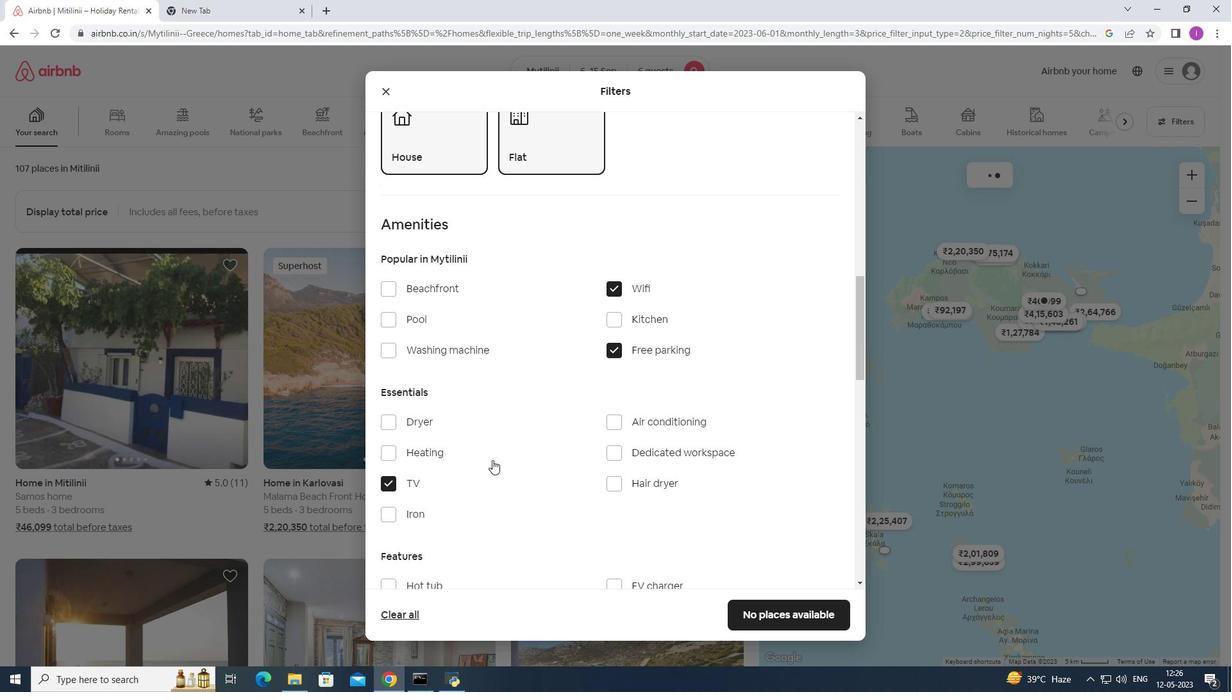 
Action: Mouse moved to (499, 461)
Screenshot: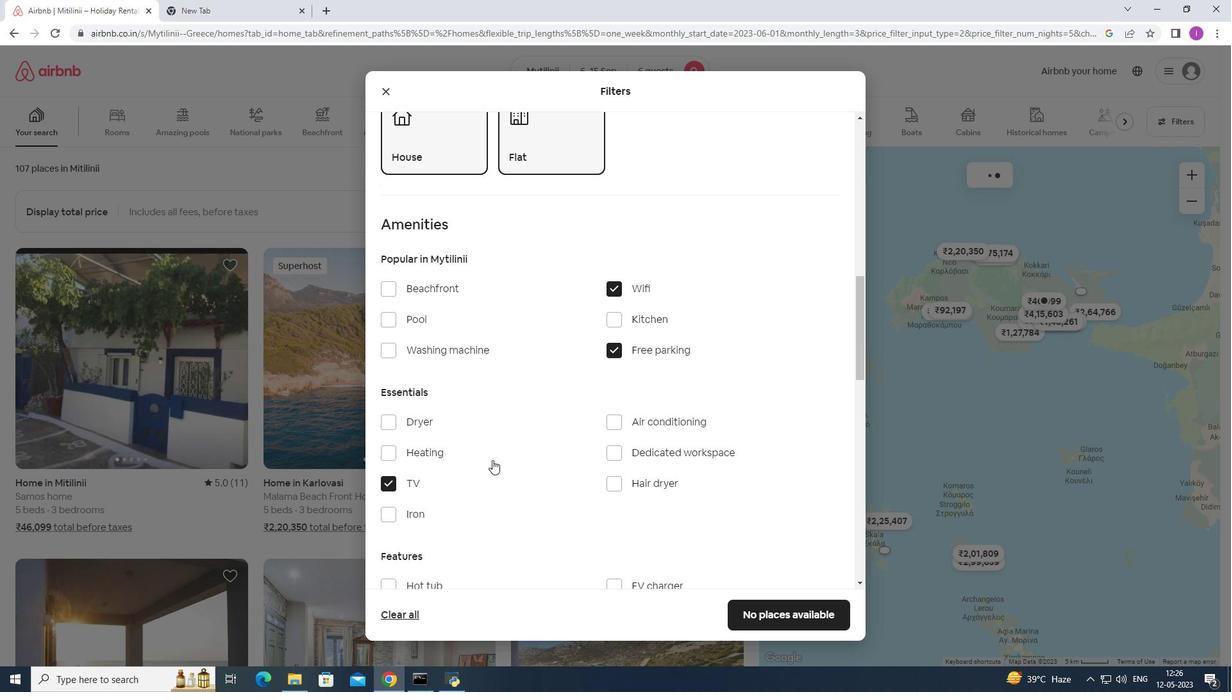 
Action: Mouse scrolled (499, 461) with delta (0, 0)
Screenshot: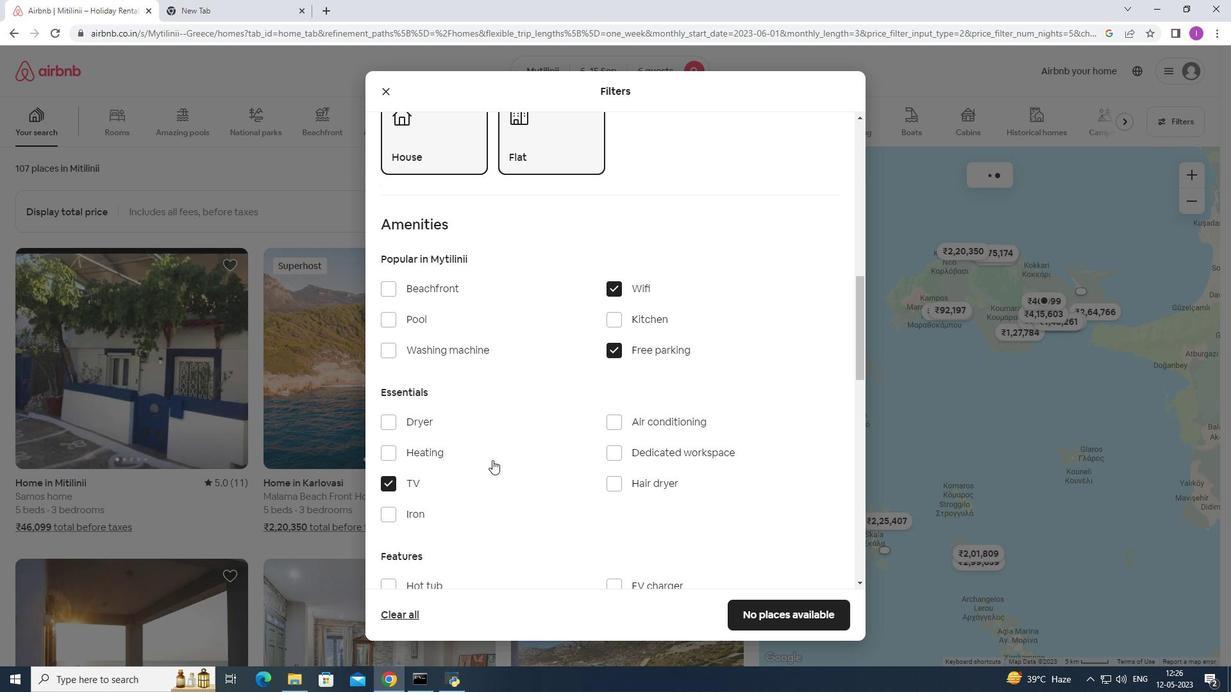 
Action: Mouse moved to (500, 461)
Screenshot: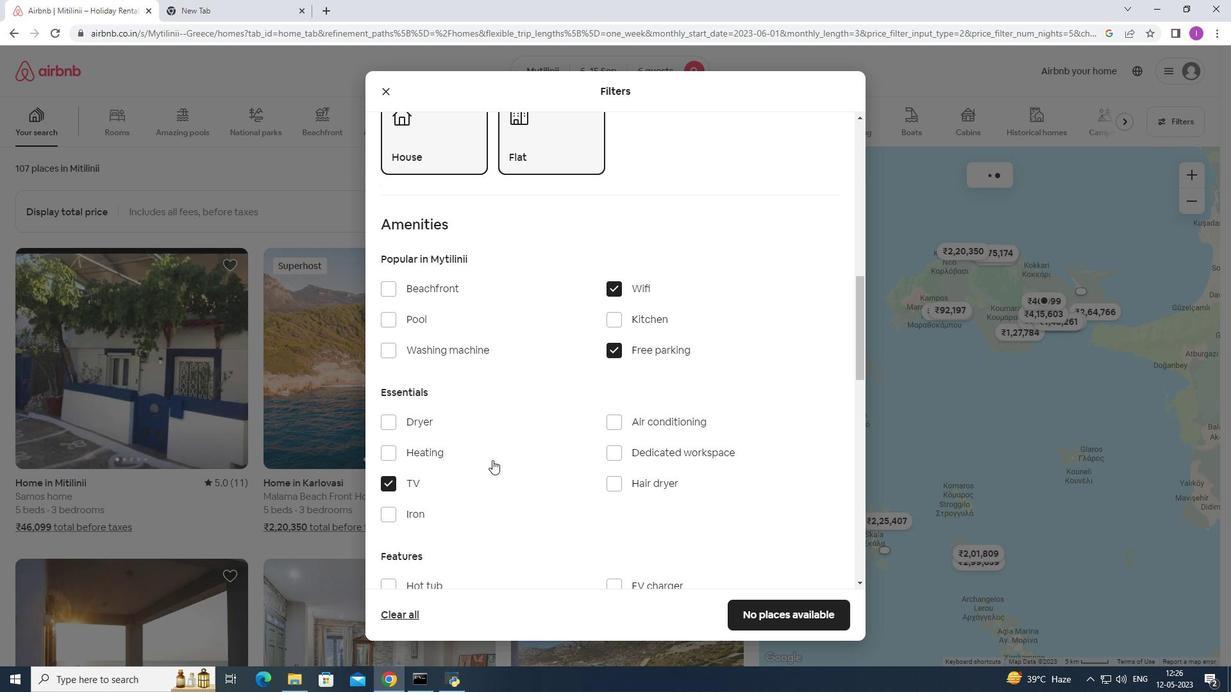 
Action: Mouse scrolled (500, 461) with delta (0, 0)
Screenshot: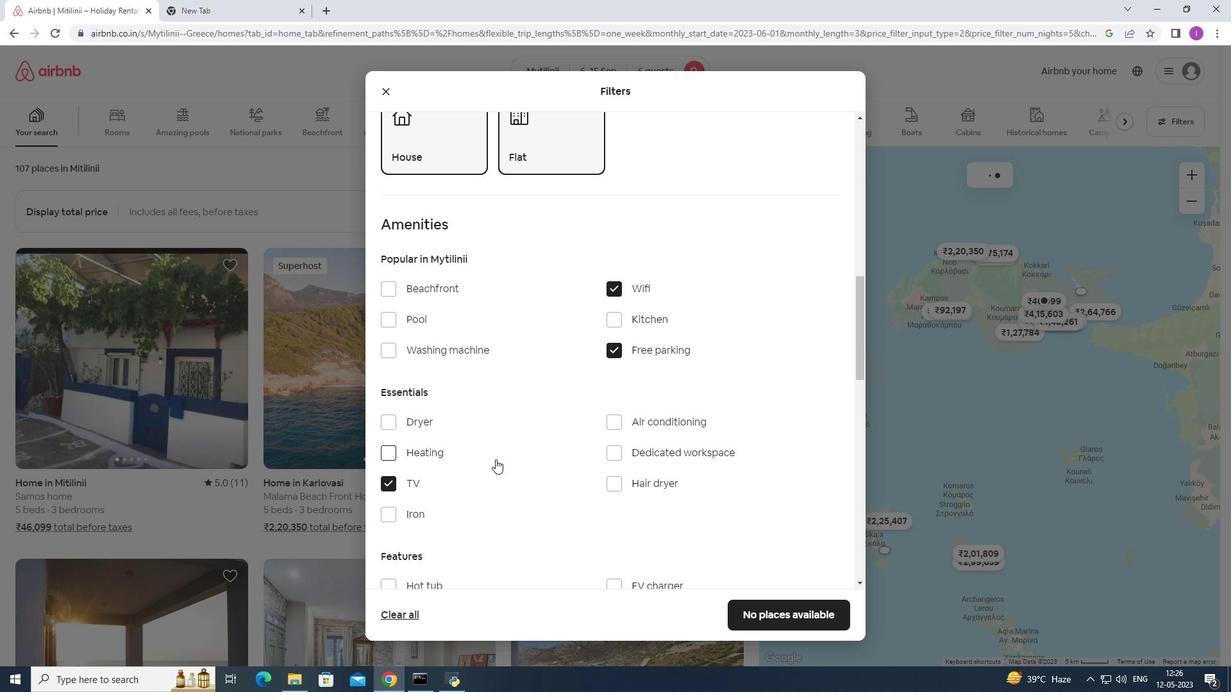 
Action: Mouse scrolled (500, 461) with delta (0, 0)
Screenshot: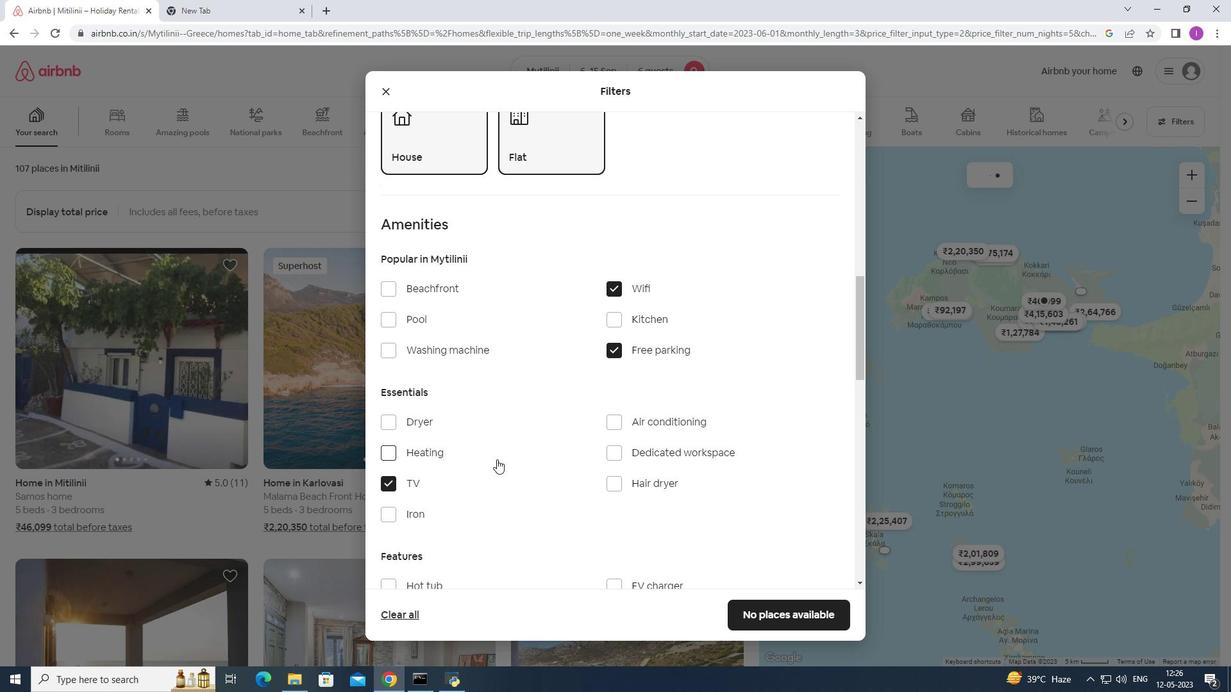 
Action: Mouse moved to (611, 363)
Screenshot: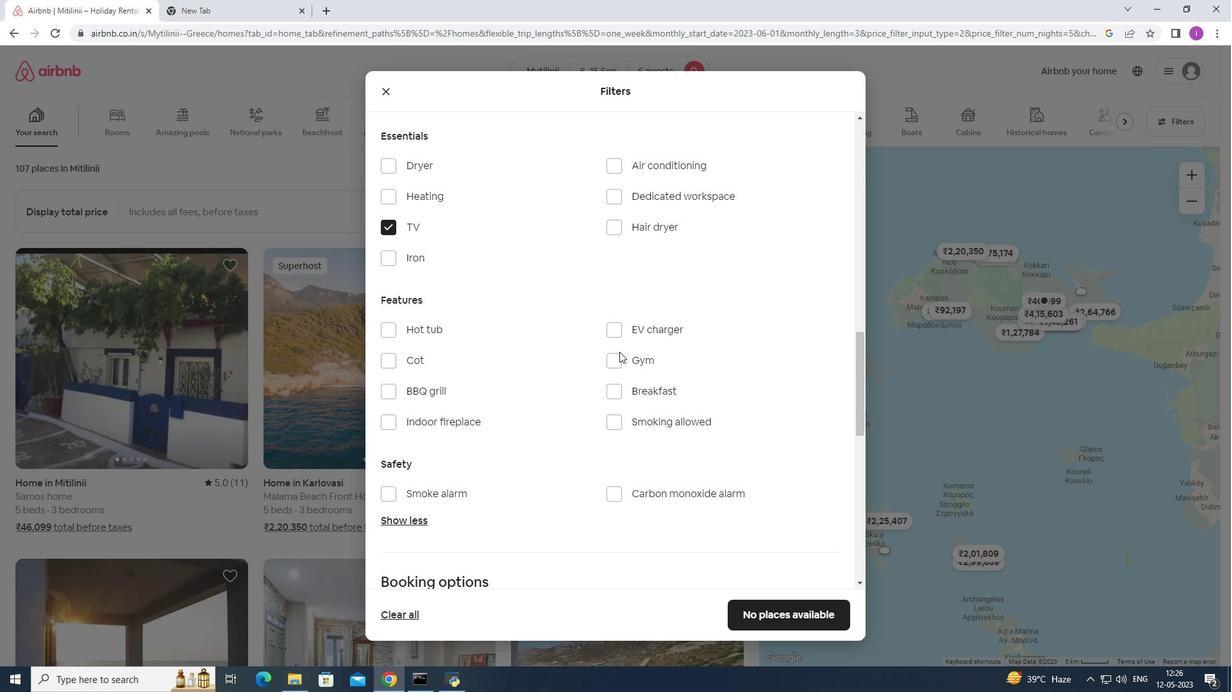 
Action: Mouse pressed left at (611, 363)
Screenshot: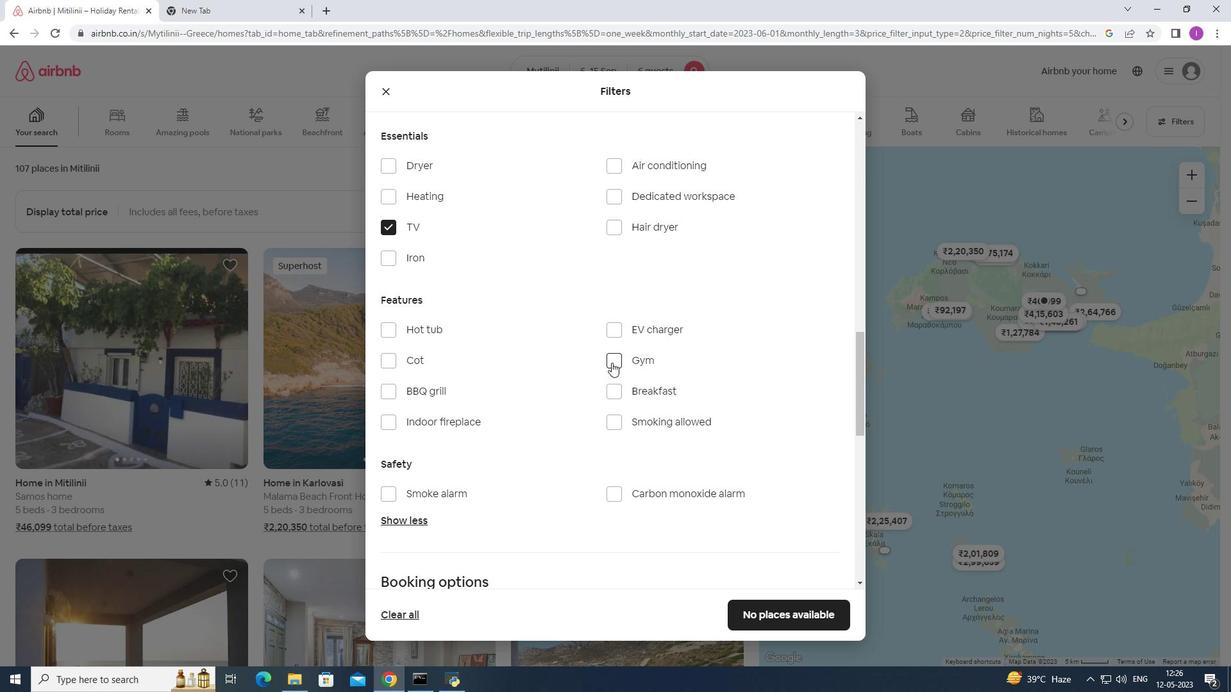 
Action: Mouse moved to (617, 391)
Screenshot: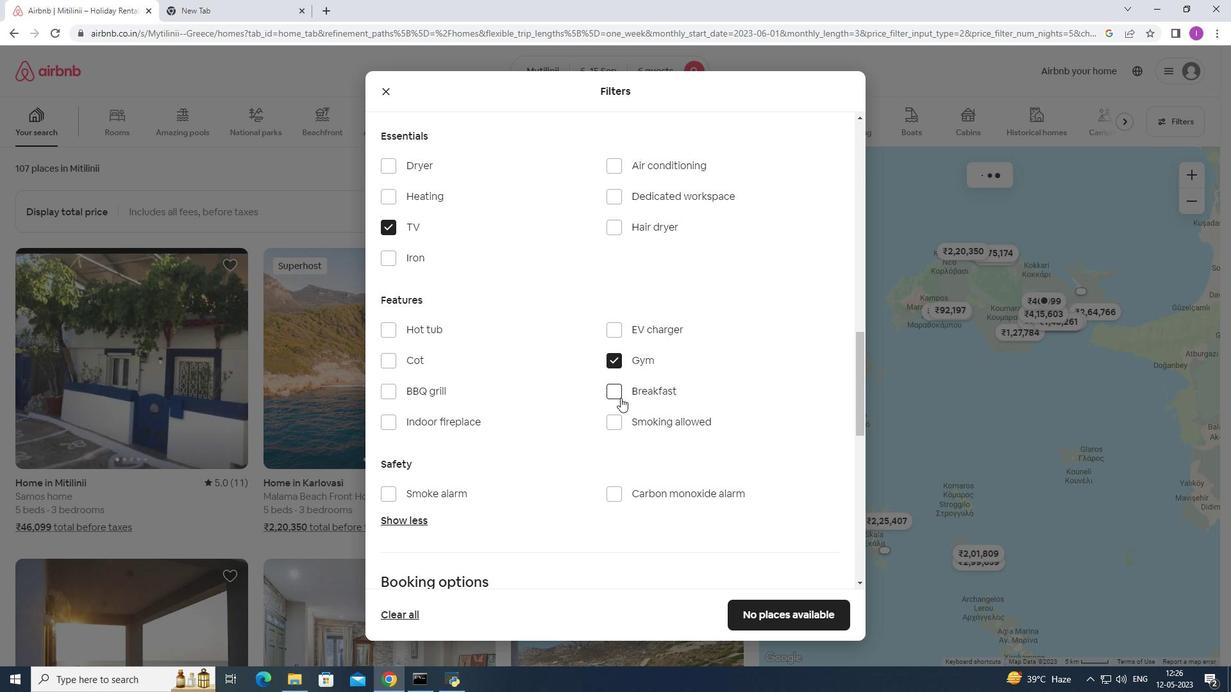 
Action: Mouse pressed left at (617, 391)
Screenshot: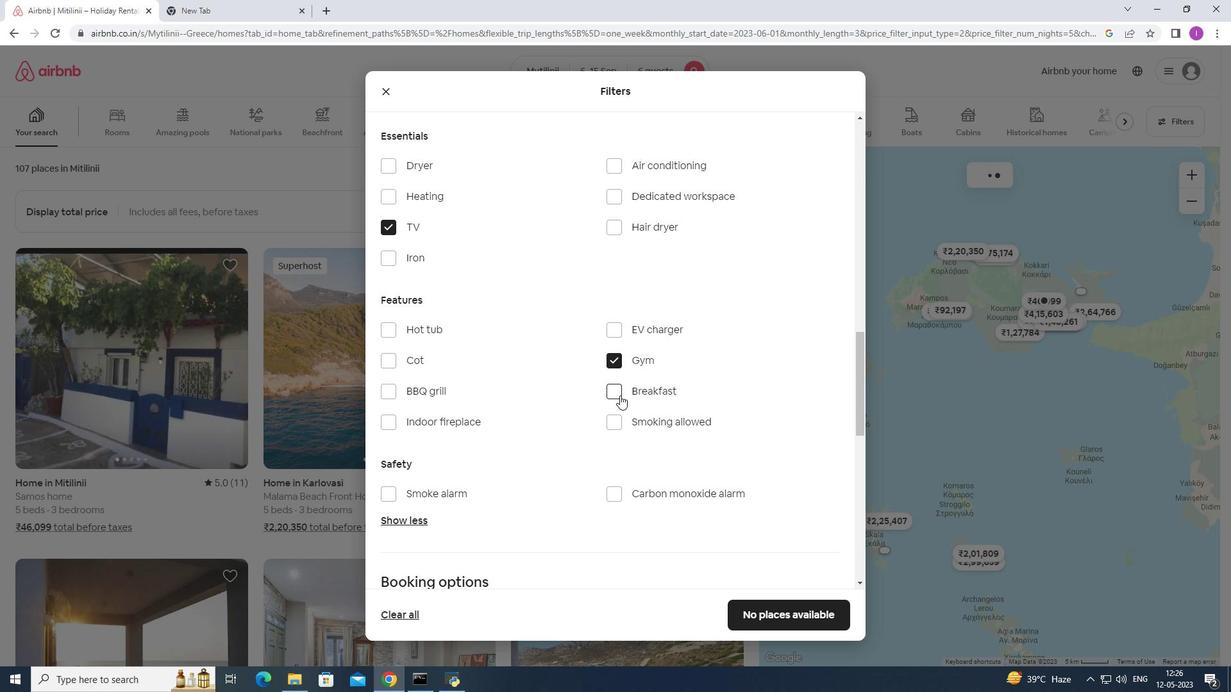 
Action: Mouse moved to (493, 414)
Screenshot: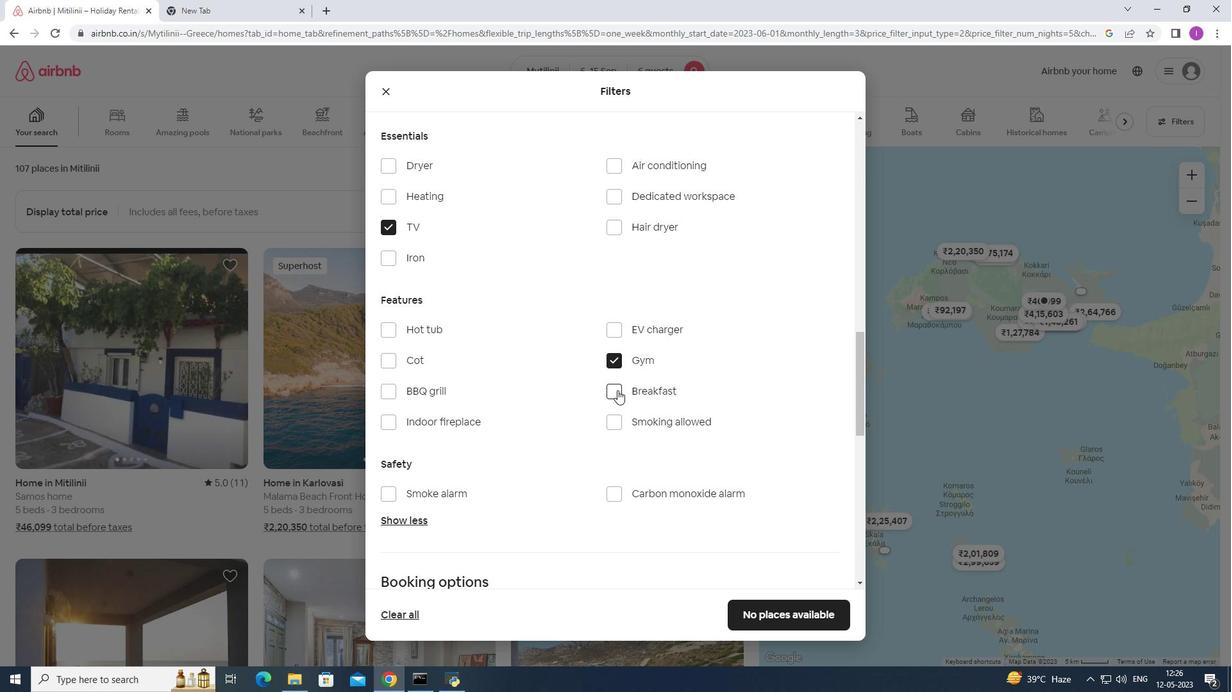 
Action: Mouse scrolled (493, 414) with delta (0, 0)
Screenshot: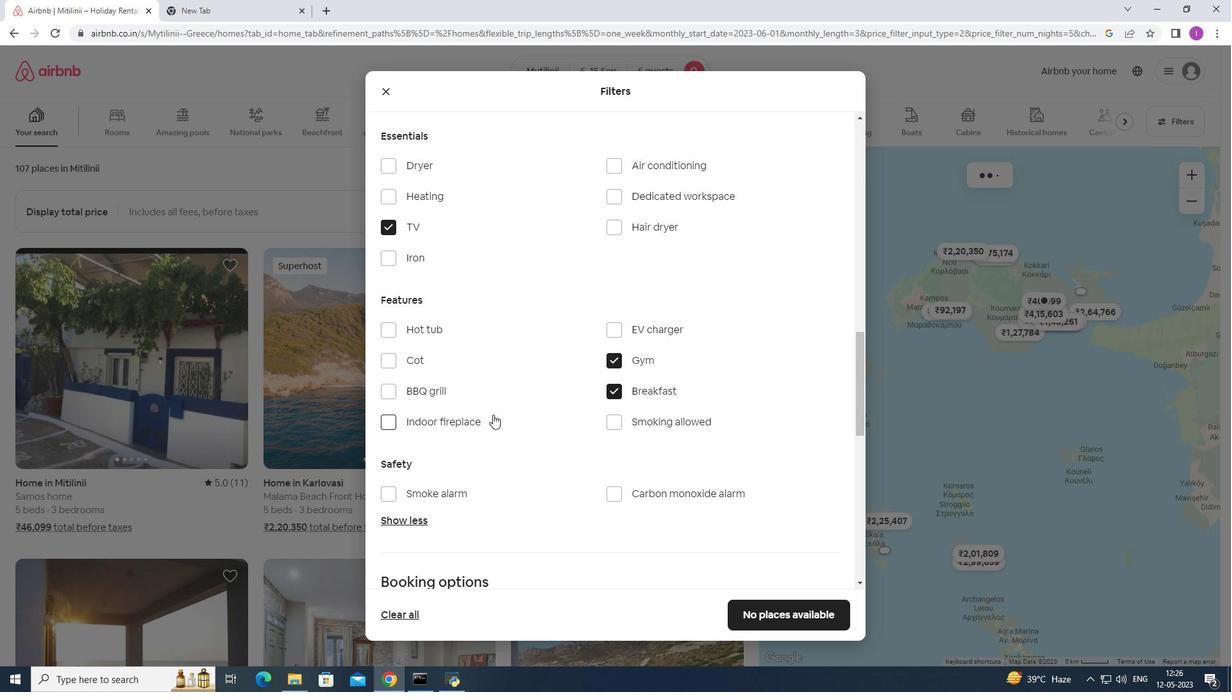 
Action: Mouse scrolled (493, 414) with delta (0, 0)
Screenshot: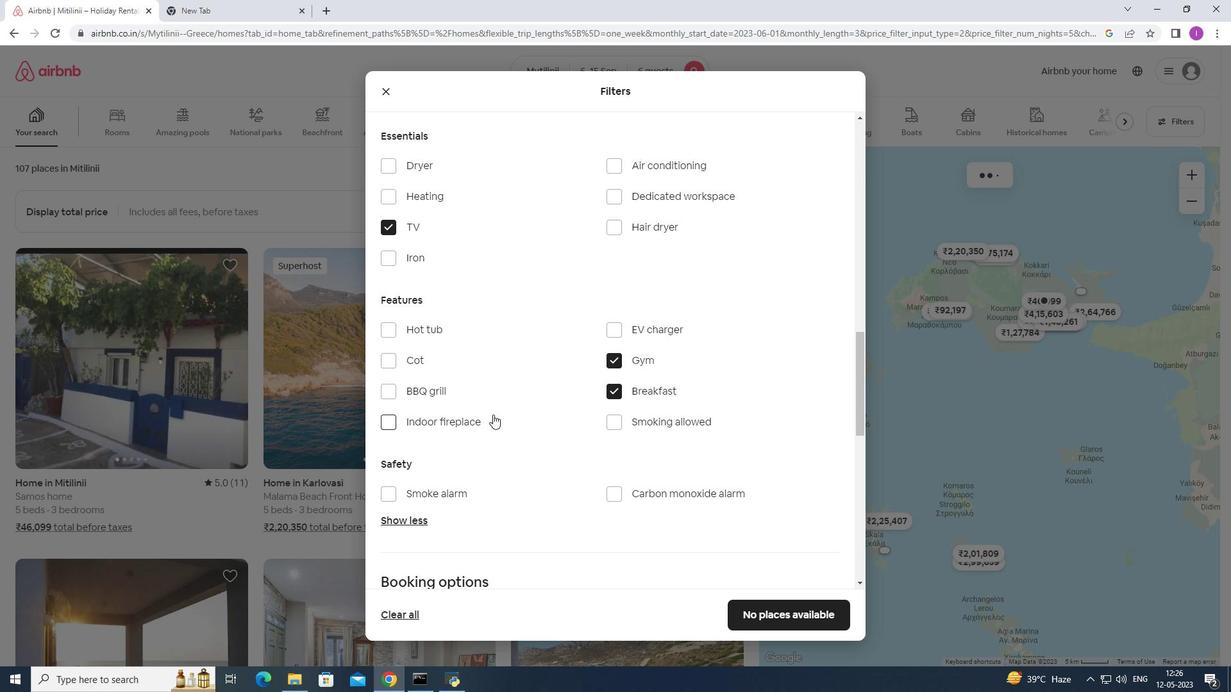 
Action: Mouse moved to (508, 414)
Screenshot: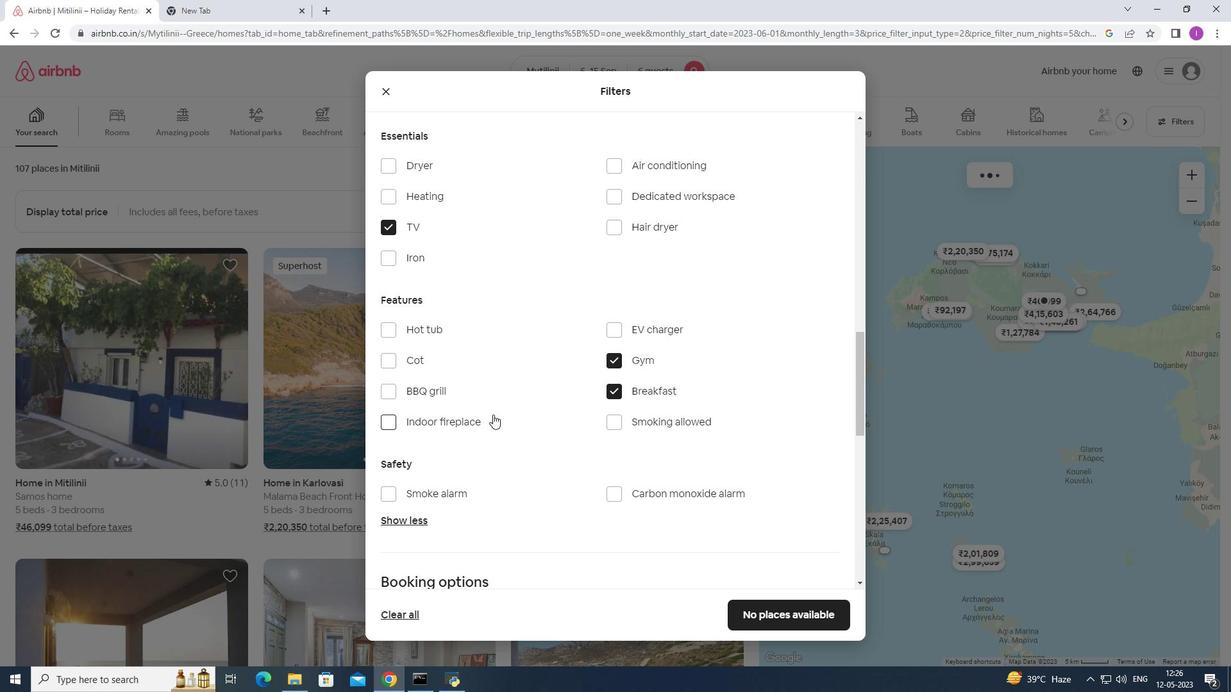 
Action: Mouse scrolled (505, 414) with delta (0, 0)
Screenshot: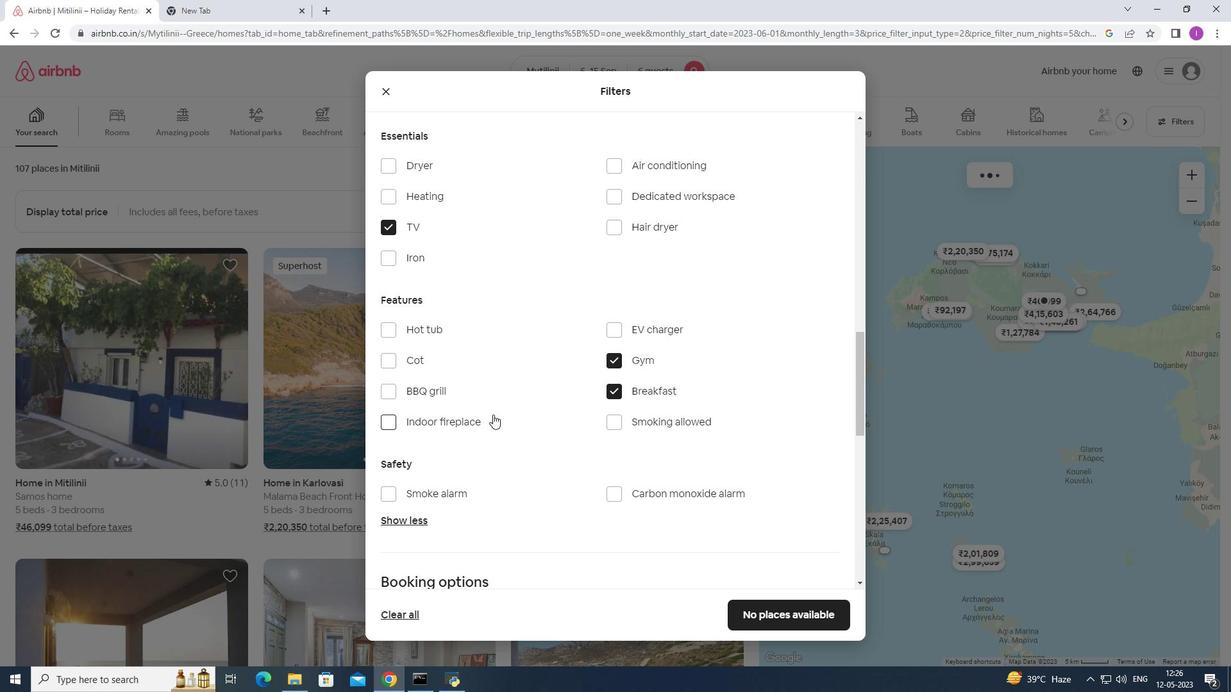 
Action: Mouse moved to (540, 407)
Screenshot: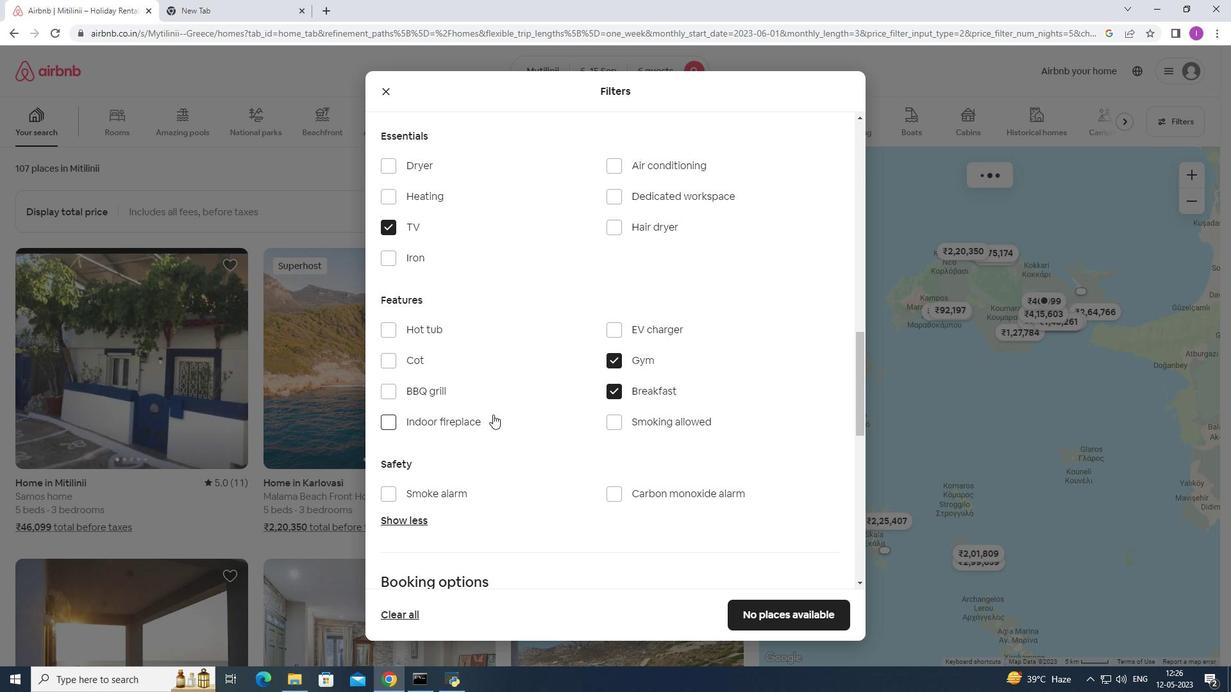 
Action: Mouse scrolled (518, 410) with delta (0, 0)
Screenshot: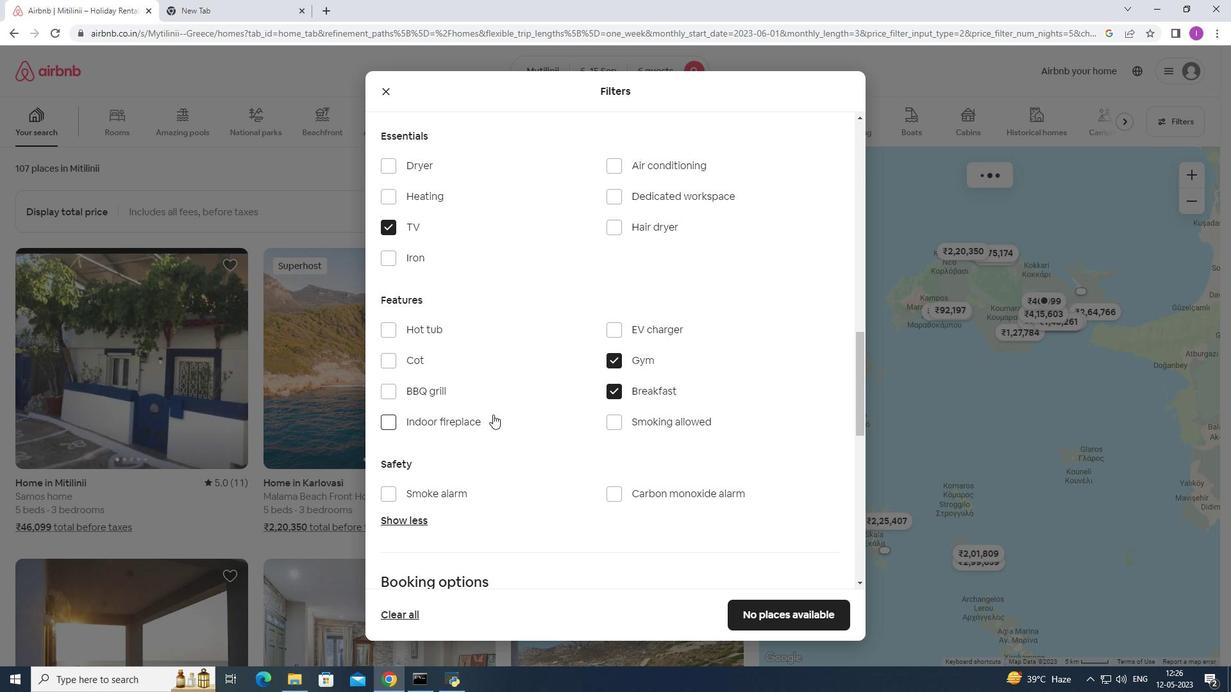 
Action: Mouse moved to (619, 384)
Screenshot: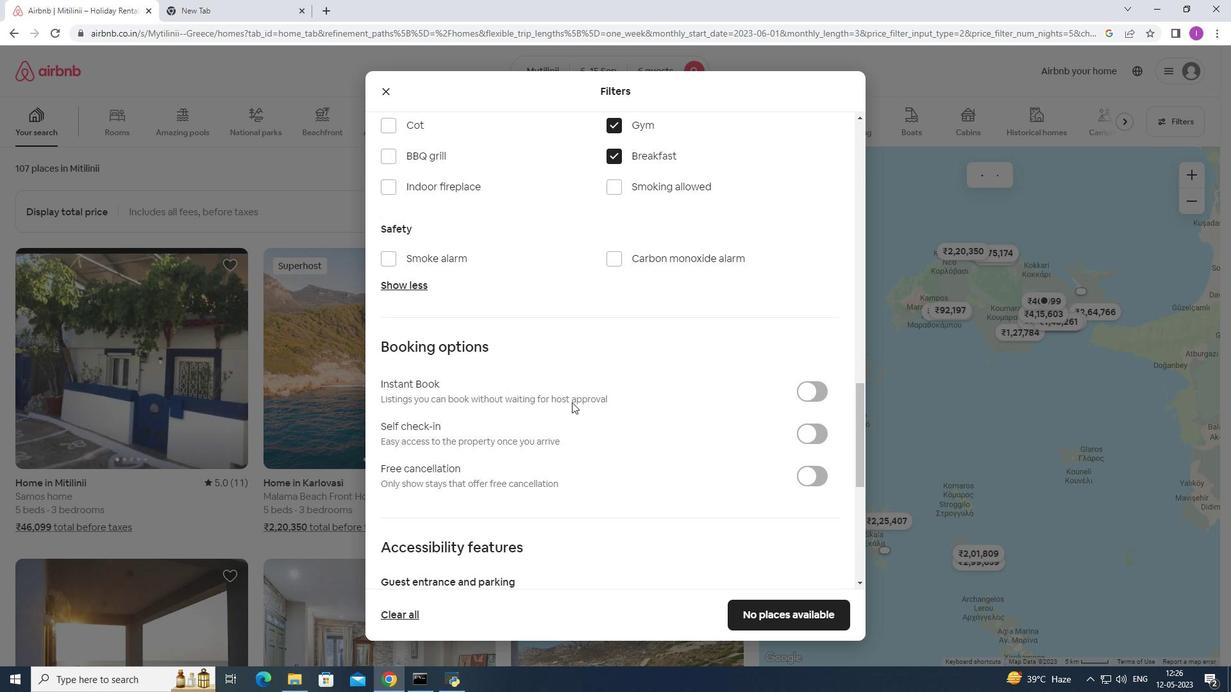
Action: Mouse scrolled (619, 384) with delta (0, 0)
Screenshot: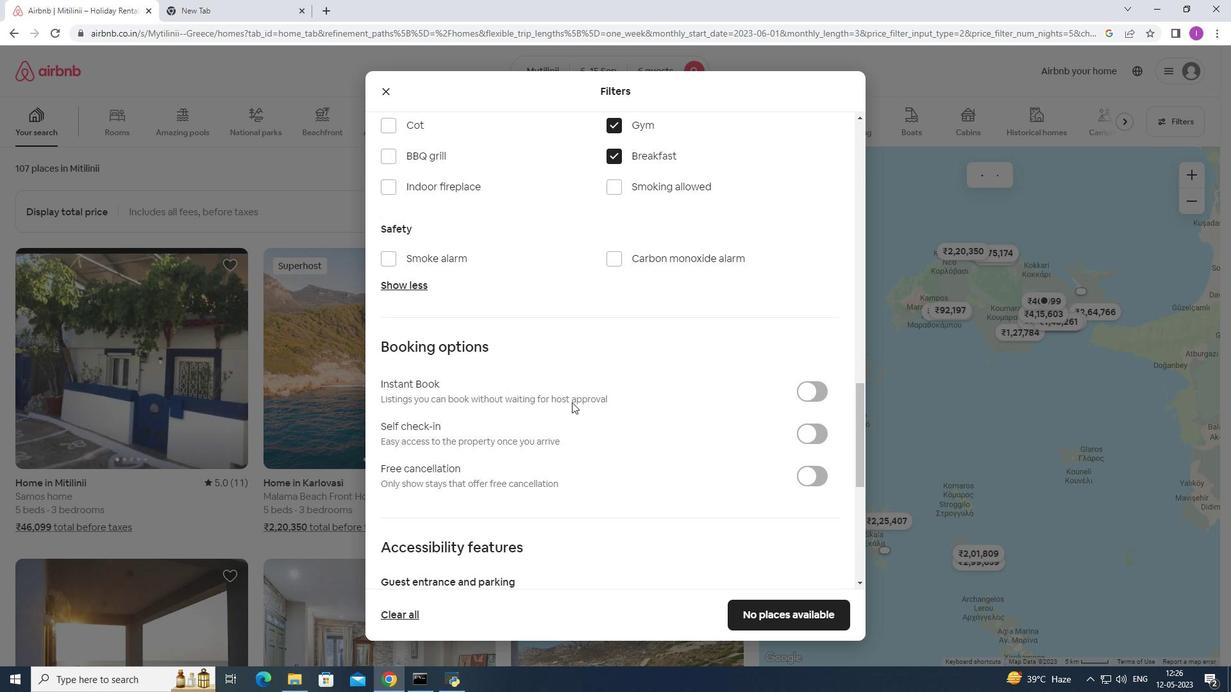 
Action: Mouse moved to (628, 384)
Screenshot: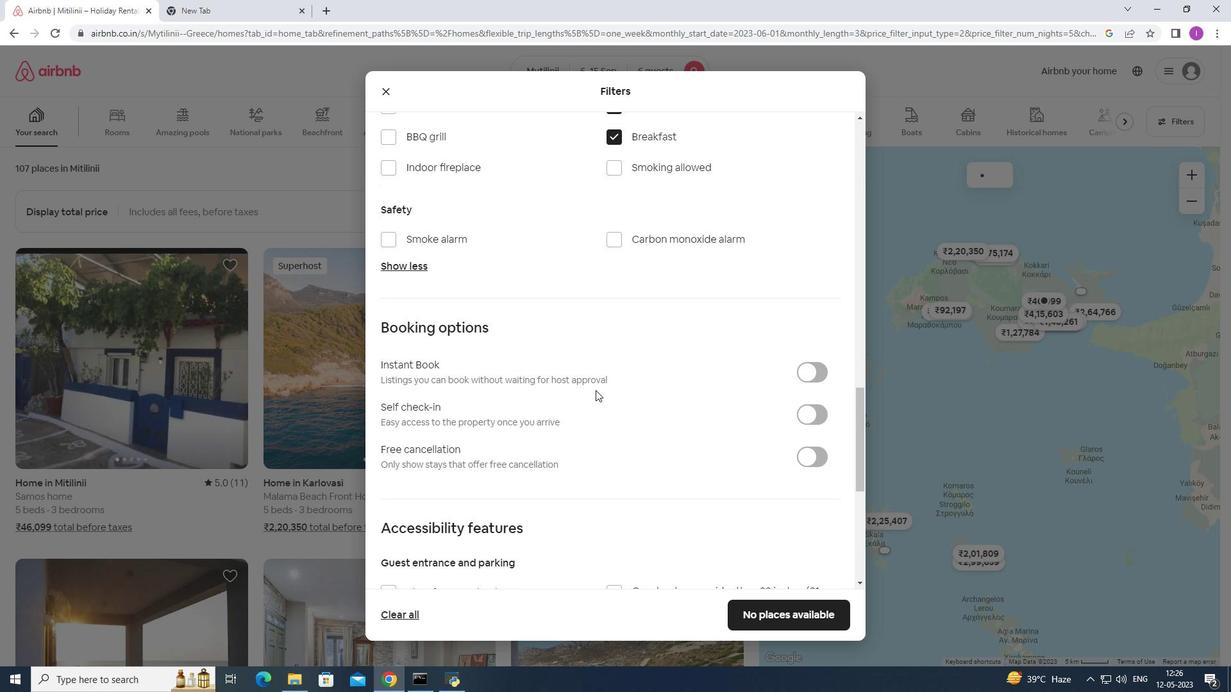 
Action: Mouse scrolled (628, 384) with delta (0, 0)
Screenshot: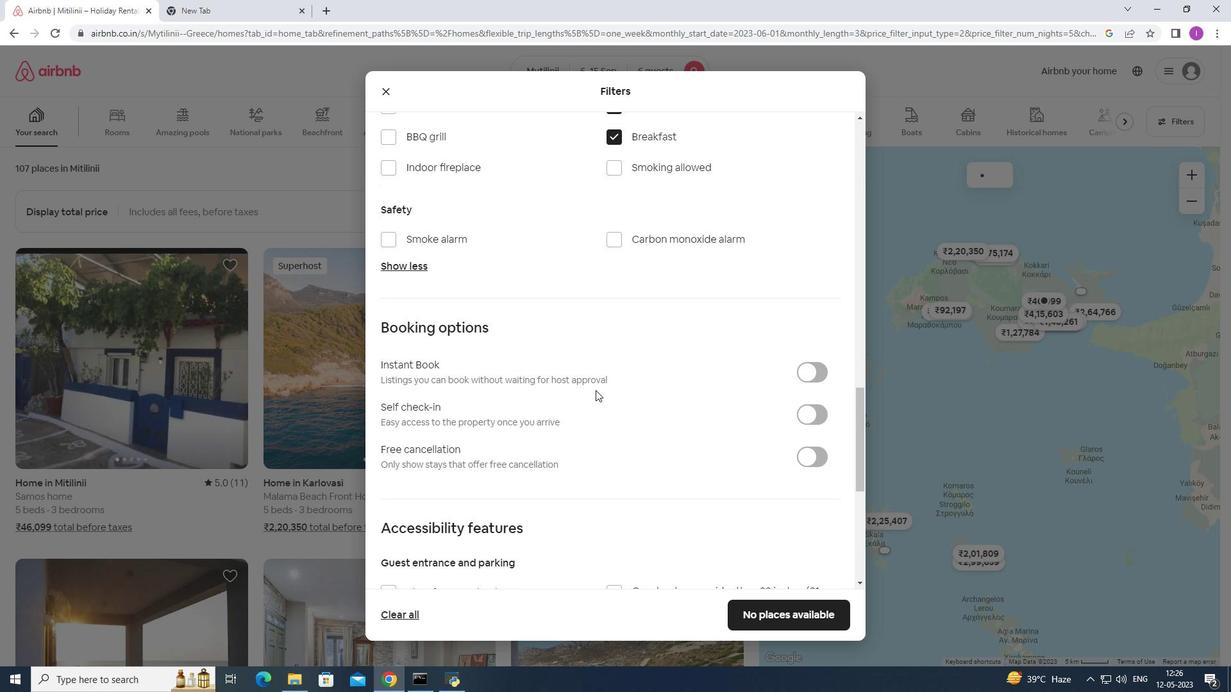 
Action: Mouse moved to (653, 381)
Screenshot: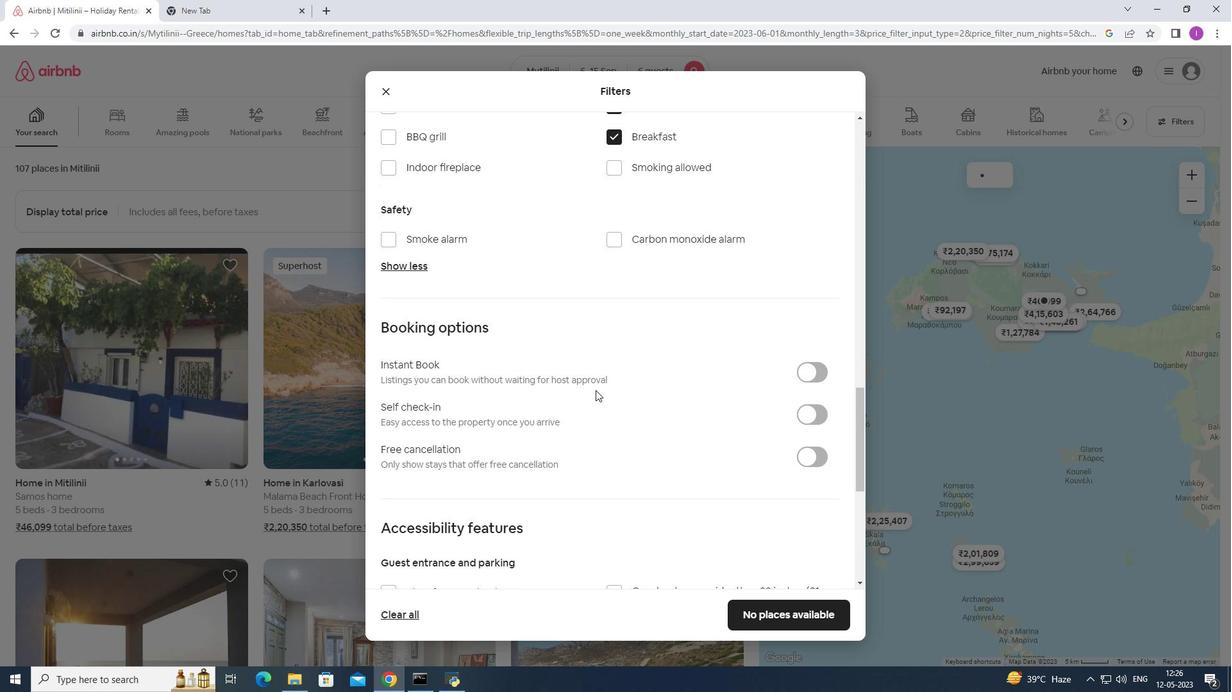 
Action: Mouse scrolled (650, 382) with delta (0, 0)
Screenshot: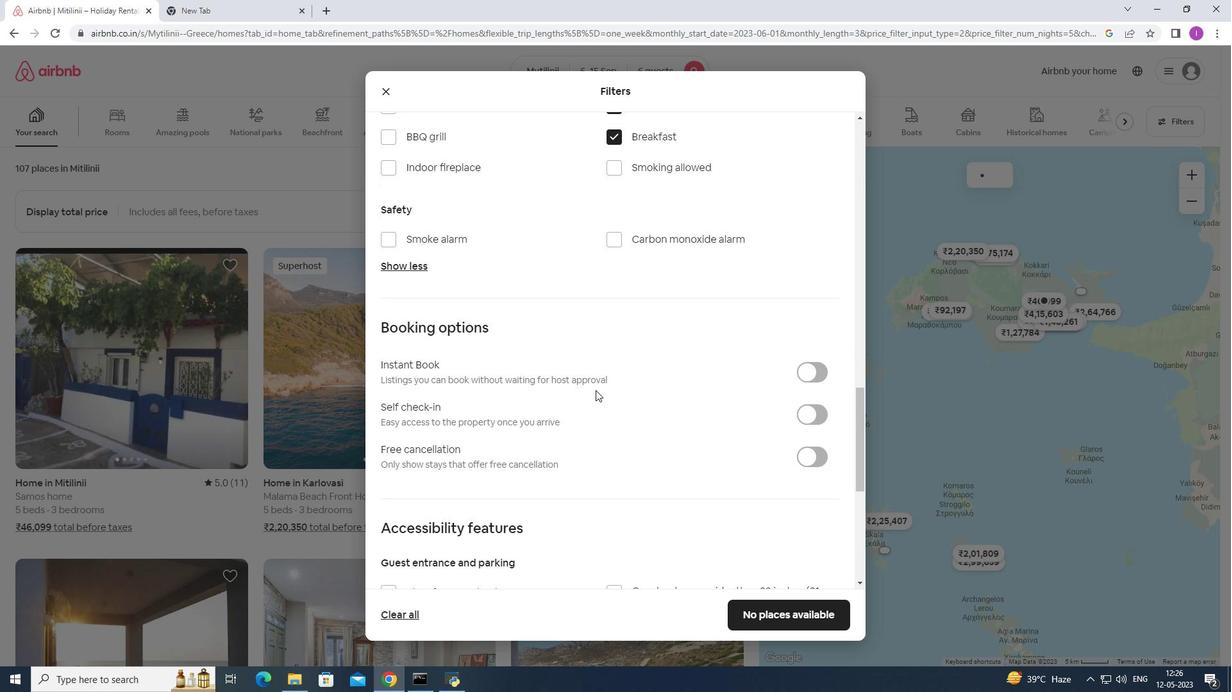 
Action: Mouse moved to (823, 212)
Screenshot: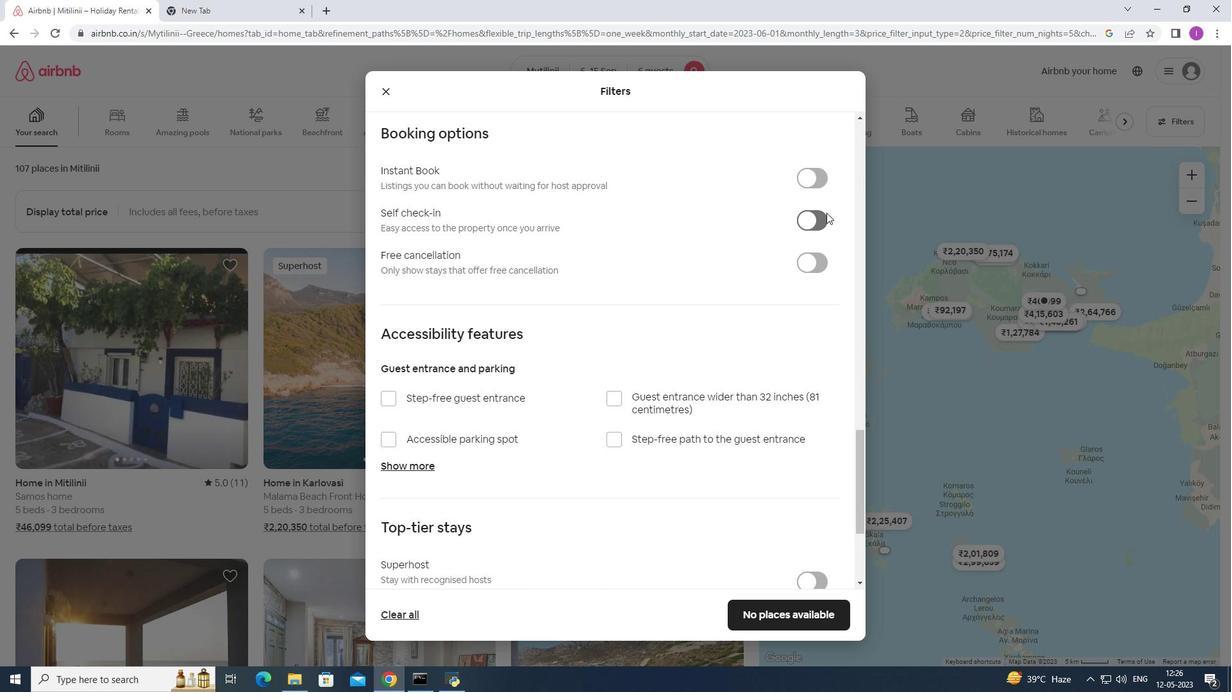 
Action: Mouse pressed left at (823, 212)
Screenshot: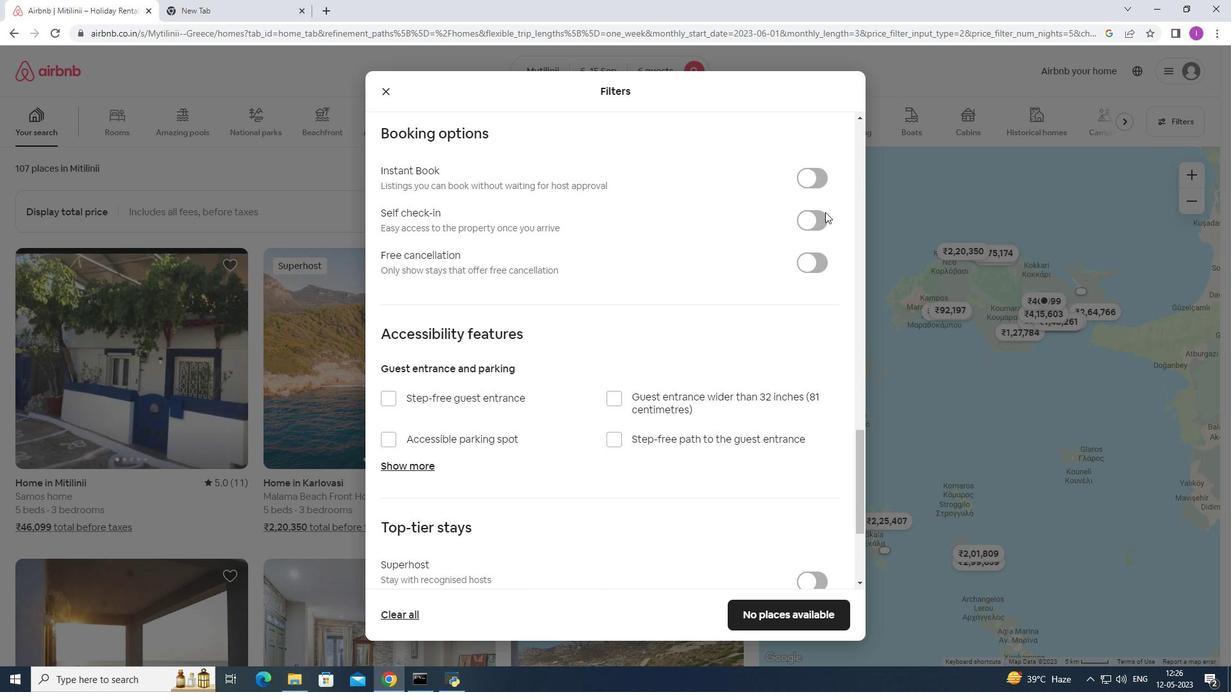 
Action: Mouse moved to (603, 411)
Screenshot: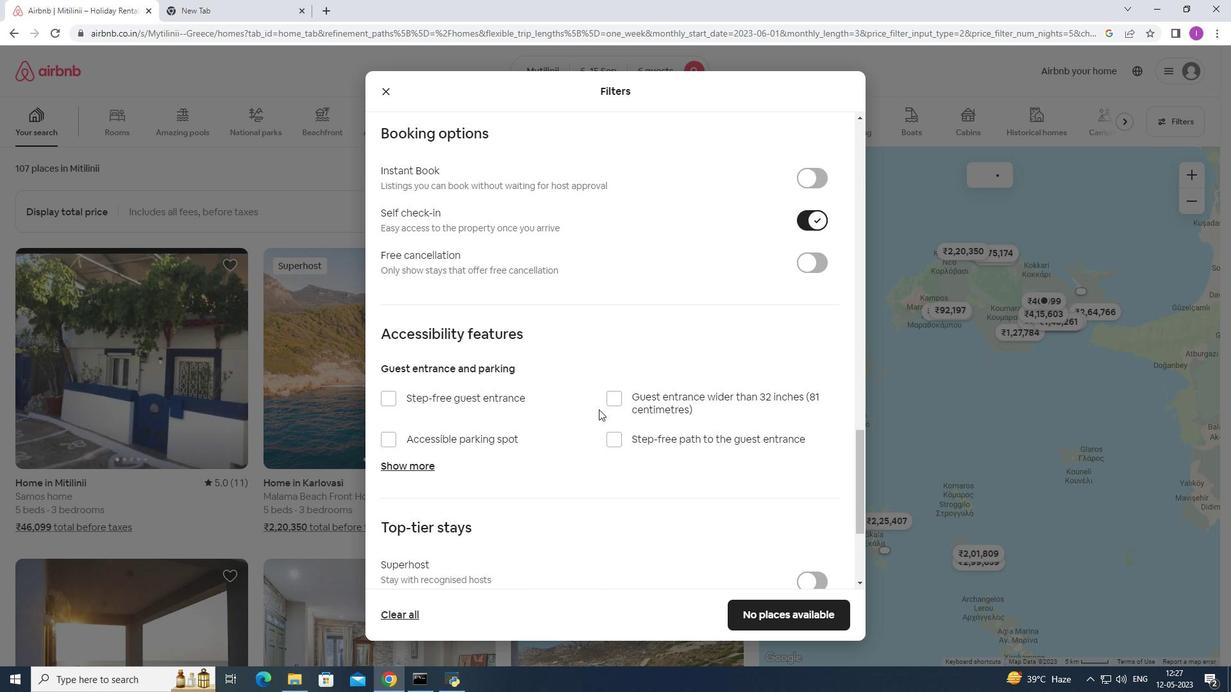 
Action: Mouse scrolled (603, 410) with delta (0, 0)
Screenshot: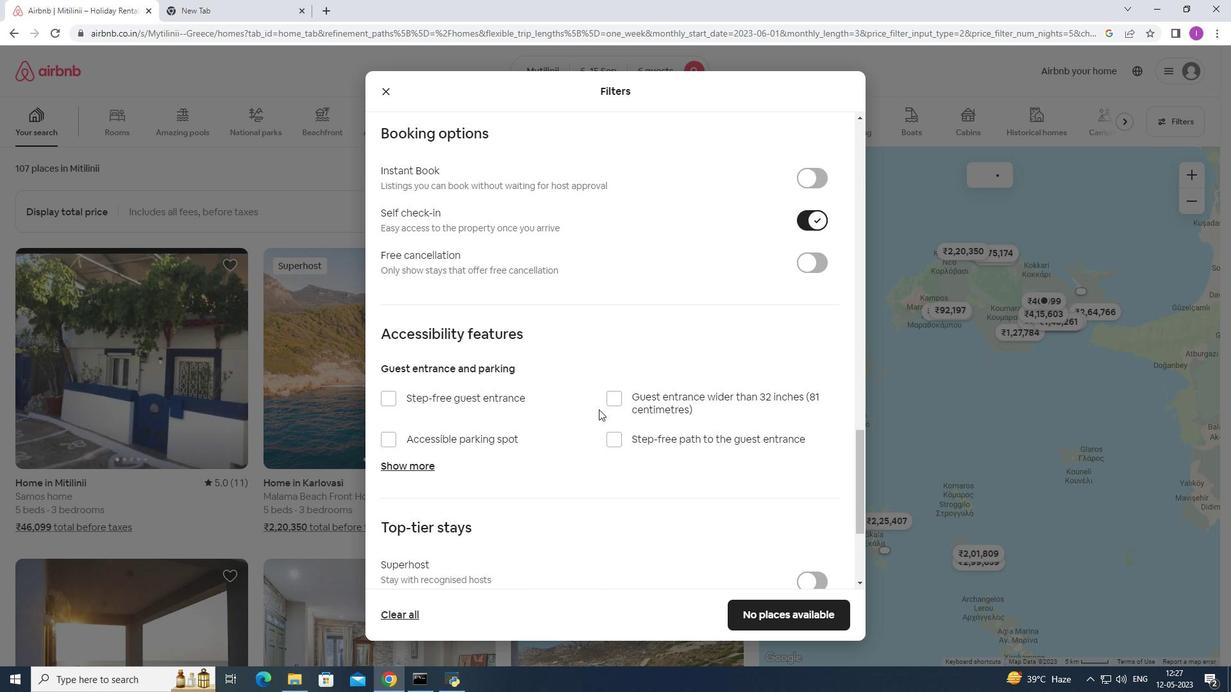 
Action: Mouse moved to (610, 417)
Screenshot: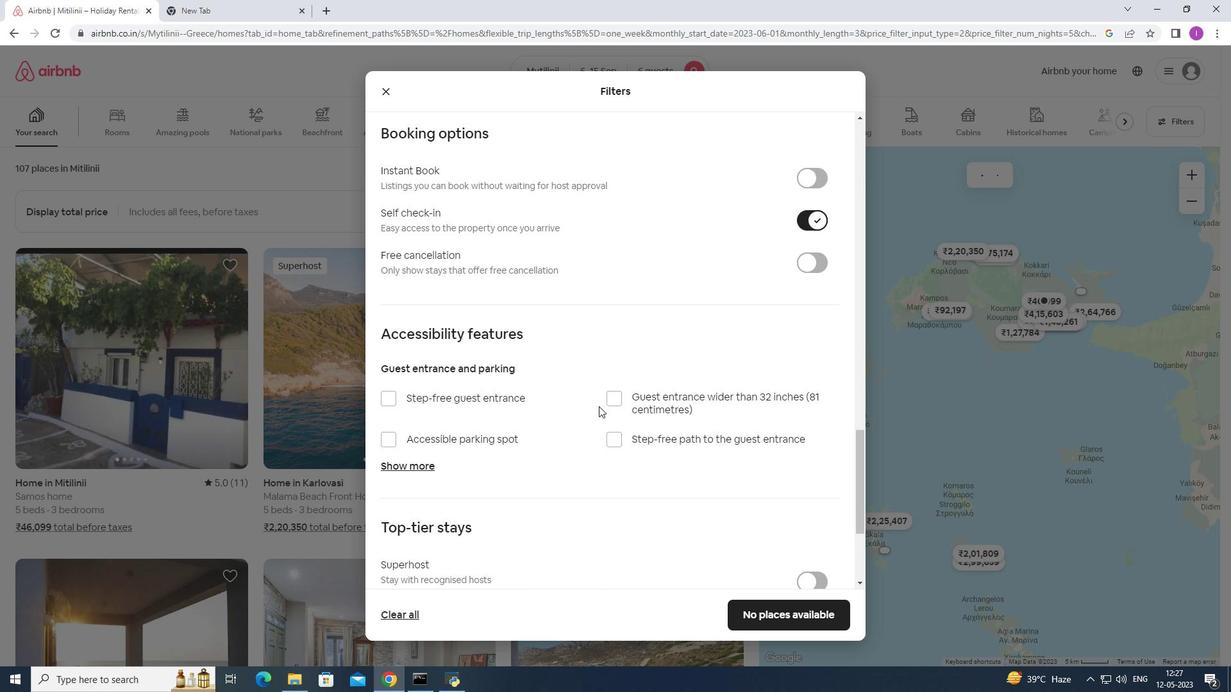 
Action: Mouse scrolled (610, 416) with delta (0, 0)
Screenshot: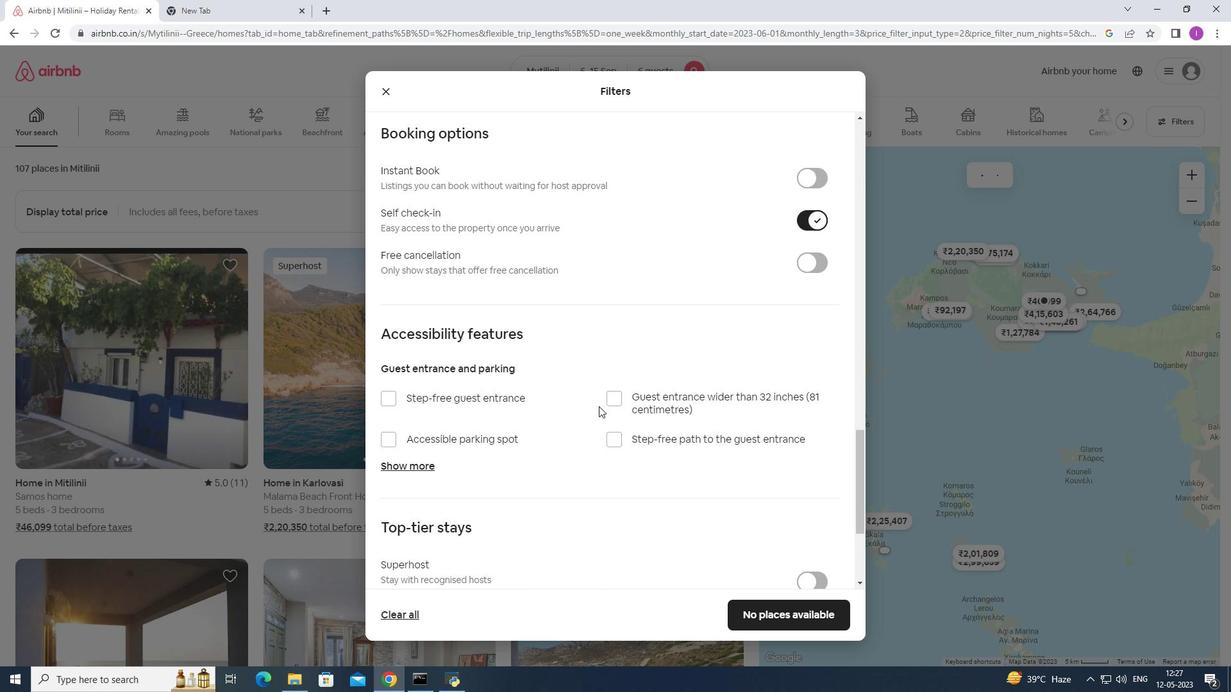 
Action: Mouse moved to (614, 421)
Screenshot: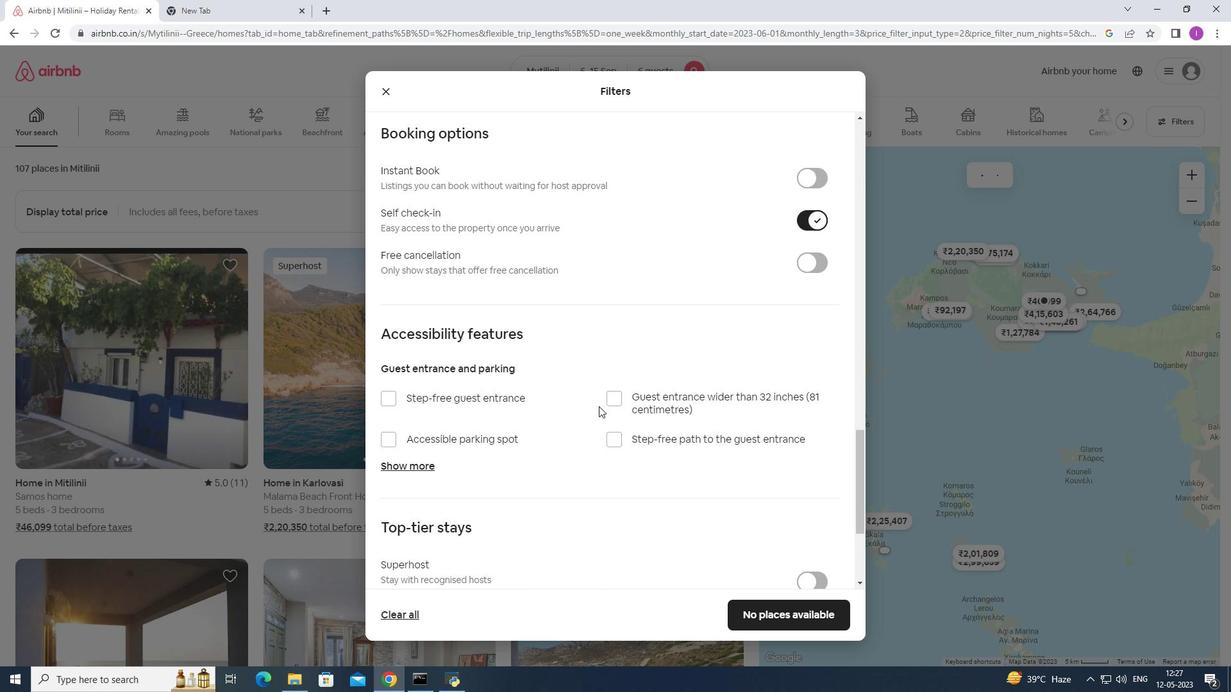 
Action: Mouse scrolled (614, 420) with delta (0, 0)
Screenshot: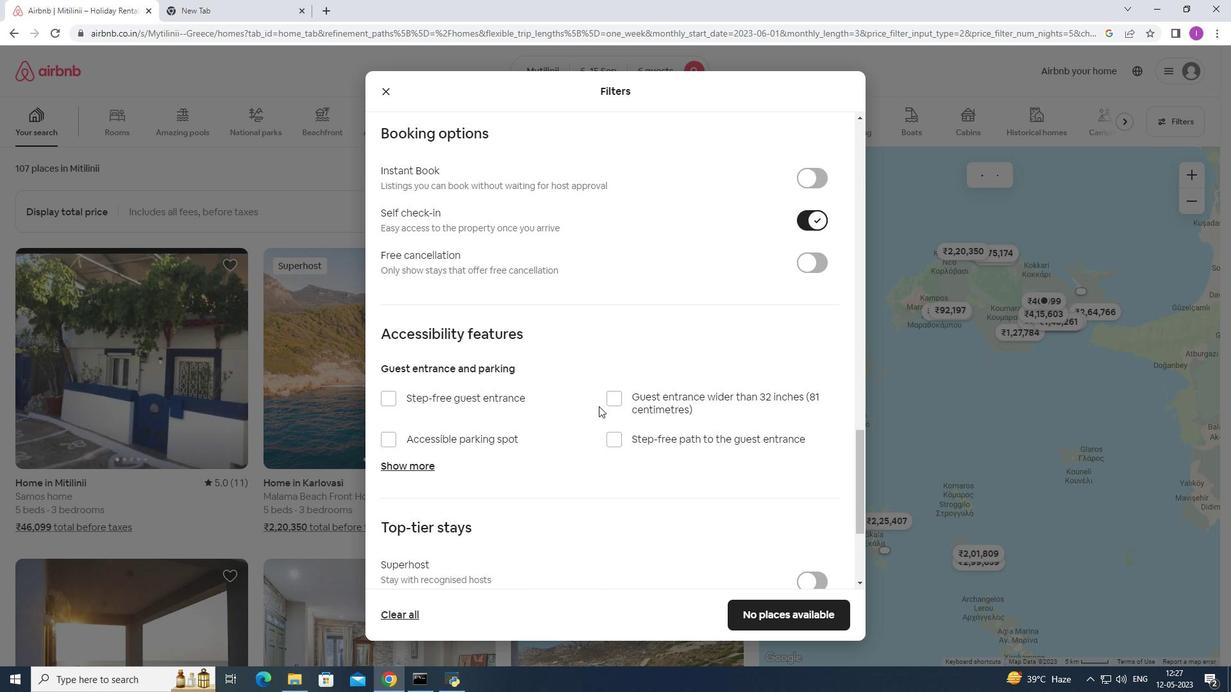 
Action: Mouse scrolled (614, 420) with delta (0, 0)
Screenshot: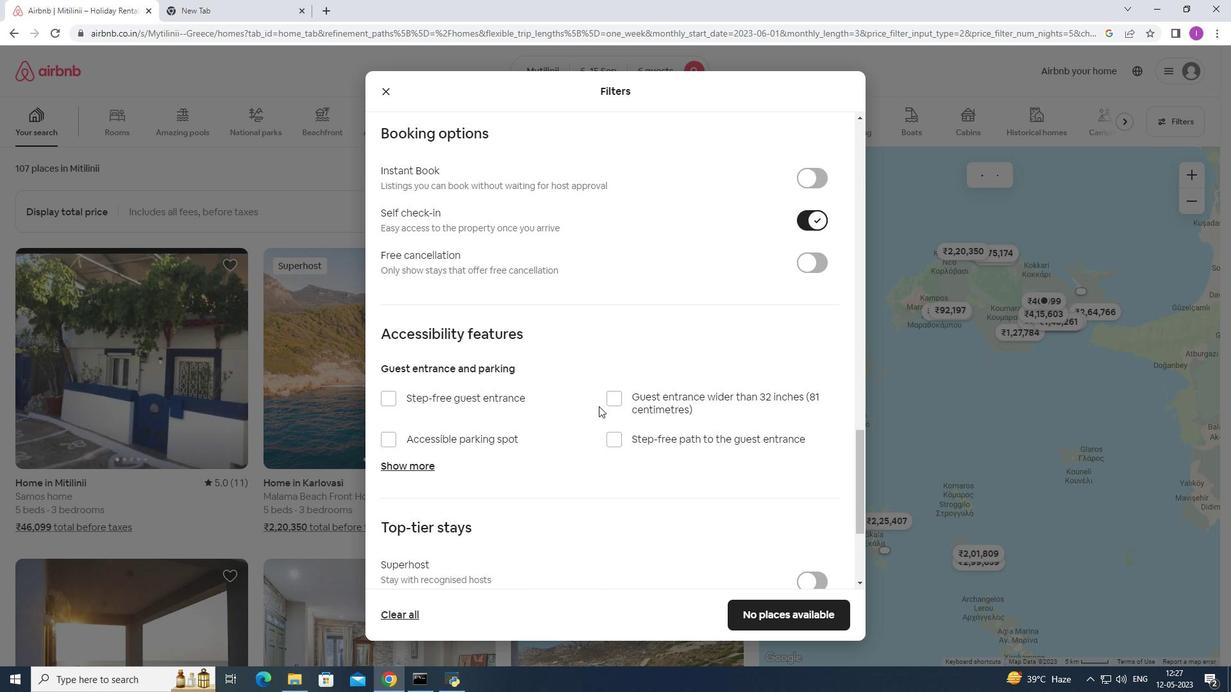
Action: Mouse moved to (615, 421)
Screenshot: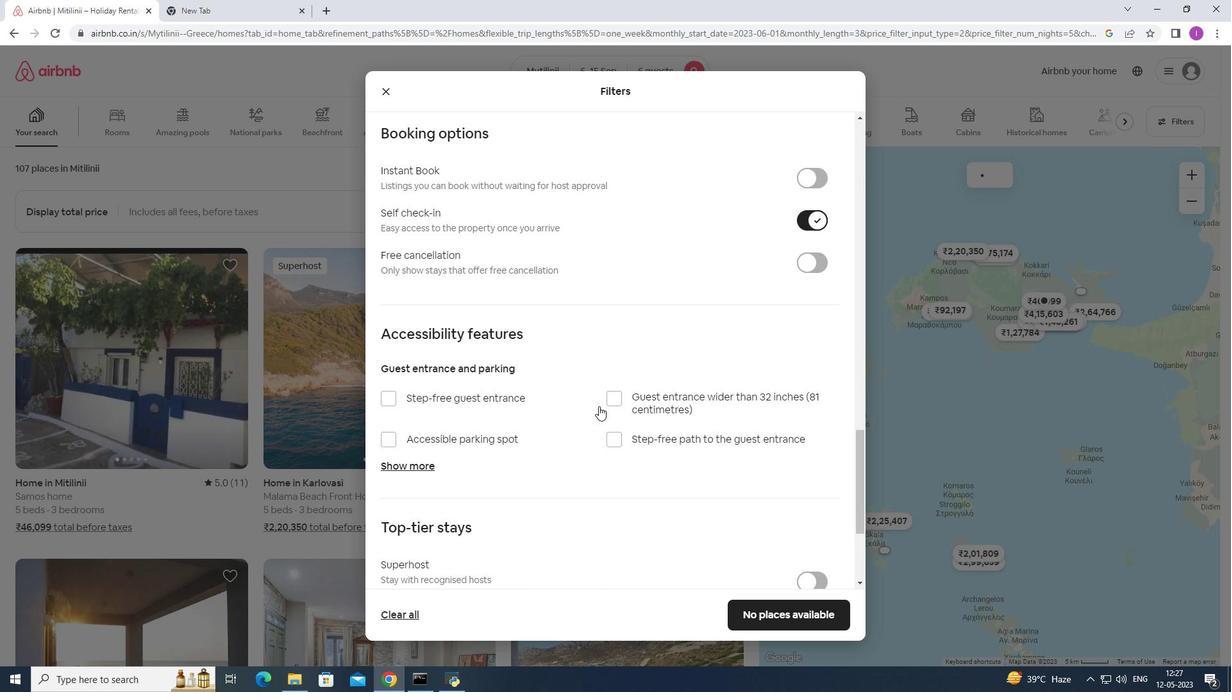 
Action: Mouse scrolled (615, 420) with delta (0, 0)
Screenshot: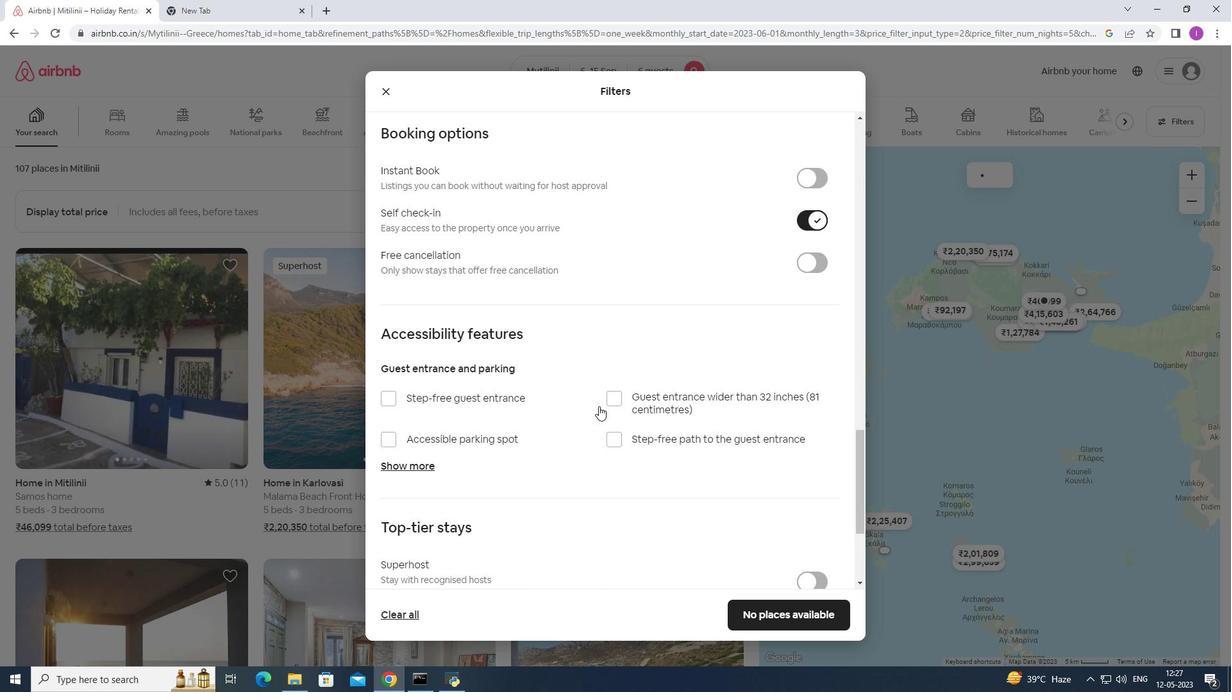 
Action: Mouse moved to (707, 389)
Screenshot: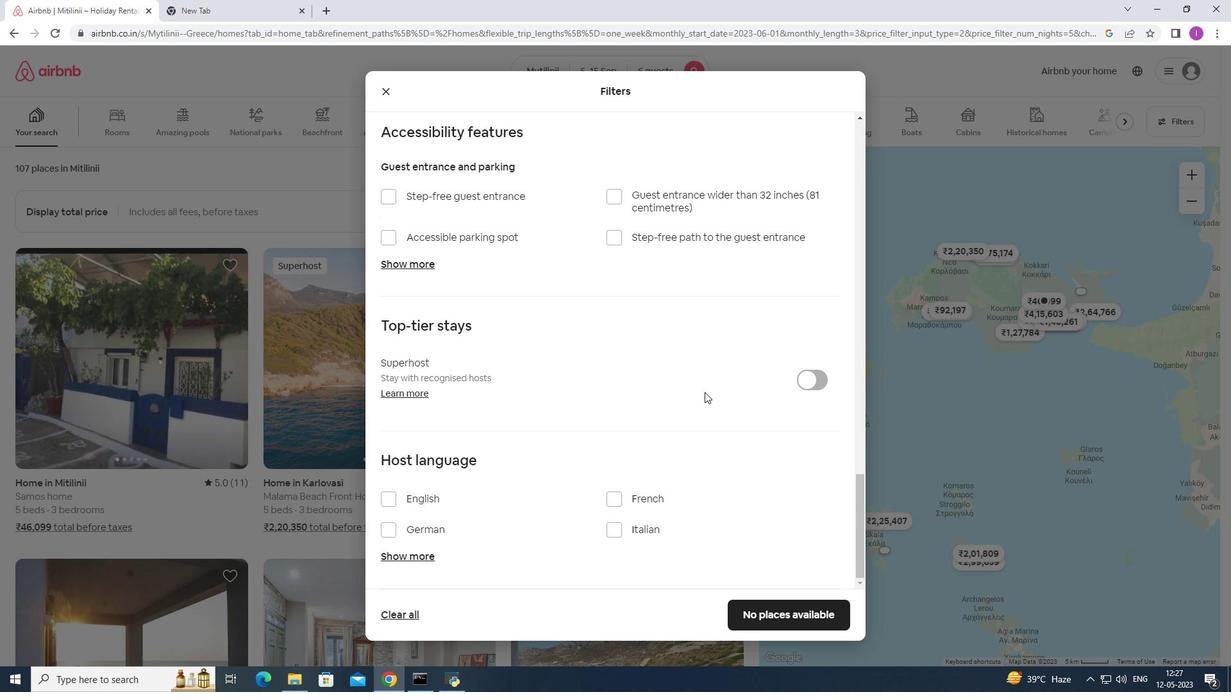 
Action: Mouse scrolled (707, 389) with delta (0, 0)
Screenshot: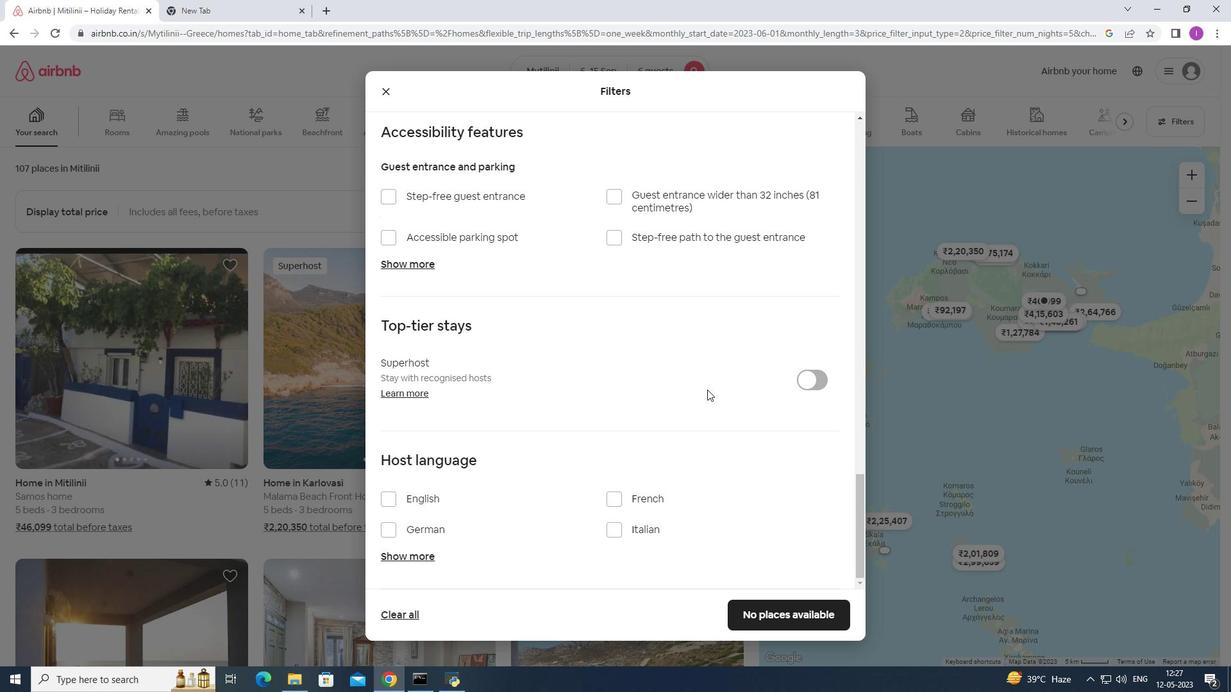 
Action: Mouse moved to (707, 390)
Screenshot: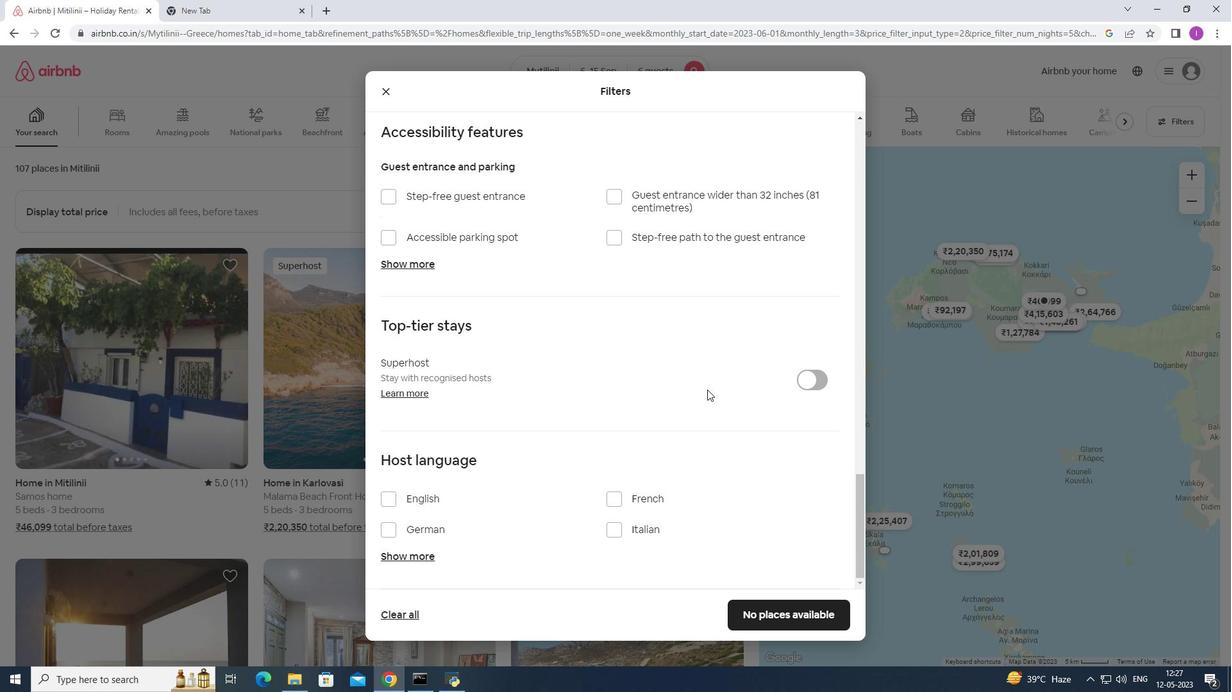 
Action: Mouse scrolled (707, 389) with delta (0, 0)
Screenshot: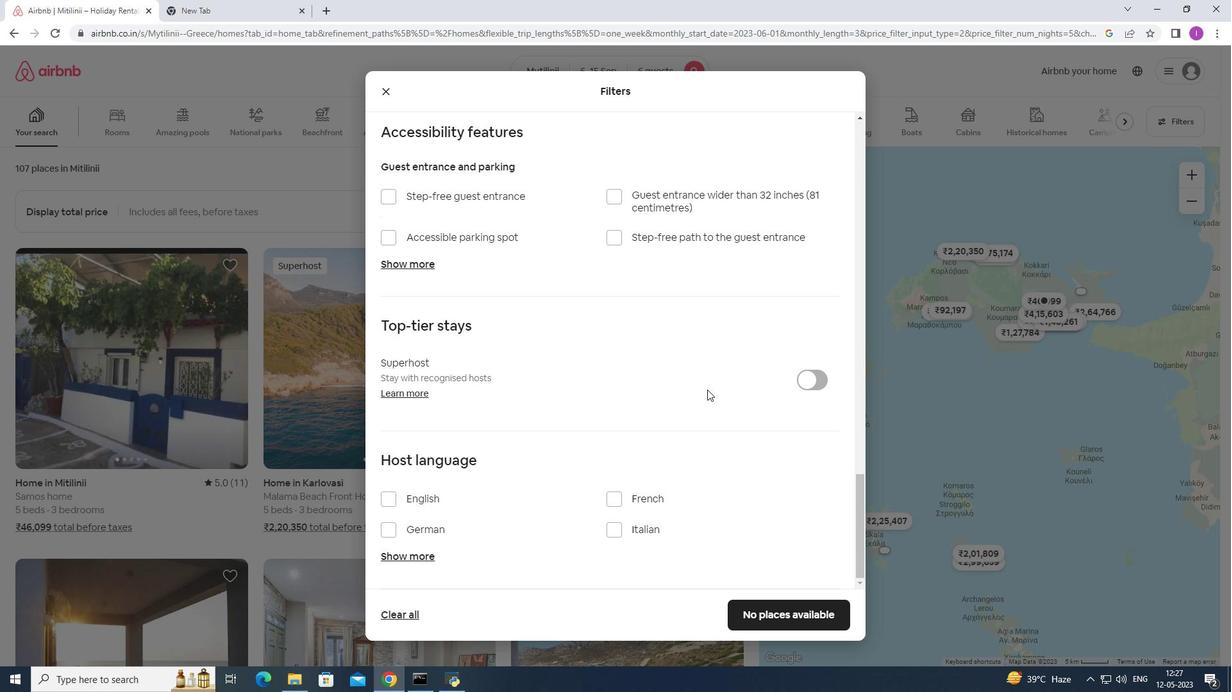 
Action: Mouse moved to (707, 394)
Screenshot: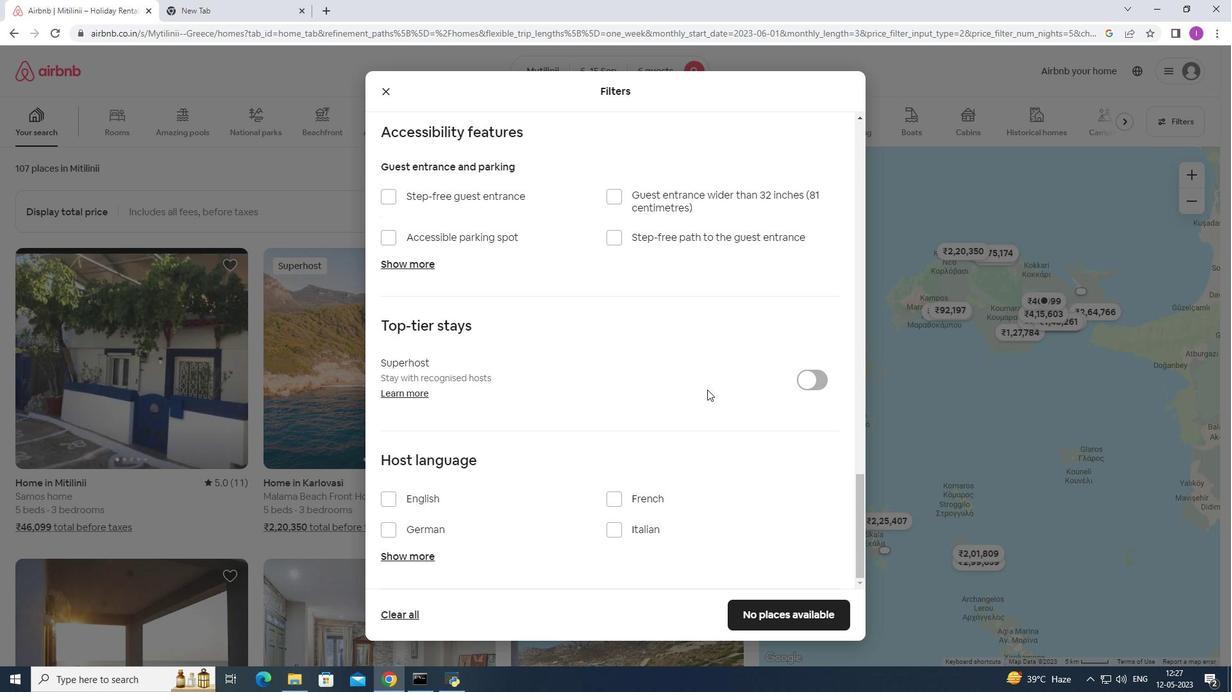 
Action: Mouse scrolled (707, 394) with delta (0, 0)
Screenshot: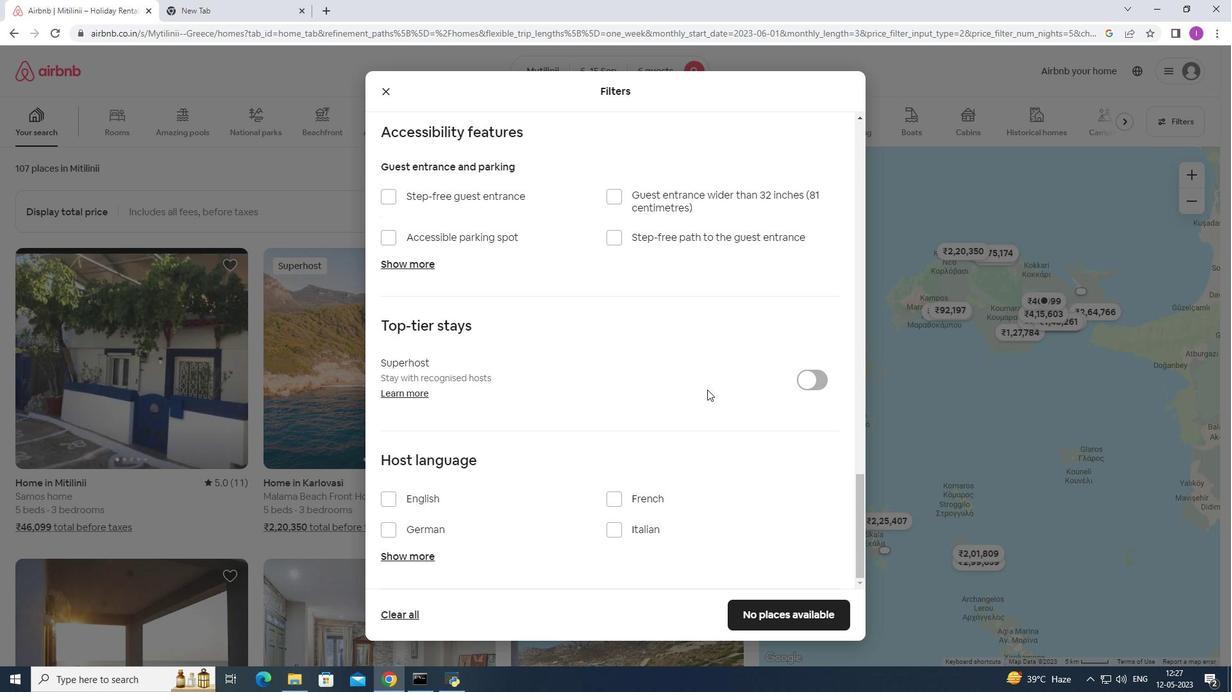 
Action: Mouse moved to (696, 398)
Screenshot: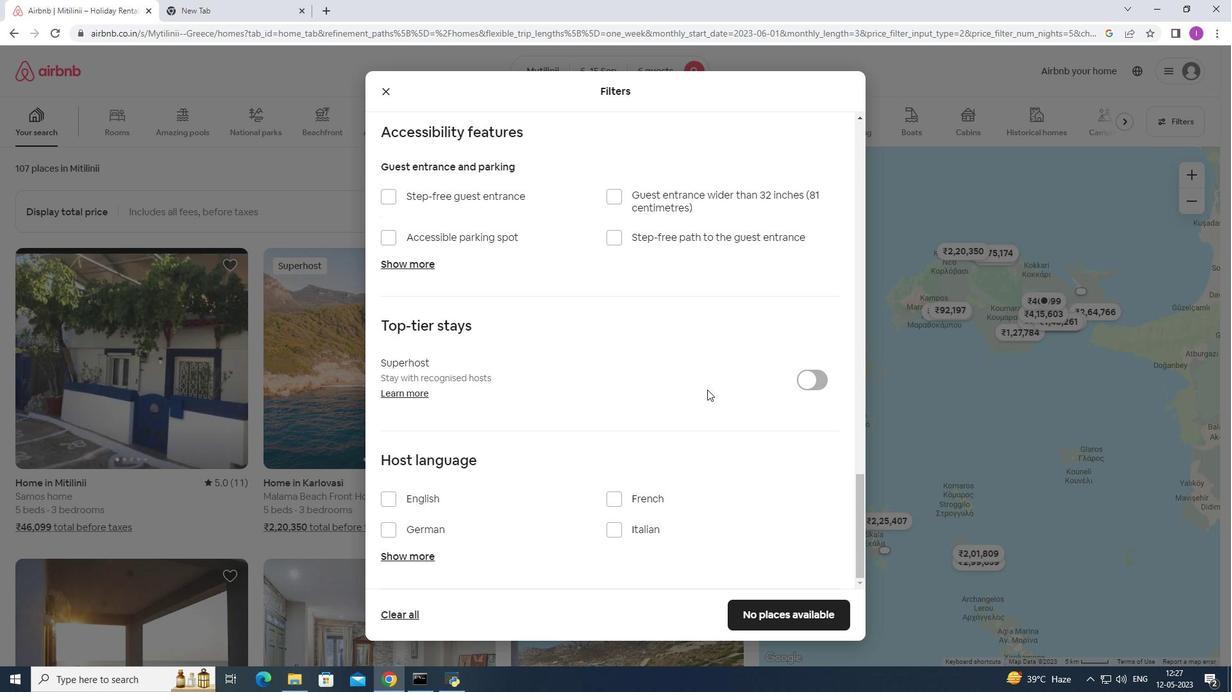 
Action: Mouse scrolled (700, 396) with delta (0, 0)
Screenshot: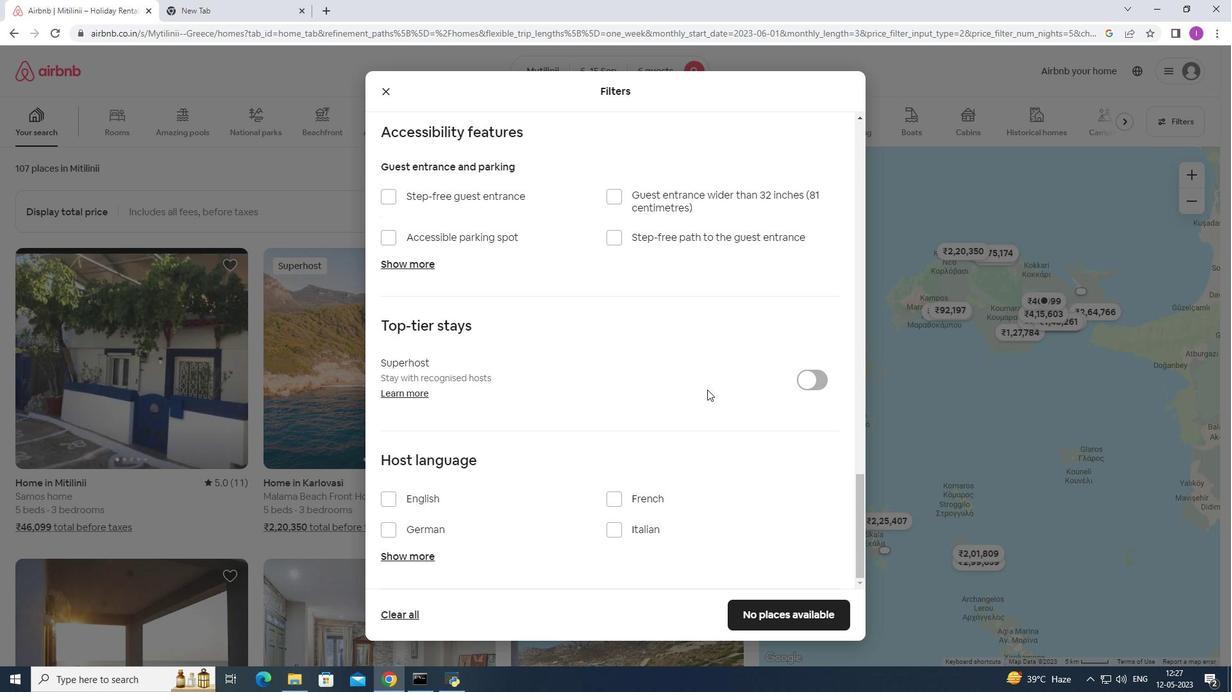 
Action: Mouse moved to (672, 405)
Screenshot: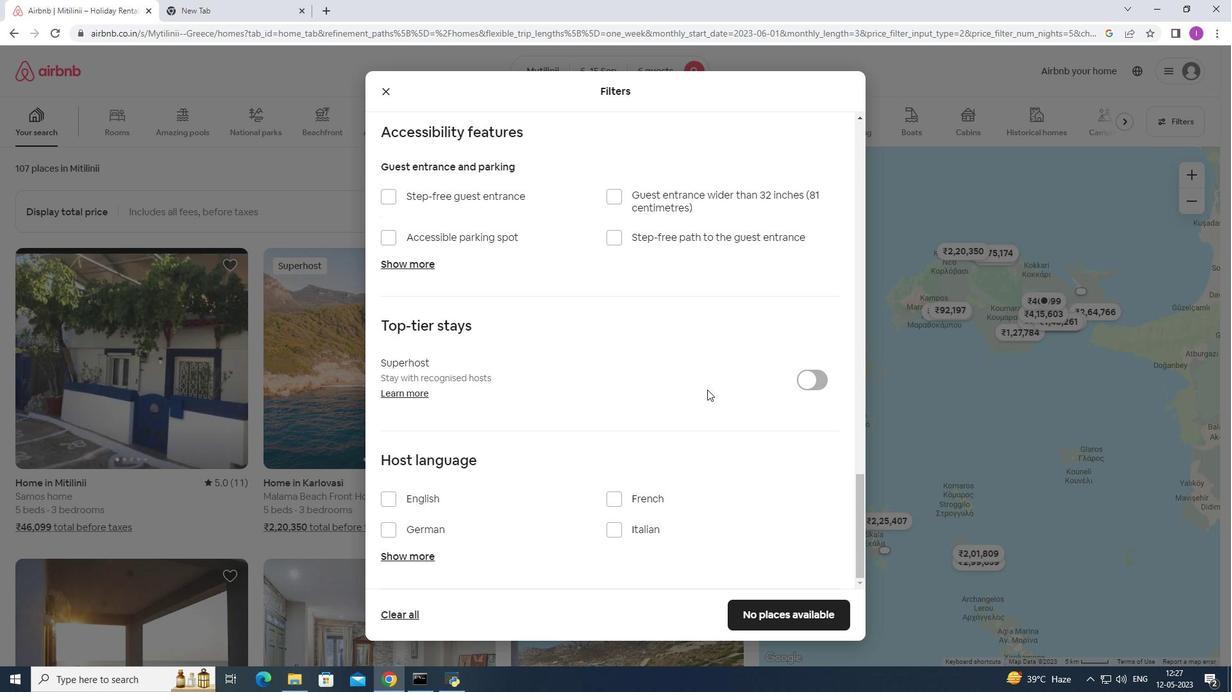 
Action: Mouse scrolled (680, 402) with delta (0, 0)
Screenshot: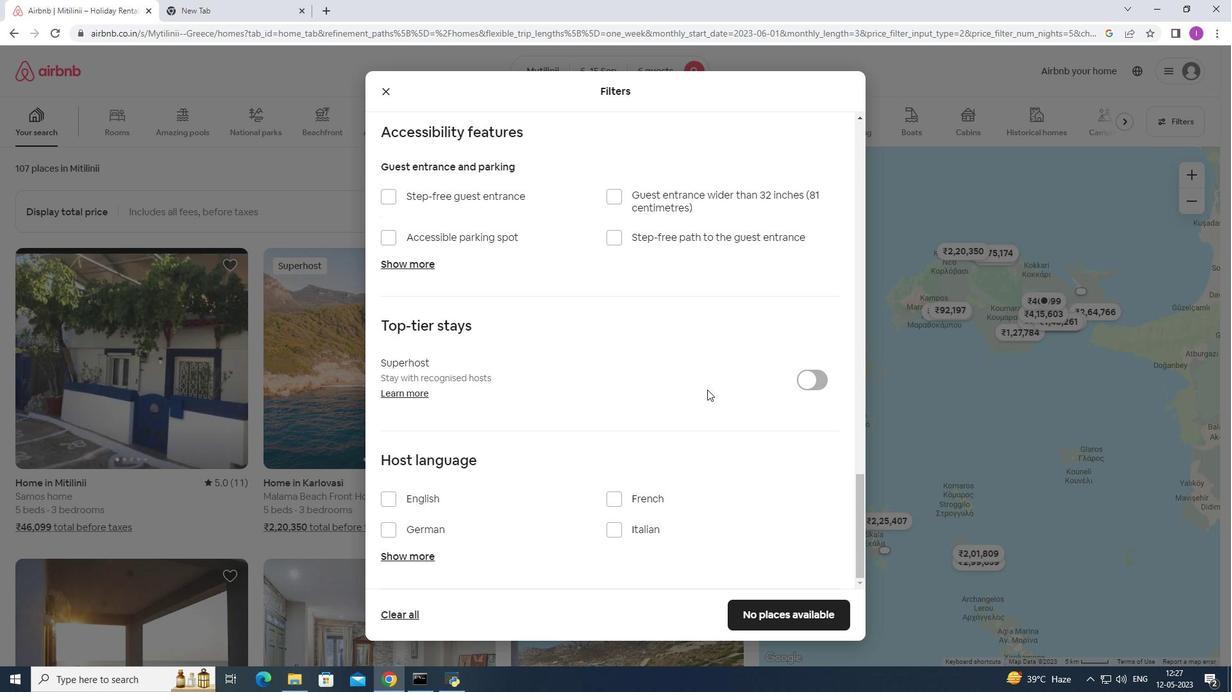 
Action: Mouse moved to (393, 502)
Screenshot: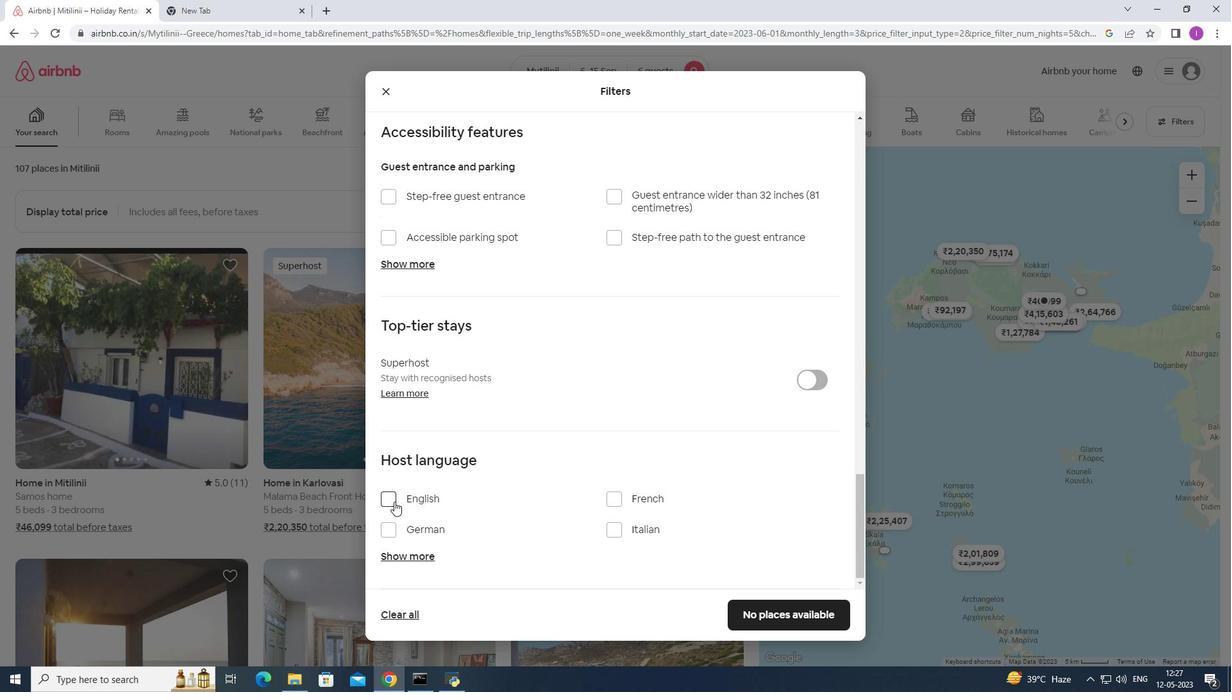 
Action: Mouse pressed left at (393, 502)
Screenshot: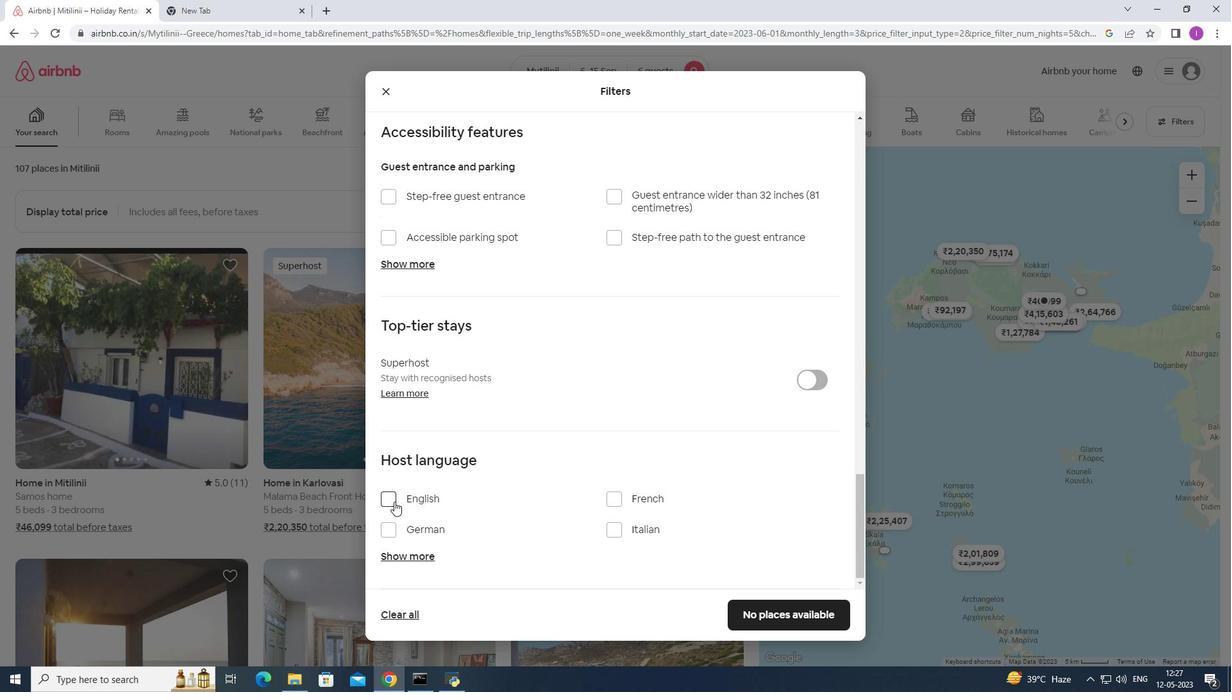 
Action: Mouse moved to (775, 627)
Screenshot: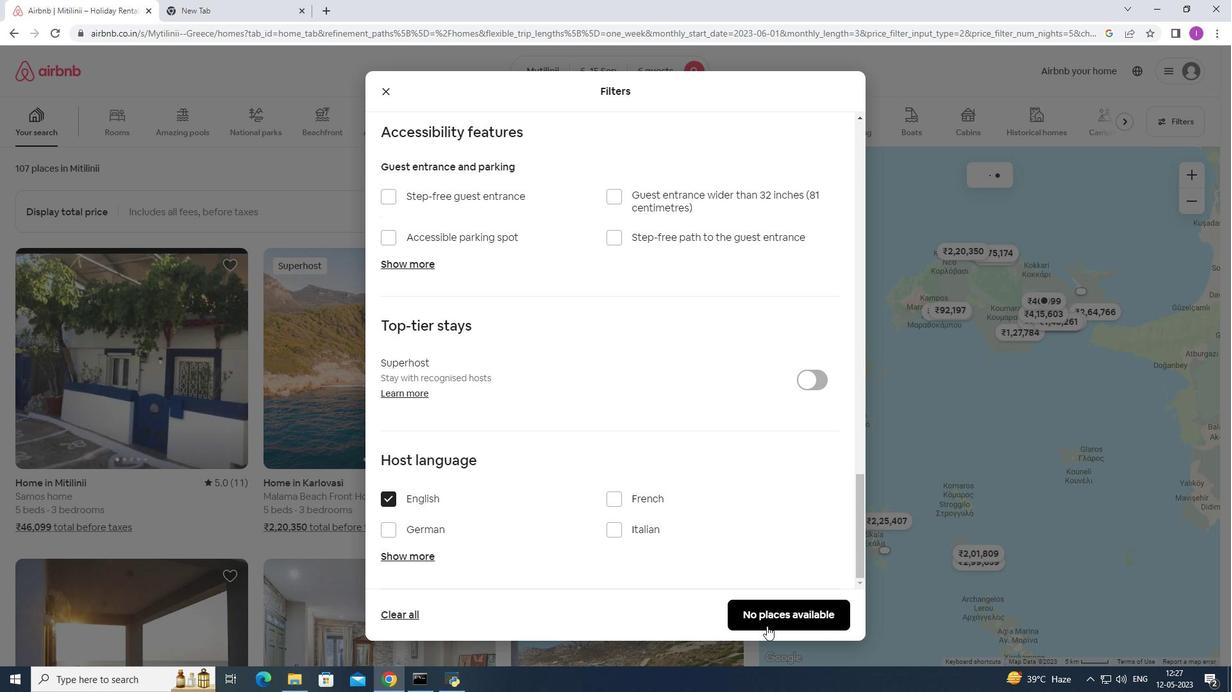 
Action: Mouse pressed left at (775, 627)
Screenshot: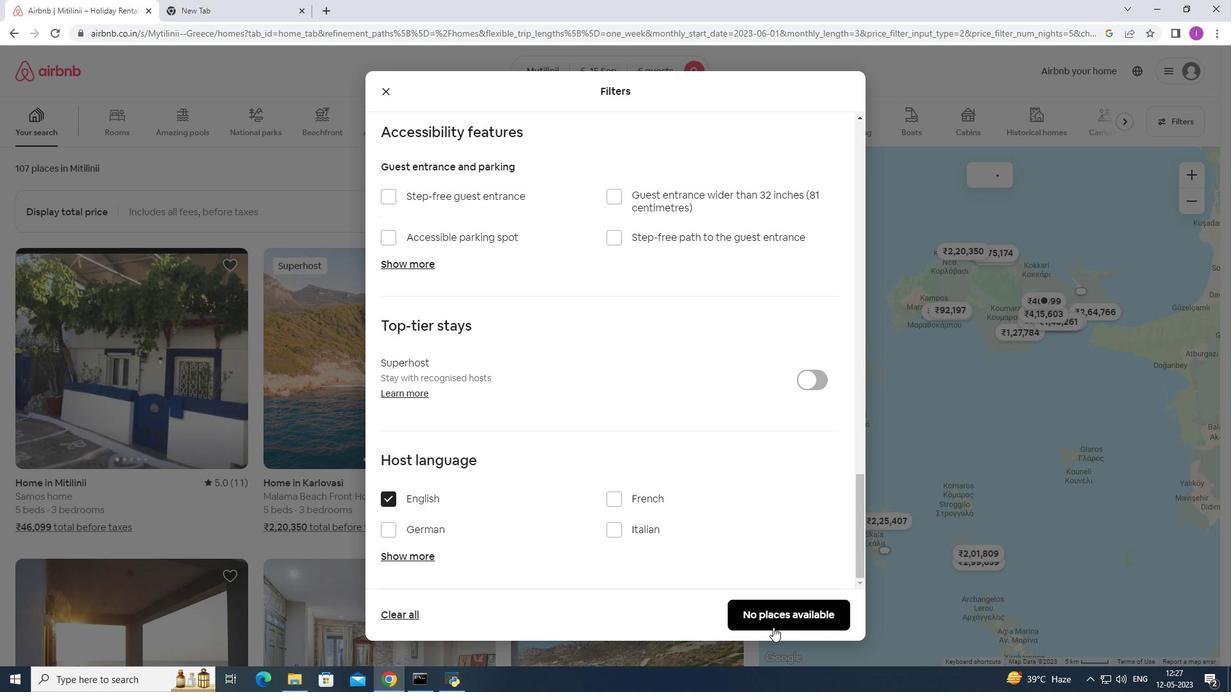 
Action: Mouse moved to (742, 591)
Screenshot: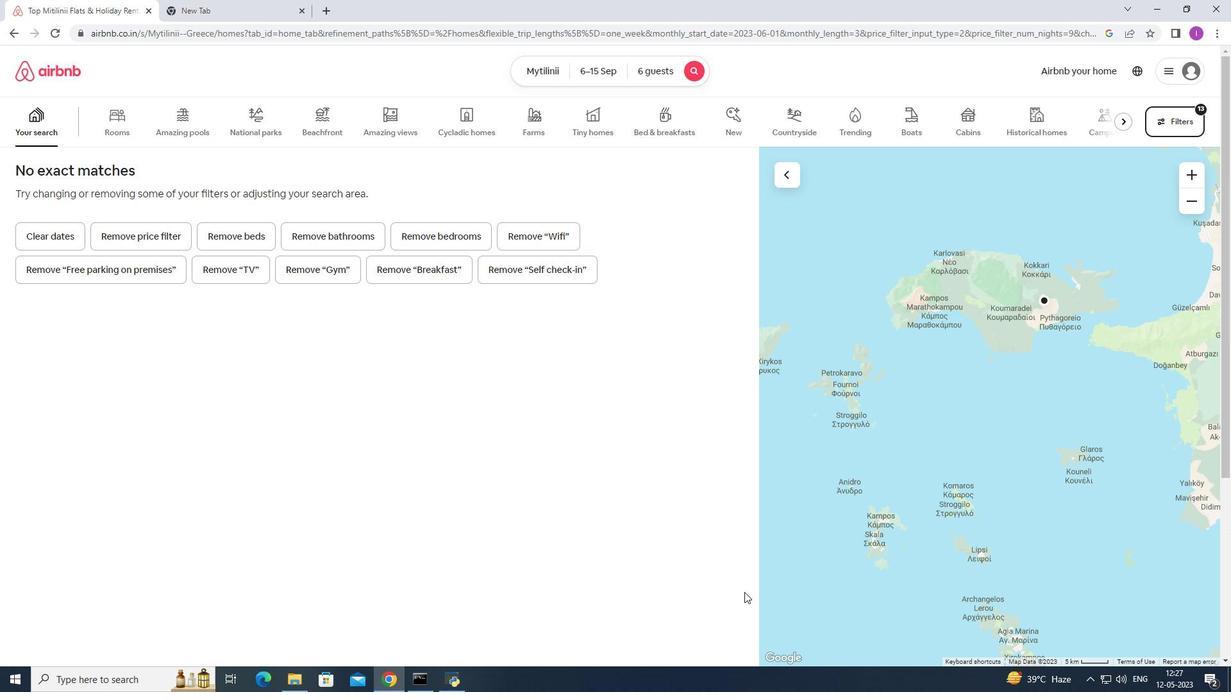
